 Task: Look for space in Berbérati, Central African Republic from 6th September, 2023 to 12th September, 2023 for 4 adults in price range Rs.10000 to Rs.14000. Place can be private room with 4 bedrooms having 4 beds and 4 bathrooms. Property type can be house, flat, guest house. Amenities needed are: wifi, TV, free parkinig on premises, gym, breakfast. Booking option can be shelf check-in. Required host language is English.
Action: Mouse moved to (471, 101)
Screenshot: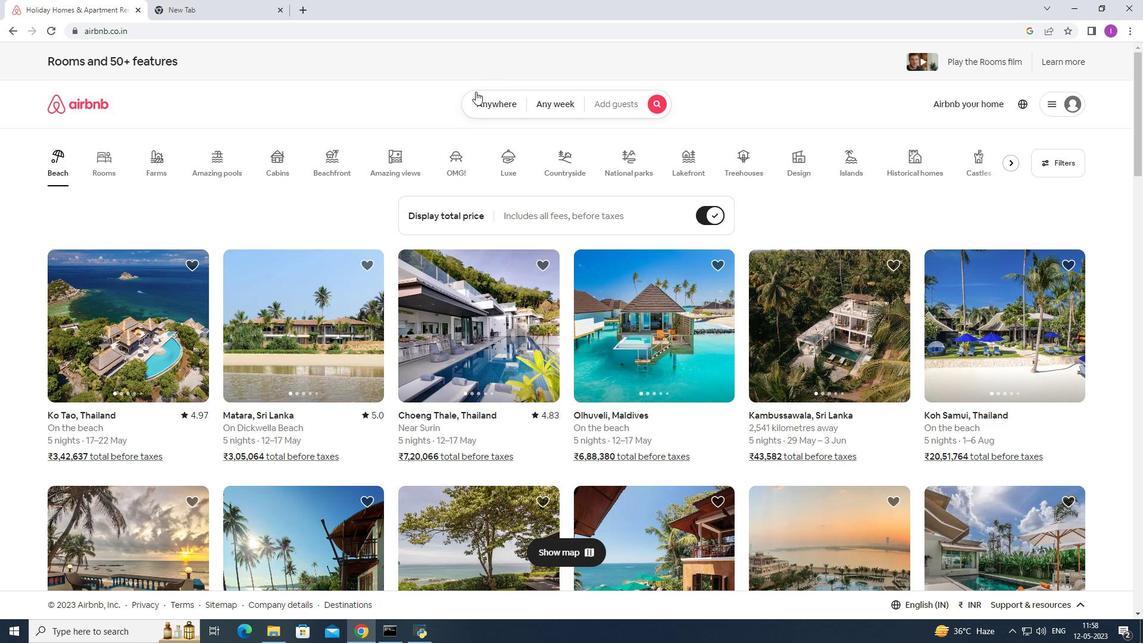 
Action: Mouse pressed left at (471, 101)
Screenshot: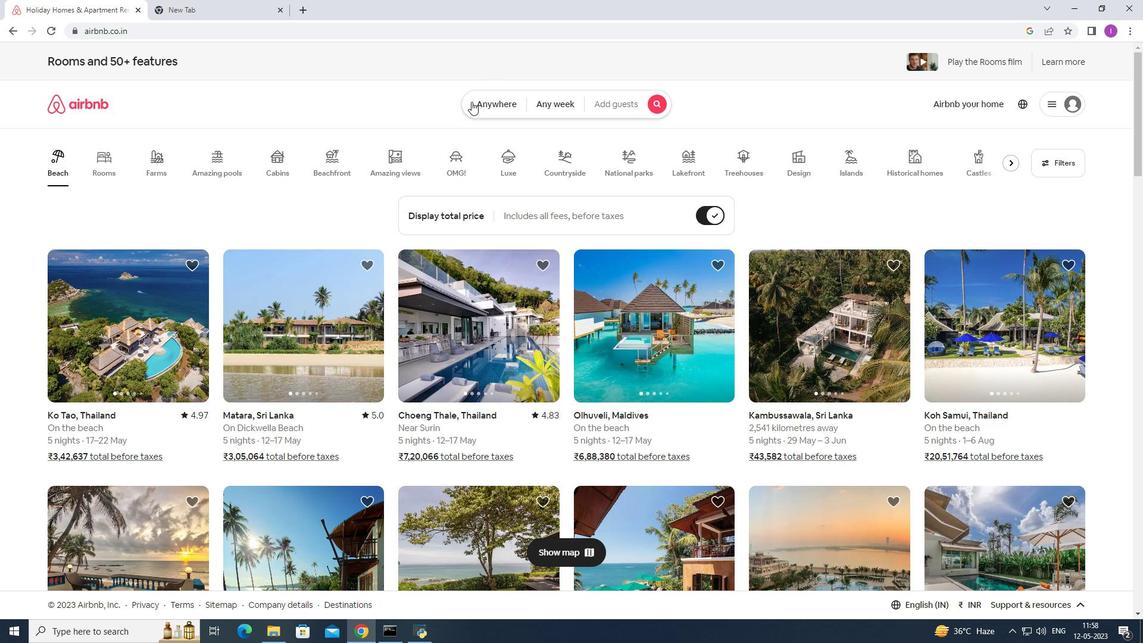 
Action: Mouse moved to (410, 141)
Screenshot: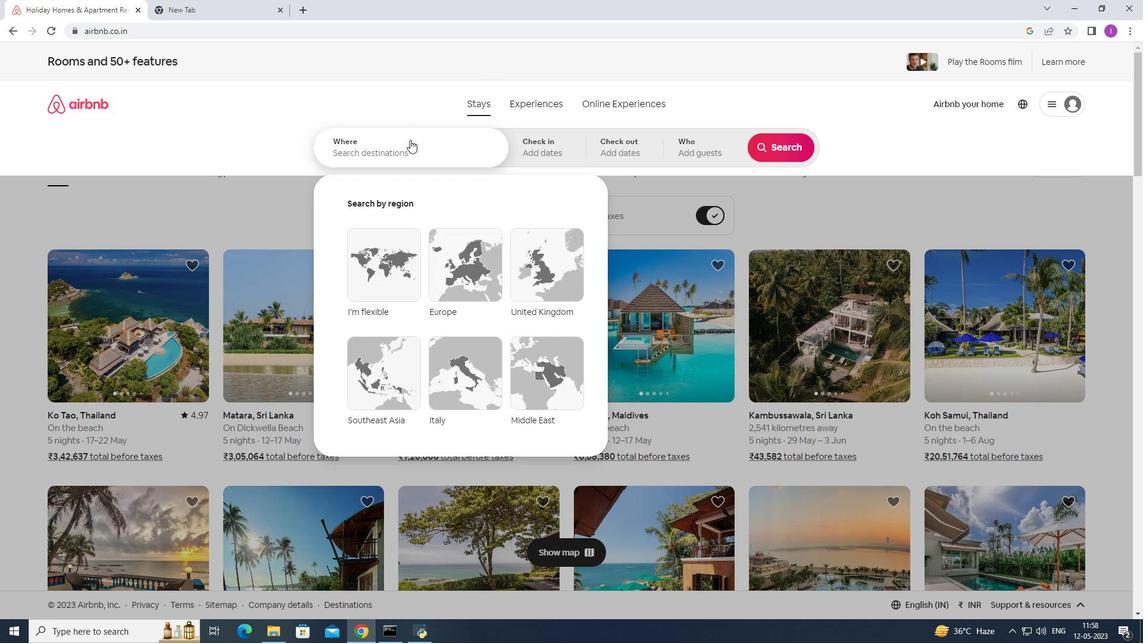 
Action: Mouse pressed left at (410, 141)
Screenshot: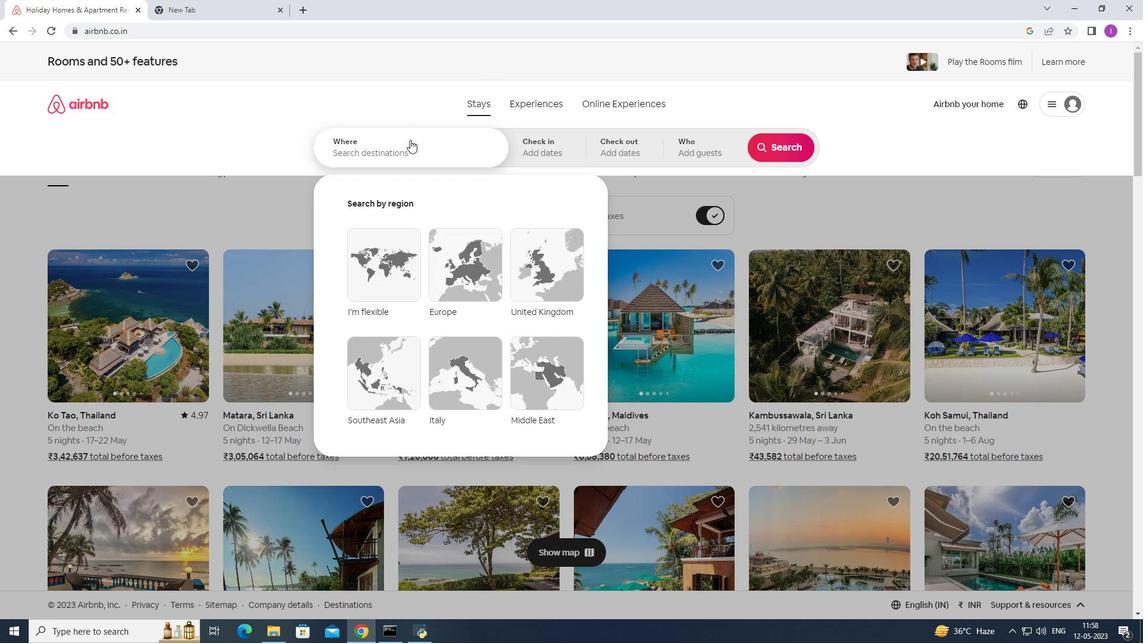 
Action: Mouse moved to (446, 133)
Screenshot: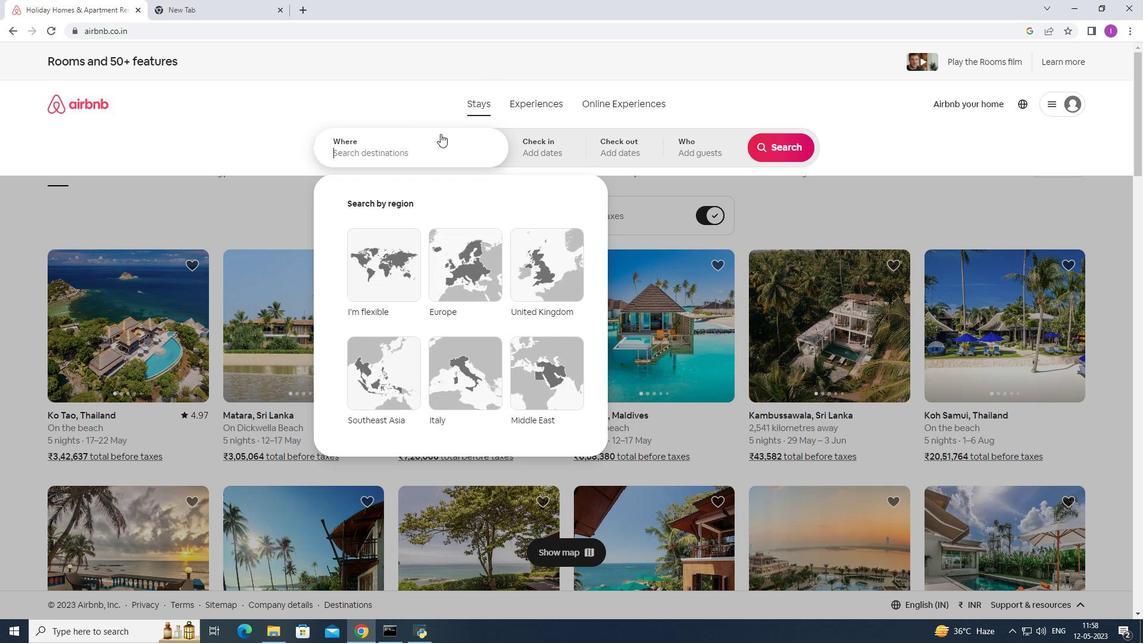 
Action: Key pressed <Key.shift>Bernber<Key.backspace><Key.backspace><Key.backspace><Key.backspace>berati
Screenshot: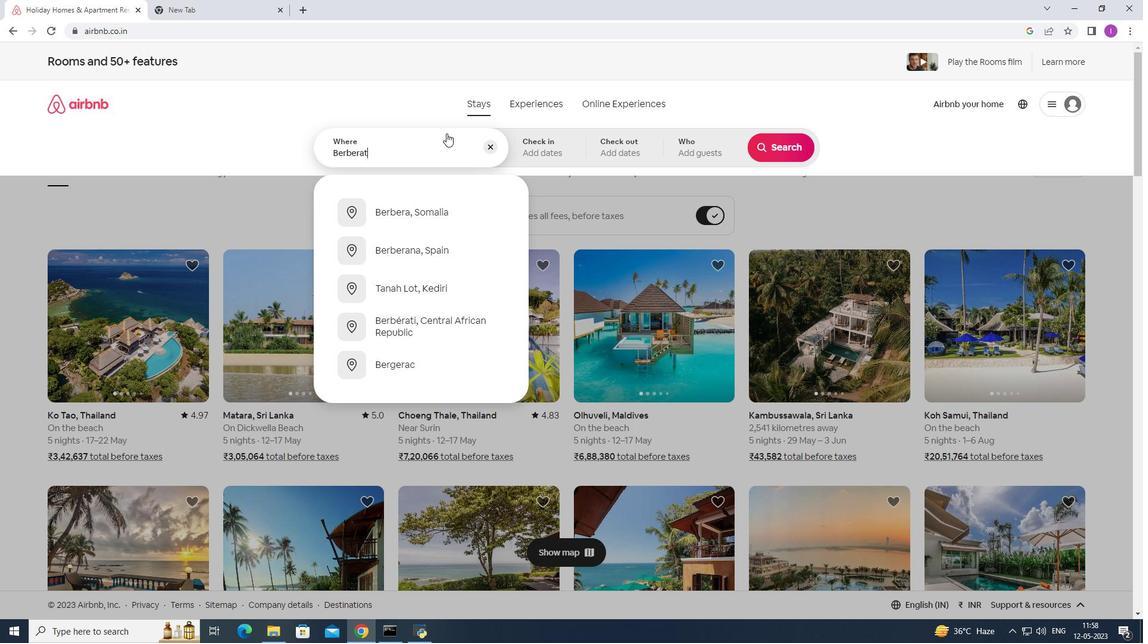 
Action: Mouse moved to (427, 204)
Screenshot: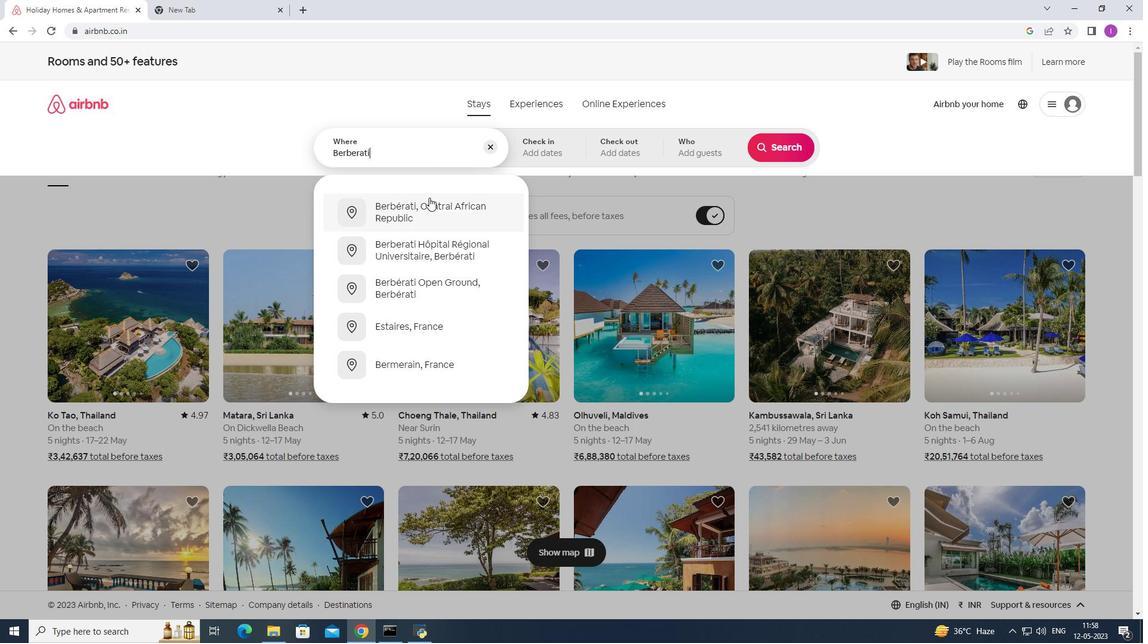 
Action: Mouse pressed left at (427, 204)
Screenshot: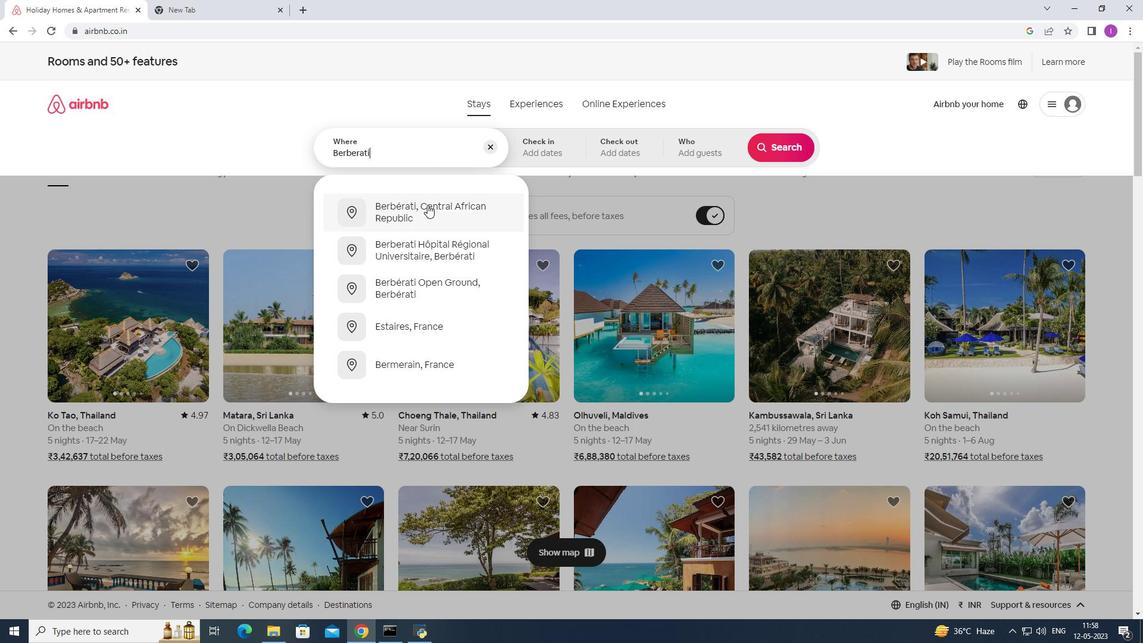 
Action: Mouse moved to (777, 238)
Screenshot: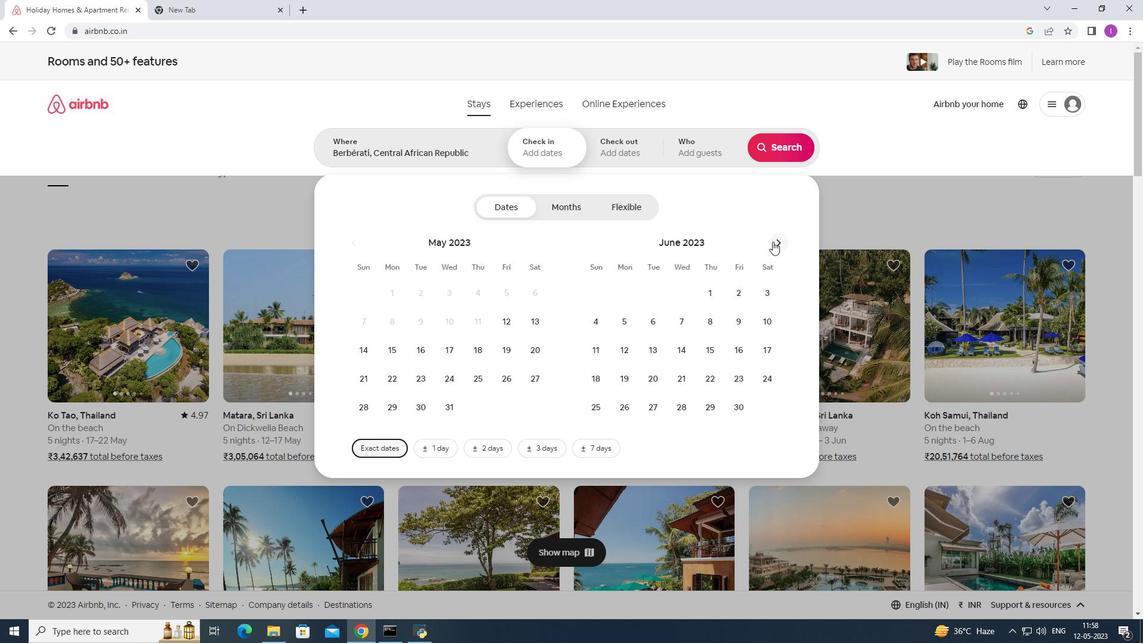 
Action: Mouse pressed left at (777, 238)
Screenshot: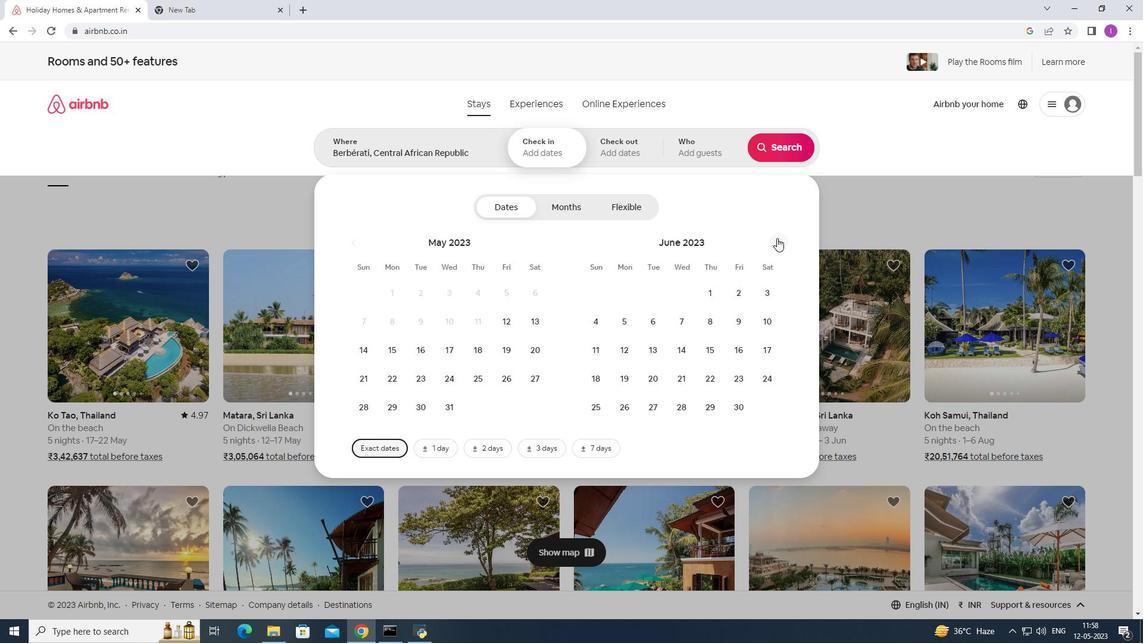 
Action: Mouse pressed left at (777, 238)
Screenshot: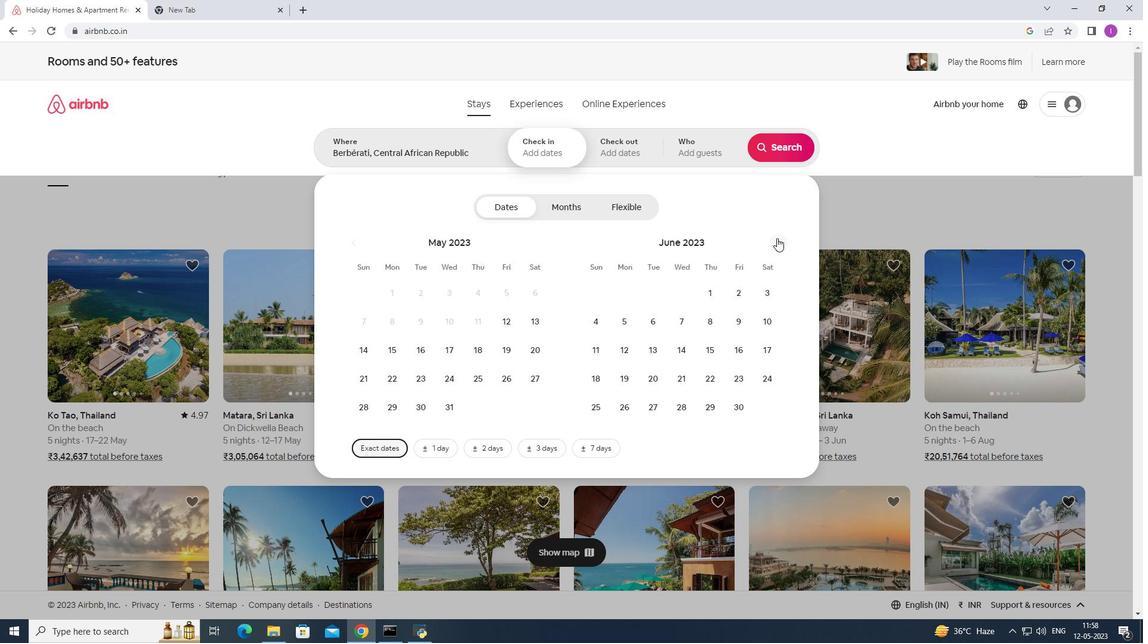 
Action: Mouse pressed left at (777, 238)
Screenshot: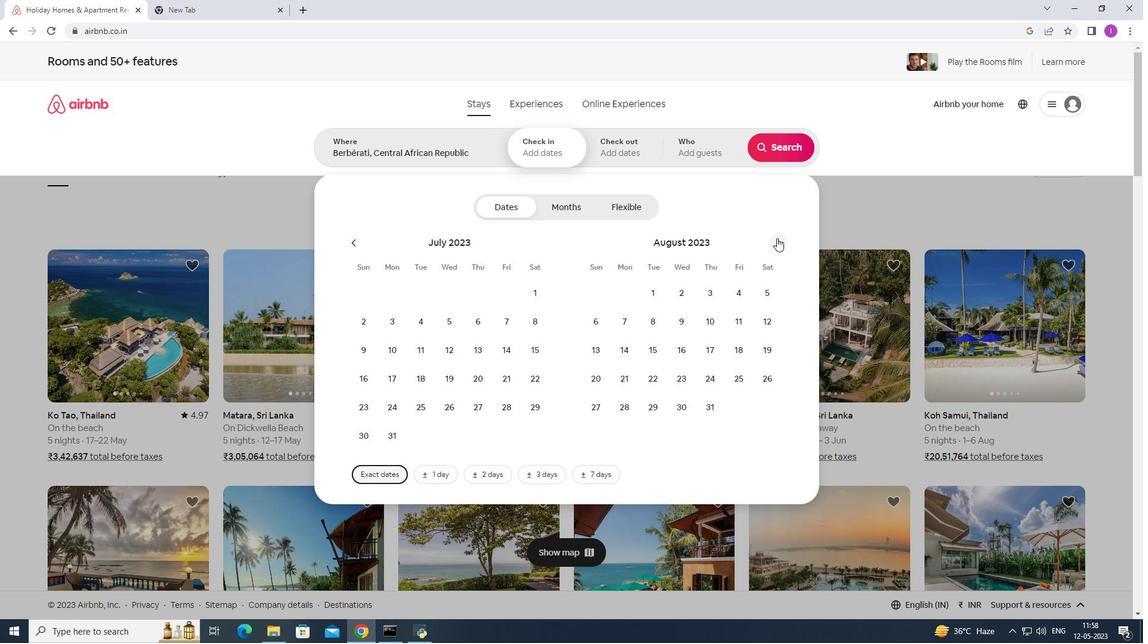 
Action: Mouse moved to (683, 320)
Screenshot: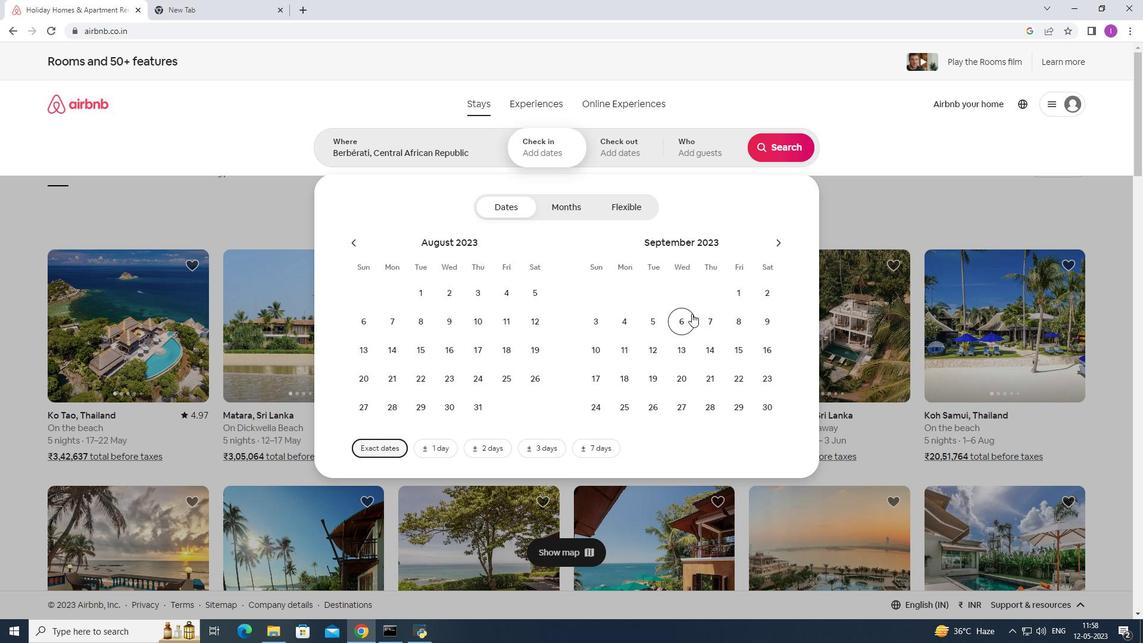 
Action: Mouse pressed left at (683, 320)
Screenshot: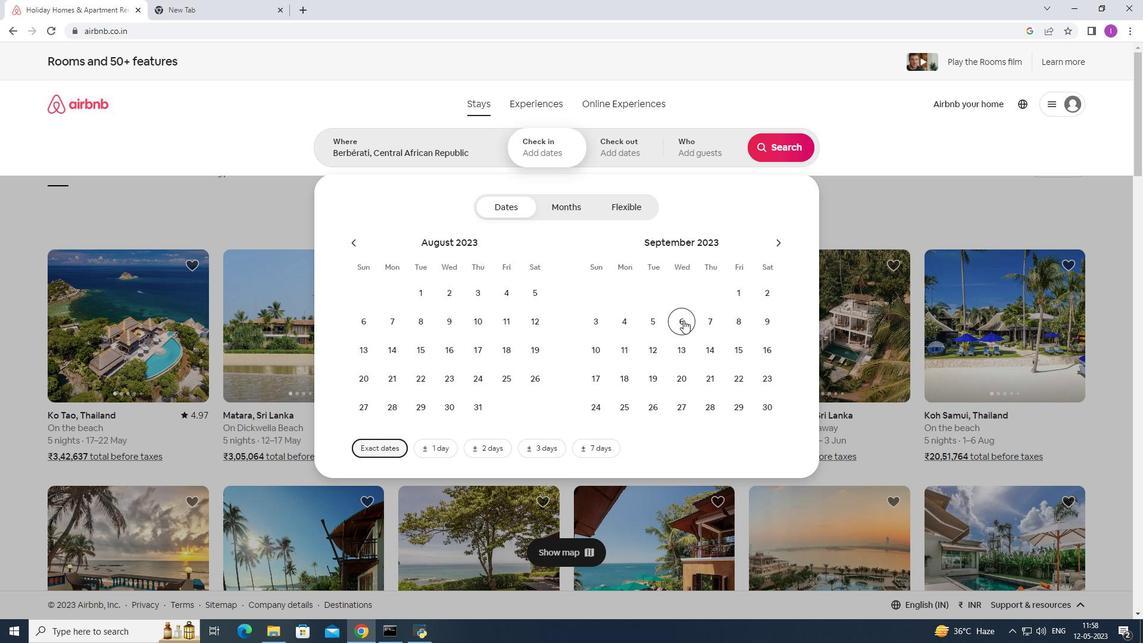 
Action: Mouse moved to (653, 351)
Screenshot: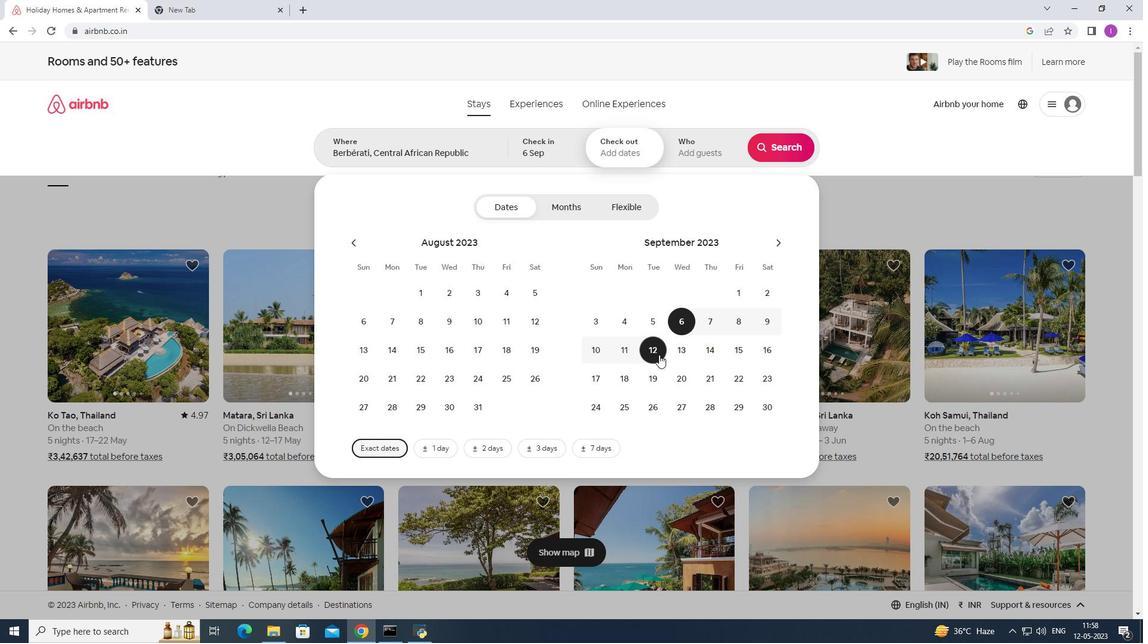 
Action: Mouse pressed left at (653, 351)
Screenshot: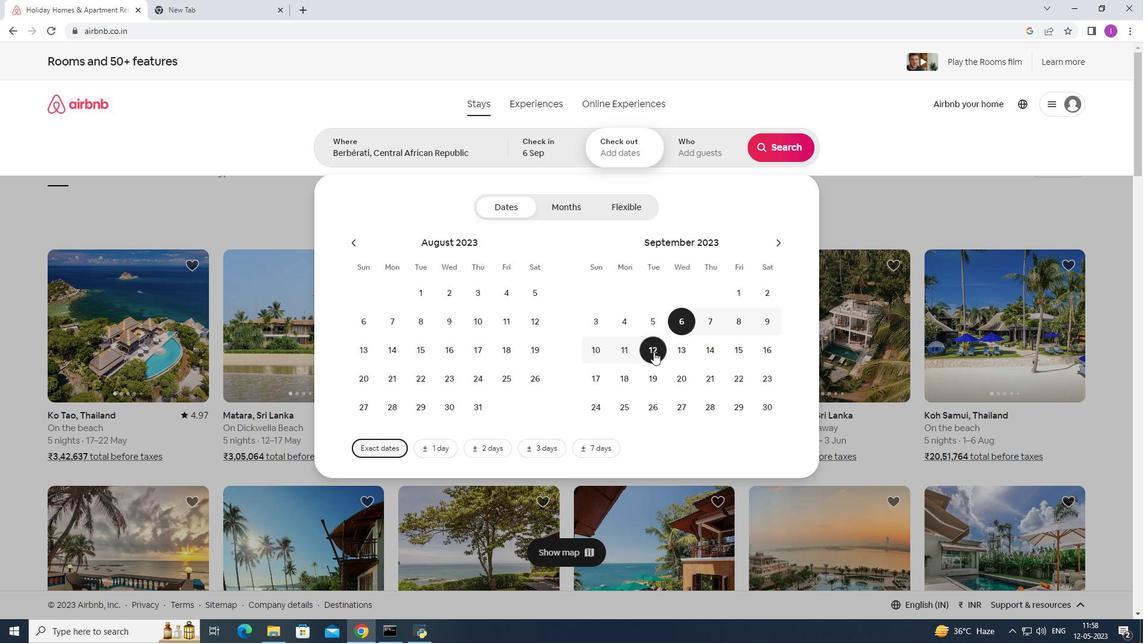 
Action: Mouse moved to (683, 157)
Screenshot: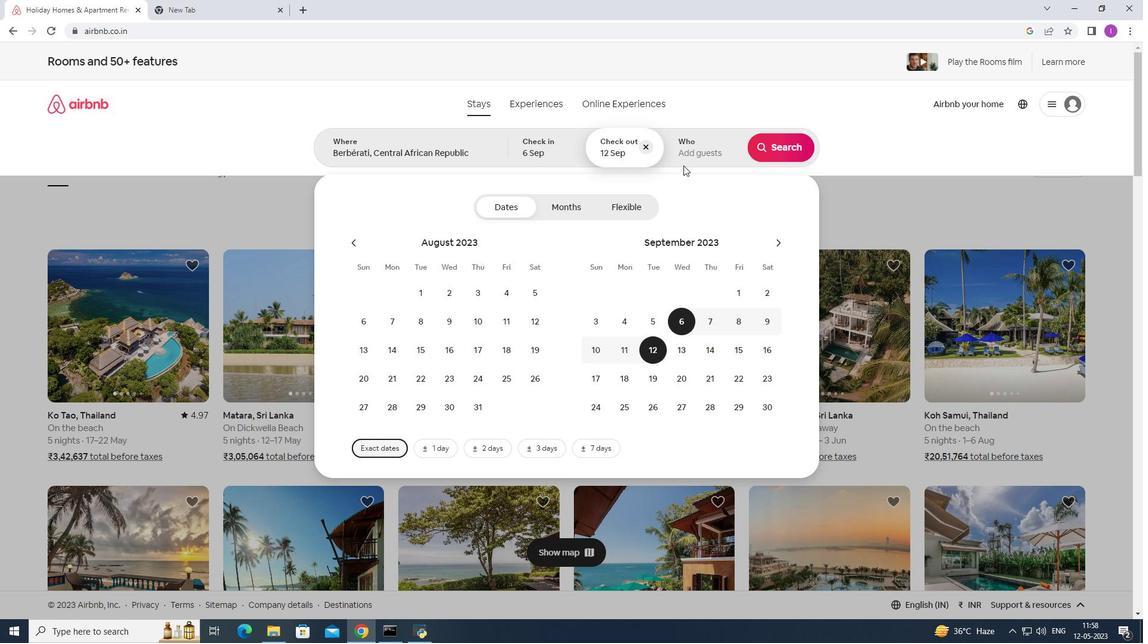 
Action: Mouse pressed left at (683, 157)
Screenshot: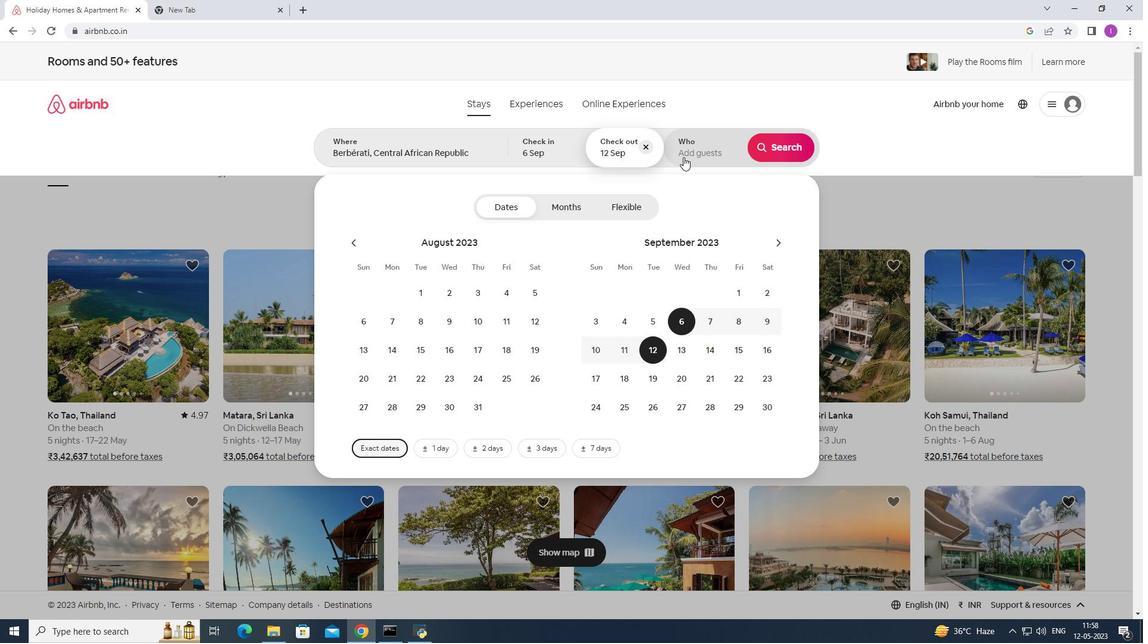 
Action: Mouse moved to (790, 213)
Screenshot: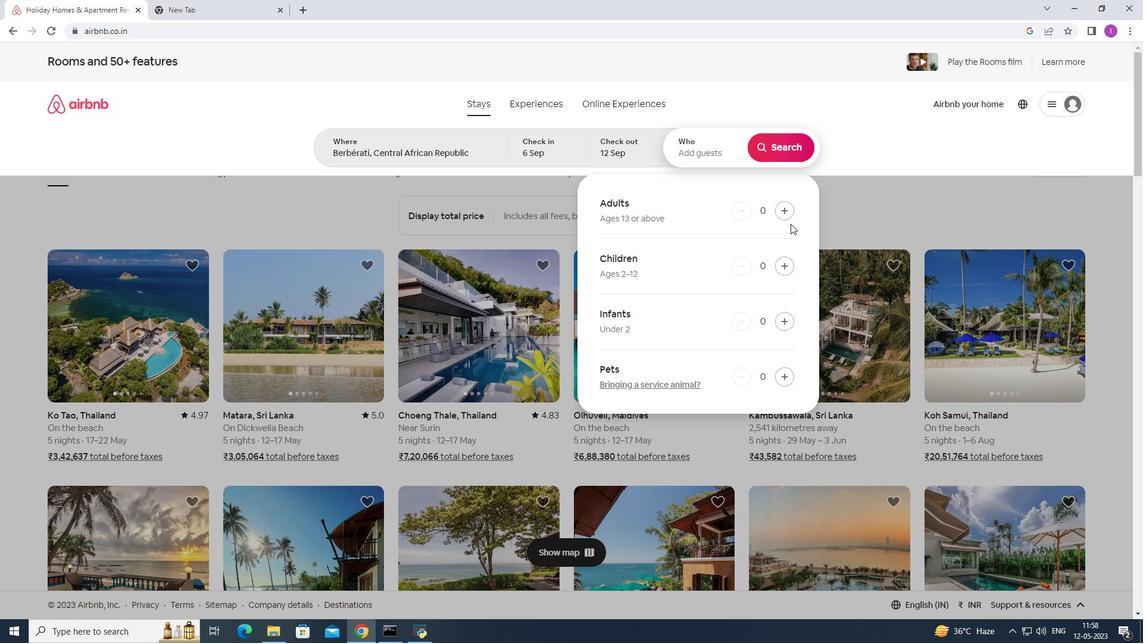 
Action: Mouse pressed left at (790, 213)
Screenshot: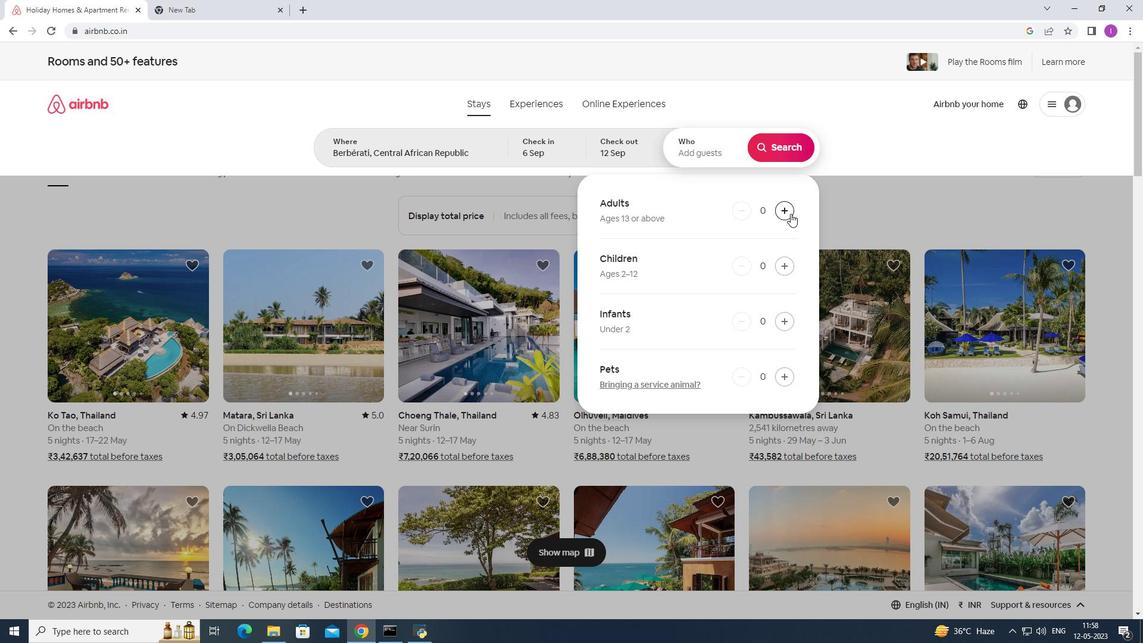 
Action: Mouse pressed left at (790, 213)
Screenshot: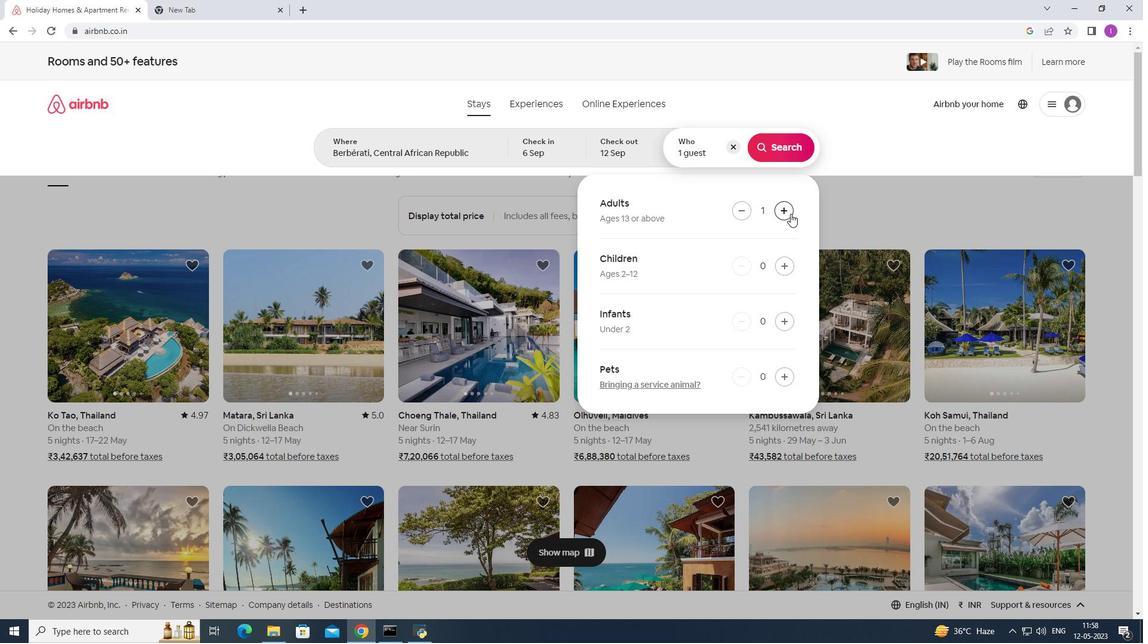 
Action: Mouse moved to (790, 213)
Screenshot: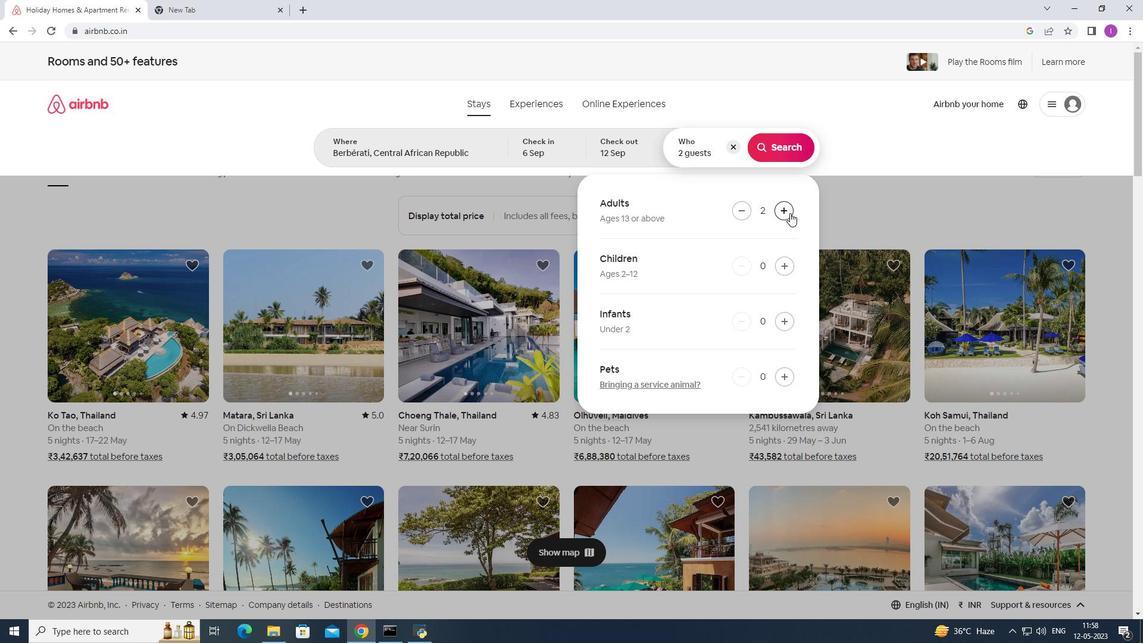 
Action: Mouse pressed left at (790, 213)
Screenshot: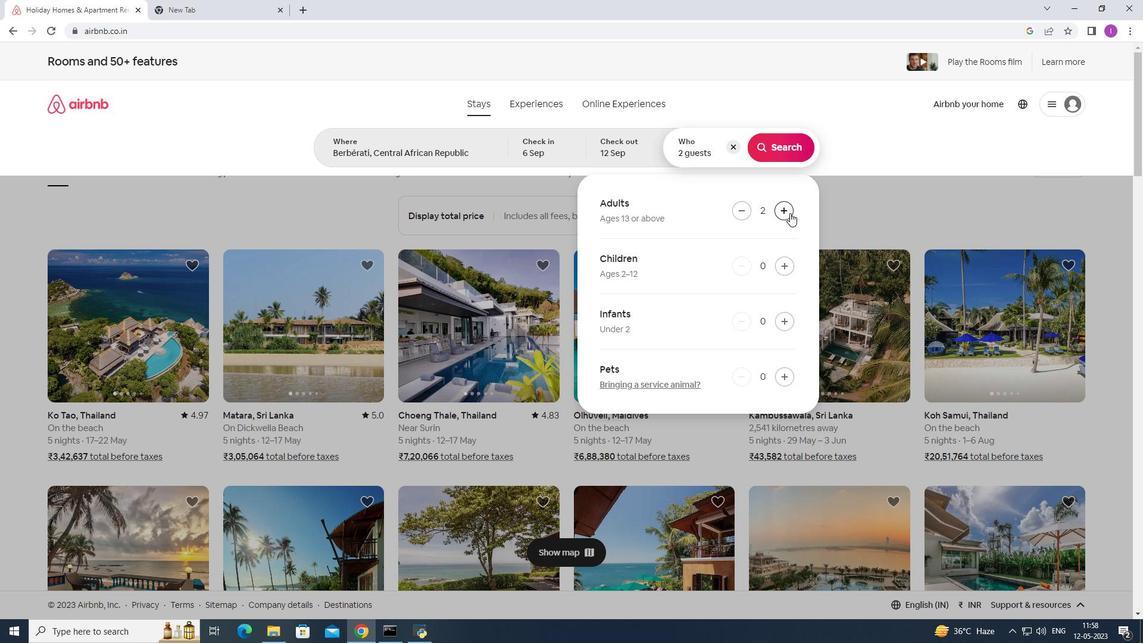 
Action: Mouse pressed left at (790, 213)
Screenshot: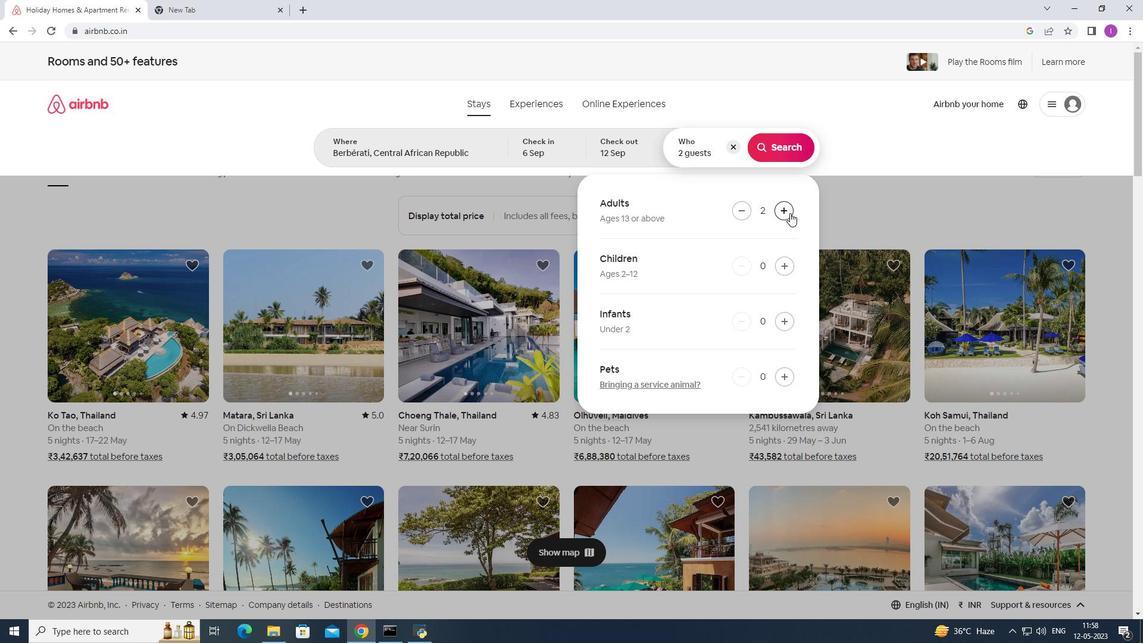 
Action: Mouse moved to (761, 148)
Screenshot: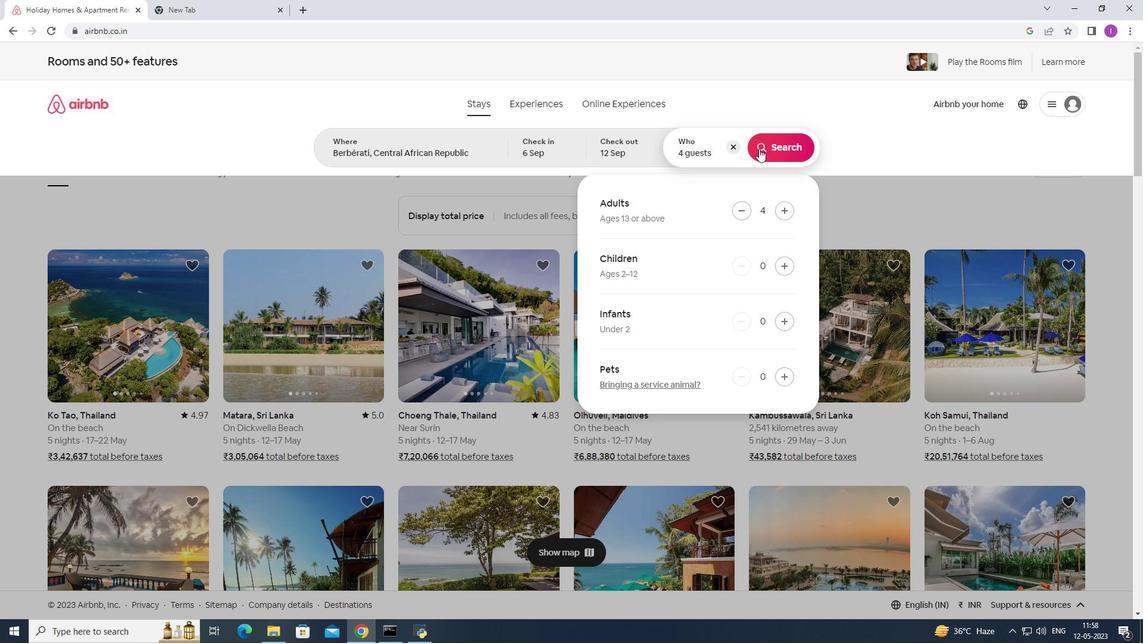 
Action: Mouse pressed left at (761, 148)
Screenshot: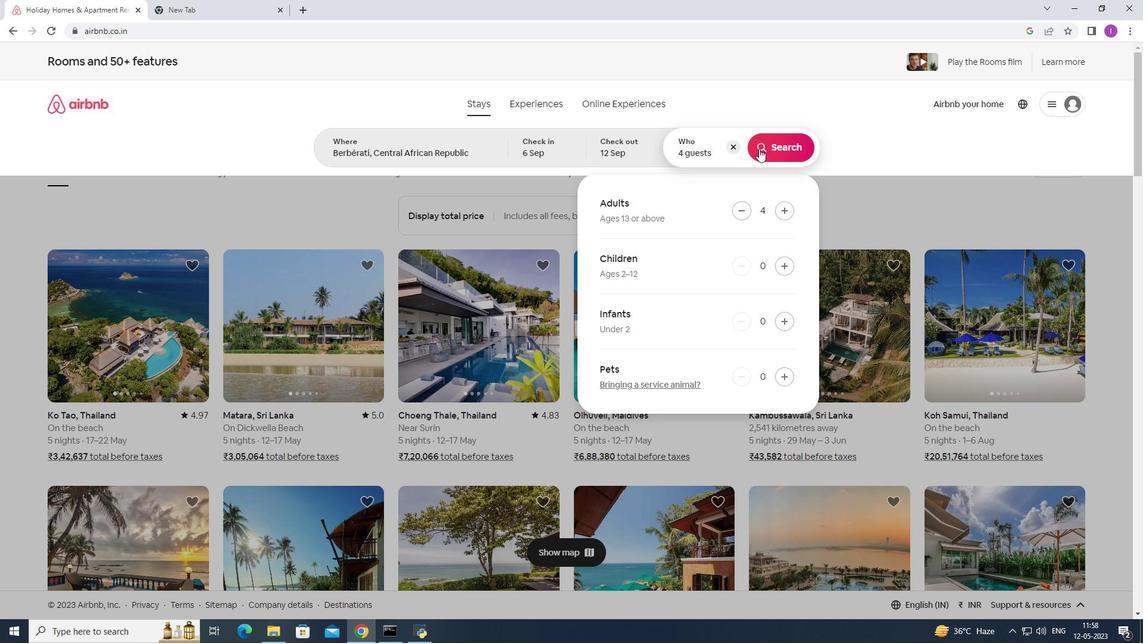 
Action: Mouse moved to (1104, 108)
Screenshot: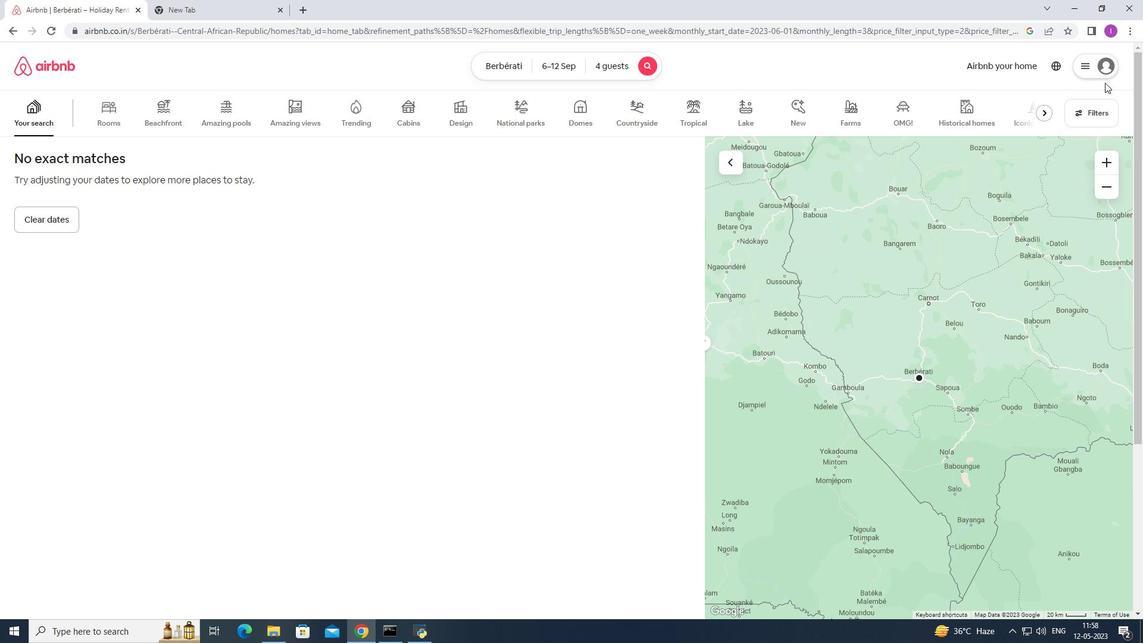 
Action: Mouse pressed left at (1104, 108)
Screenshot: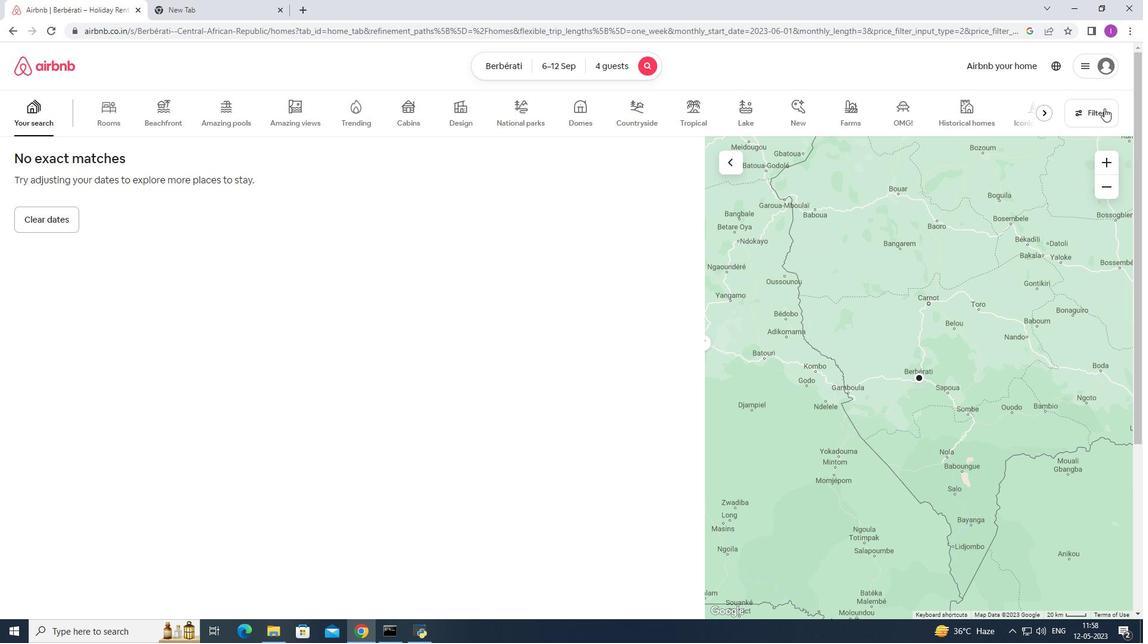 
Action: Mouse moved to (644, 407)
Screenshot: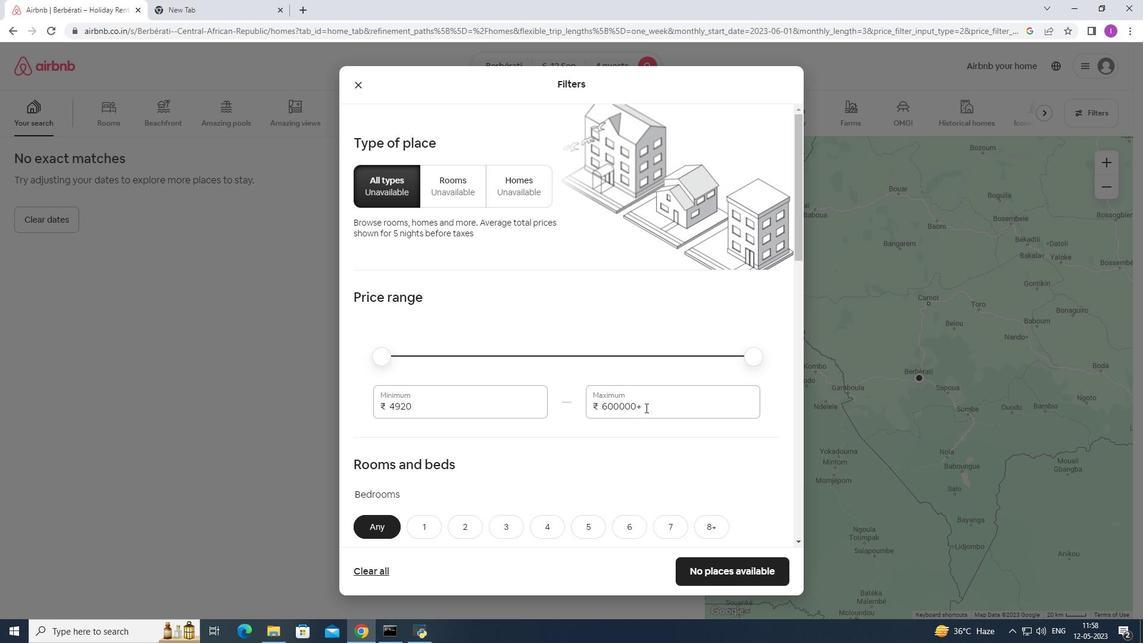 
Action: Mouse pressed left at (644, 407)
Screenshot: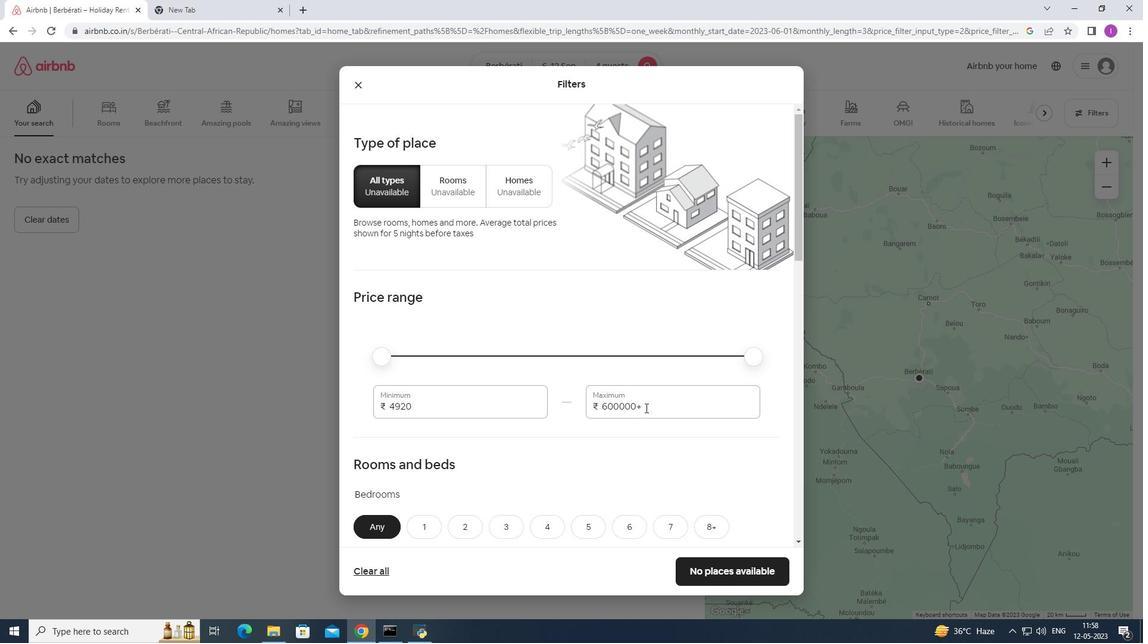 
Action: Mouse moved to (584, 419)
Screenshot: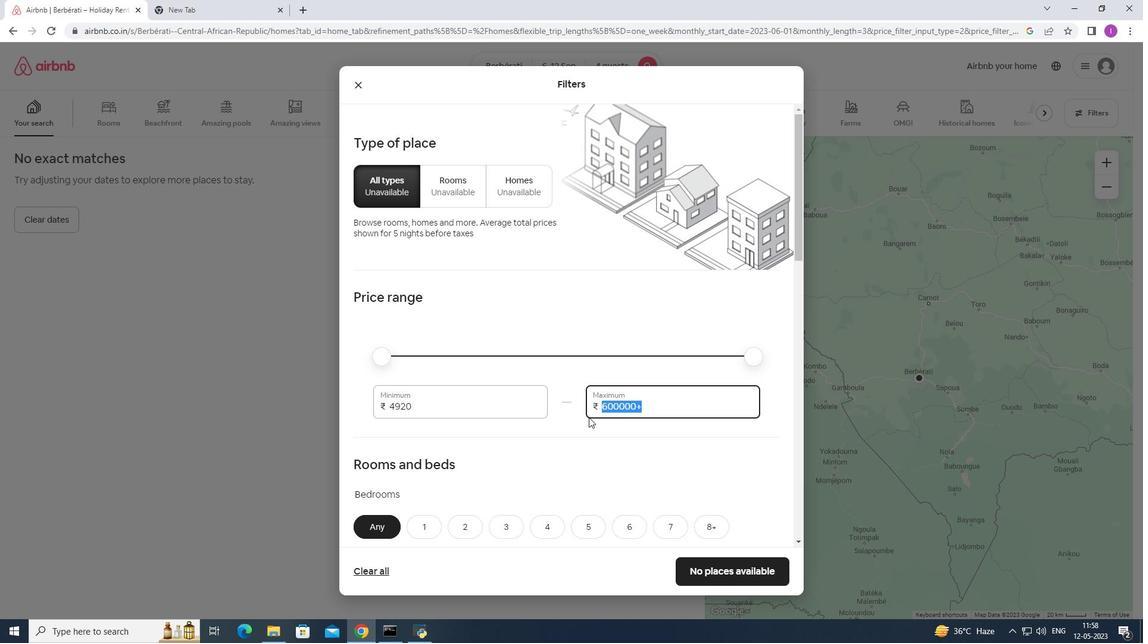 
Action: Mouse pressed left at (584, 419)
Screenshot: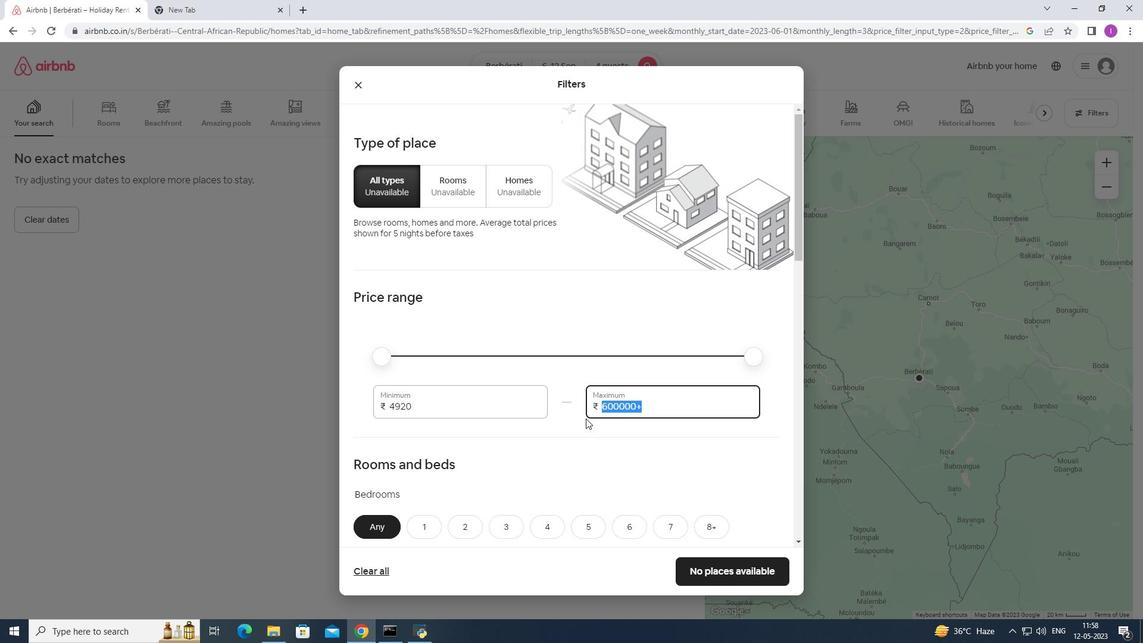 
Action: Mouse moved to (582, 419)
Screenshot: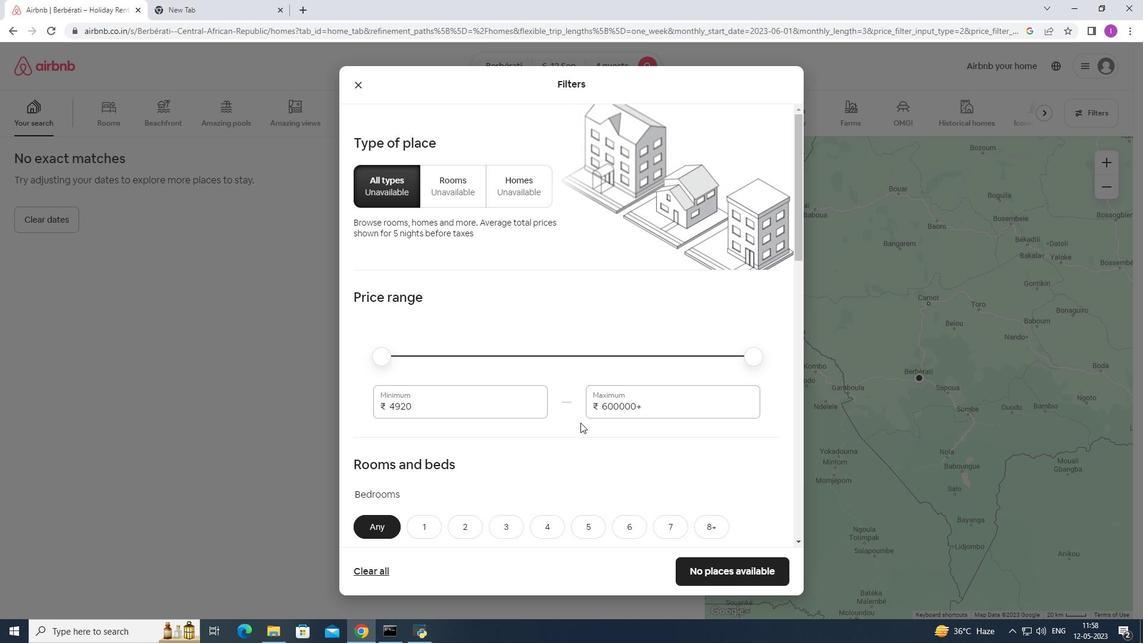 
Action: Key pressed 1
Screenshot: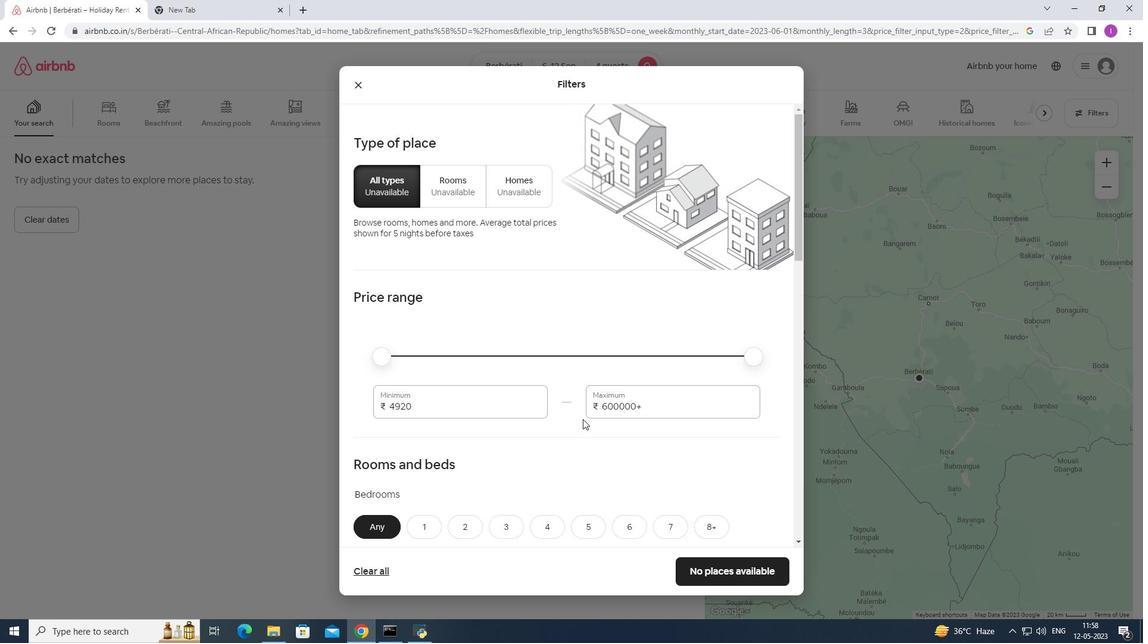 
Action: Mouse moved to (583, 416)
Screenshot: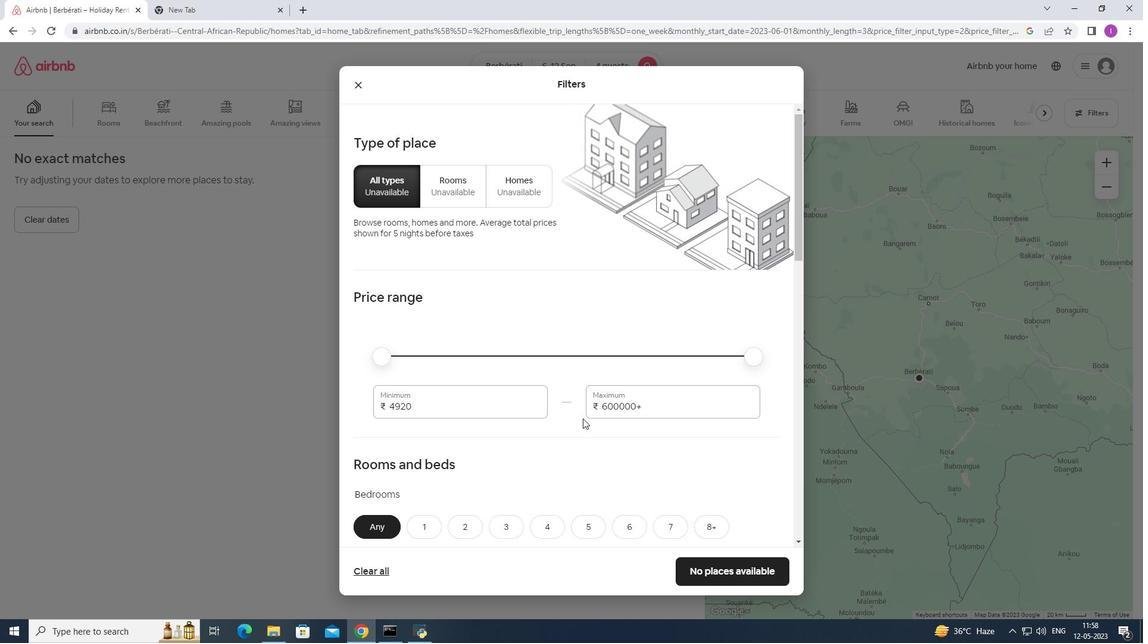 
Action: Key pressed 4
Screenshot: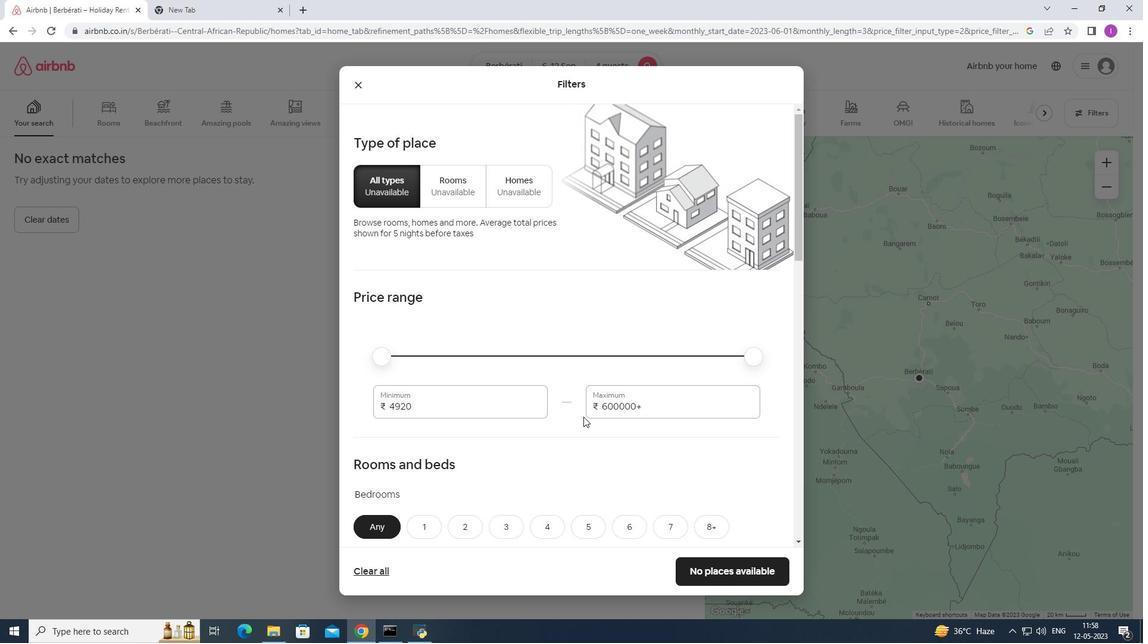 
Action: Mouse moved to (585, 415)
Screenshot: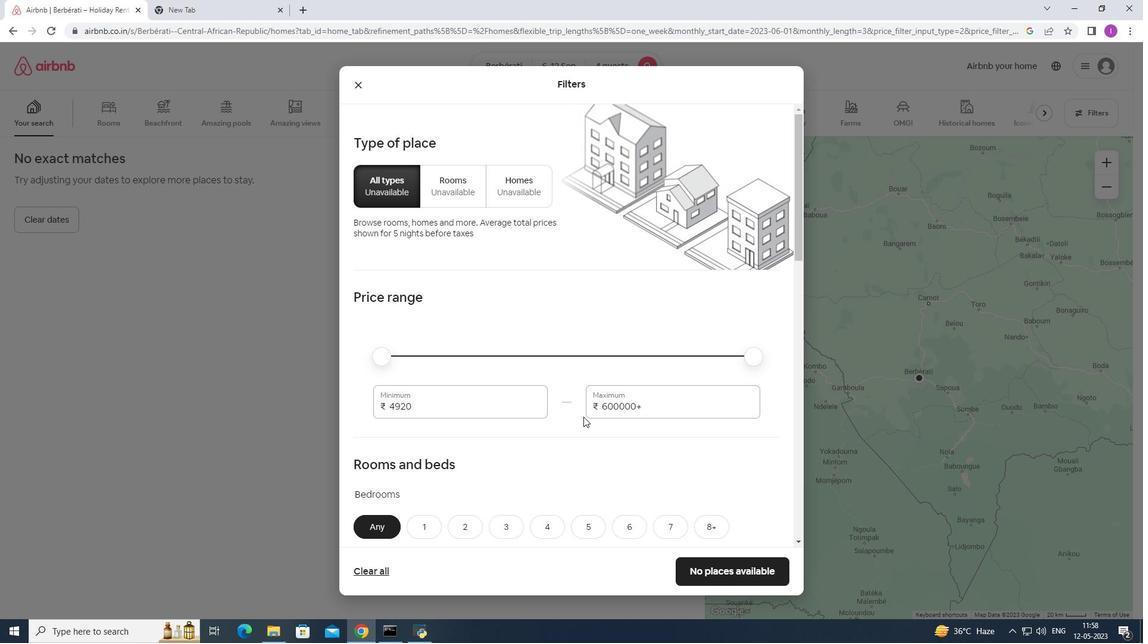 
Action: Key pressed 000
Screenshot: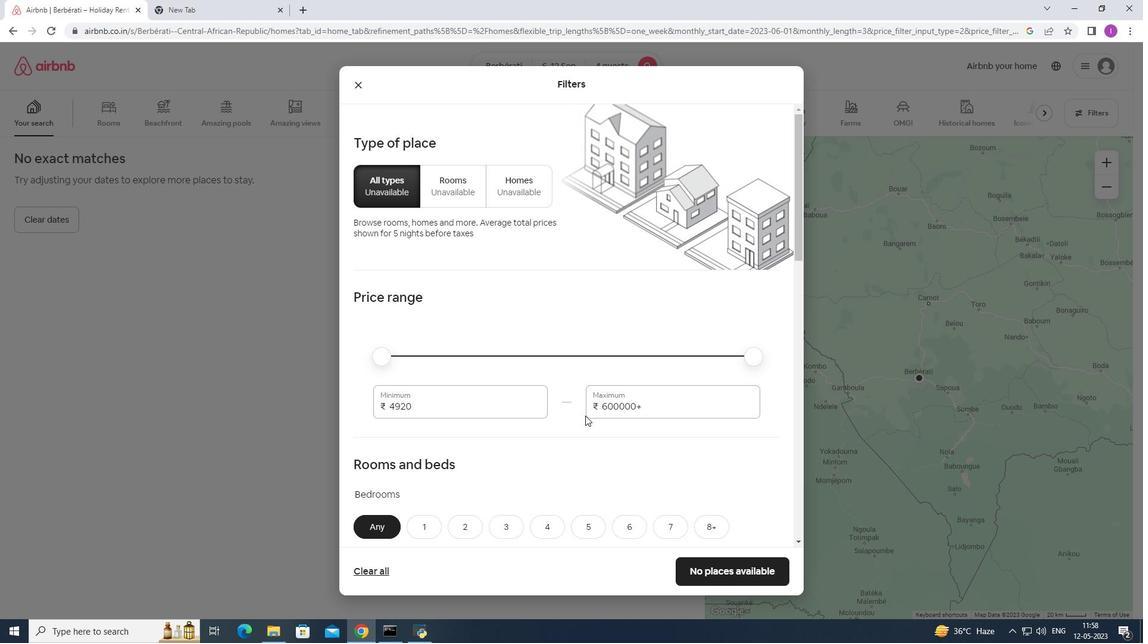 
Action: Mouse moved to (639, 407)
Screenshot: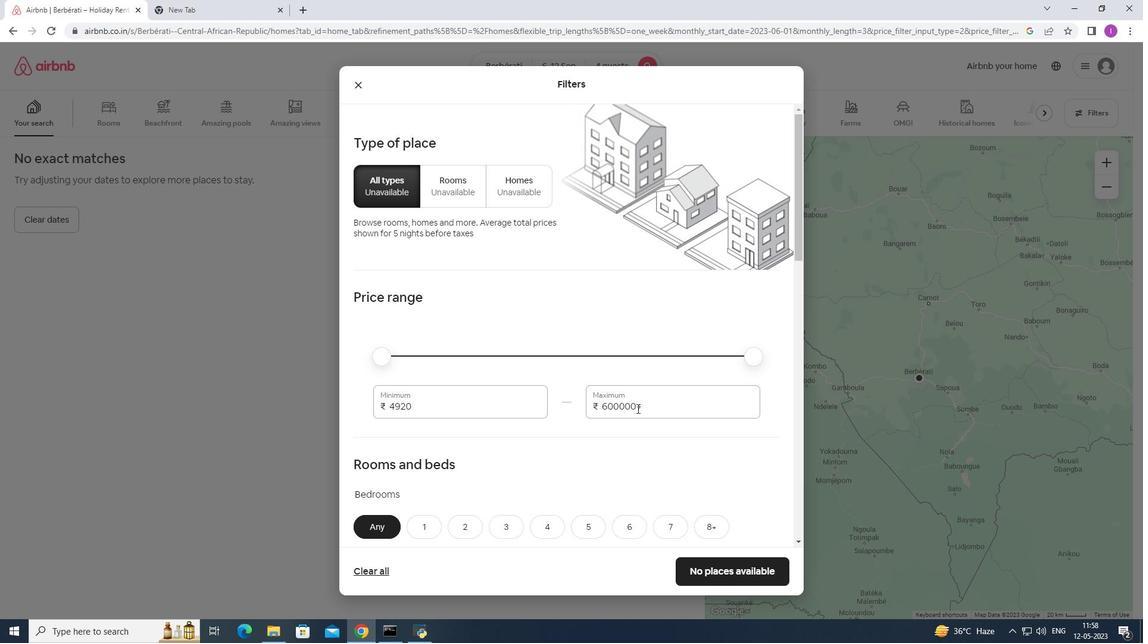 
Action: Mouse pressed left at (639, 407)
Screenshot: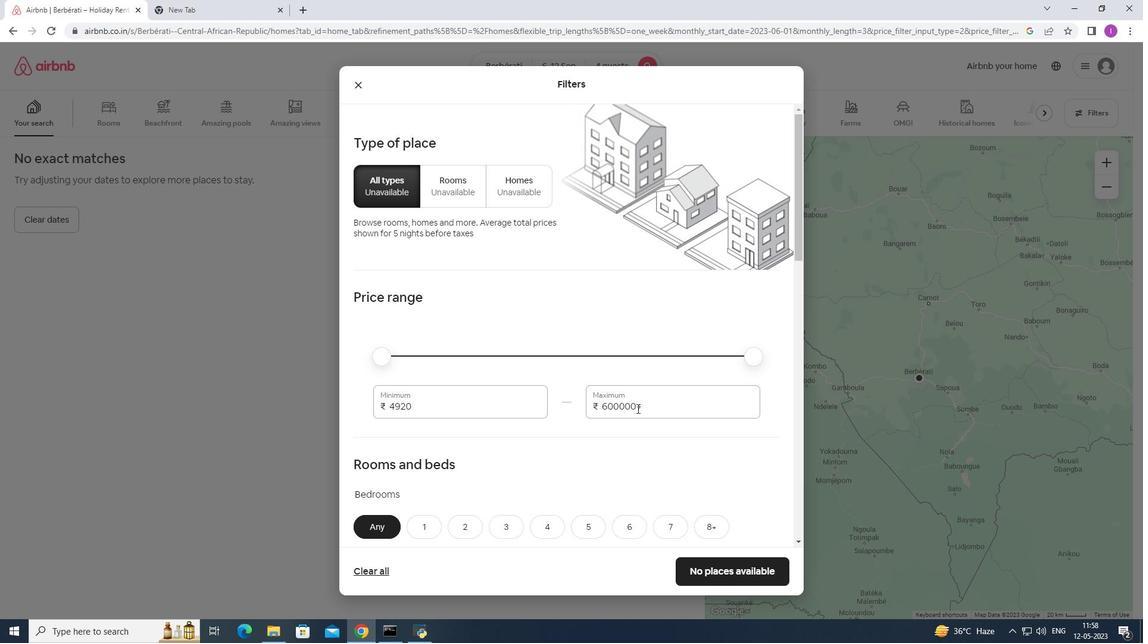 
Action: Mouse moved to (642, 404)
Screenshot: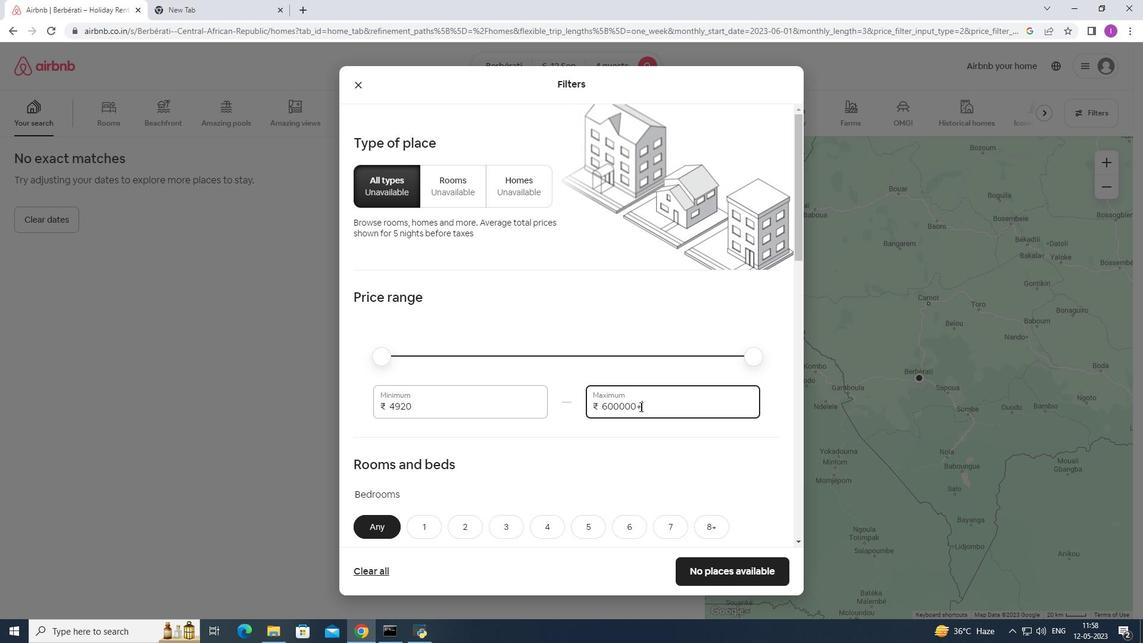 
Action: Mouse pressed left at (642, 404)
Screenshot: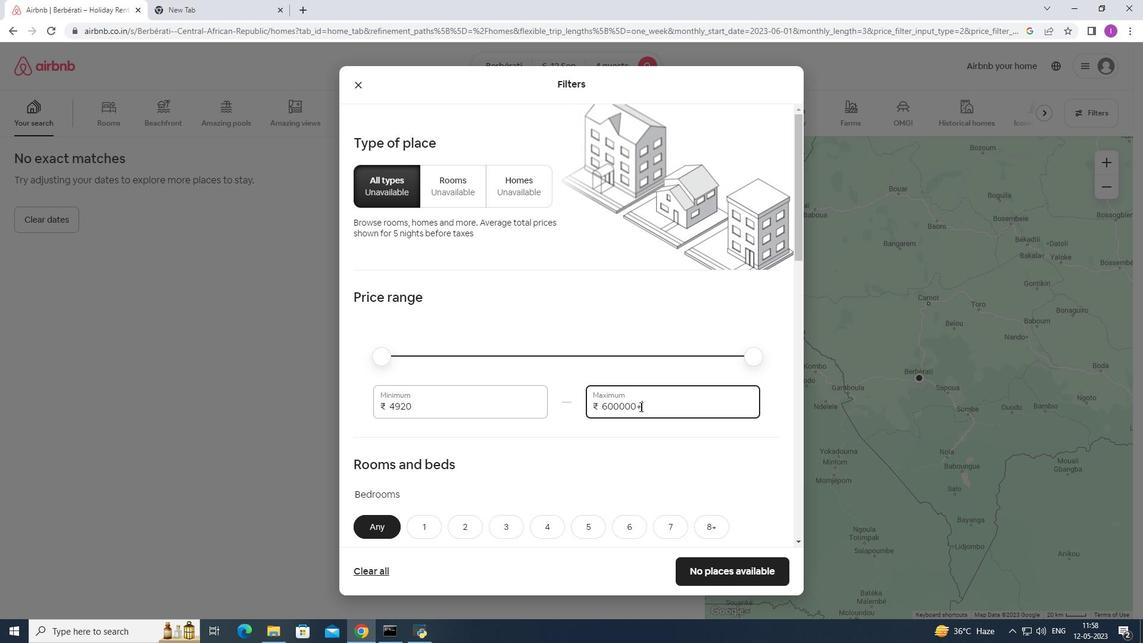 
Action: Mouse moved to (578, 422)
Screenshot: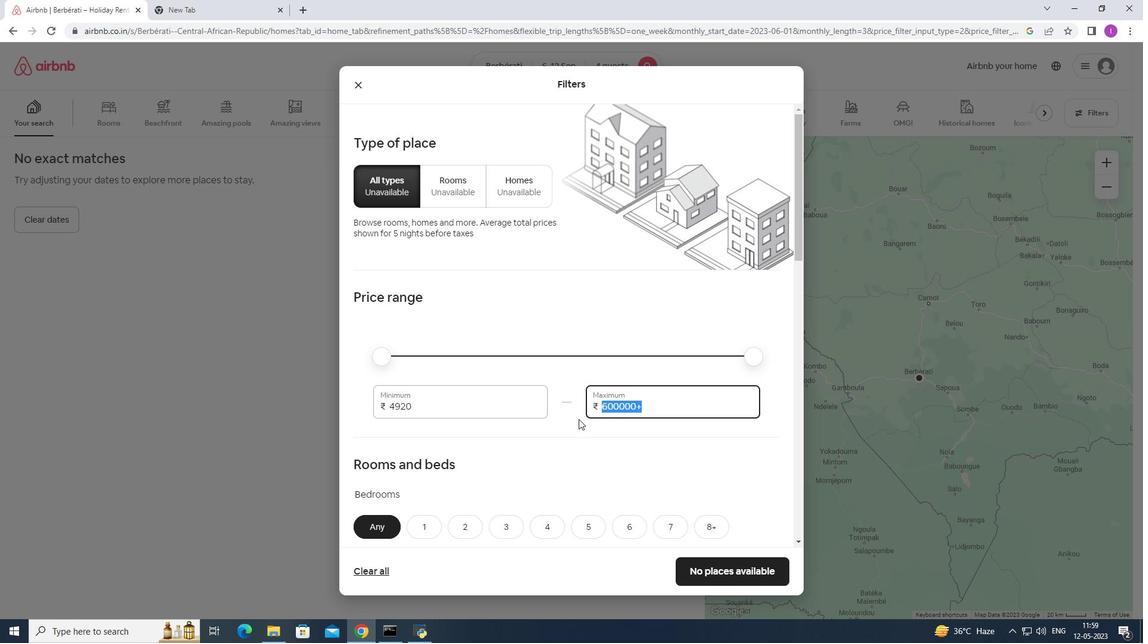 
Action: Key pressed 140
Screenshot: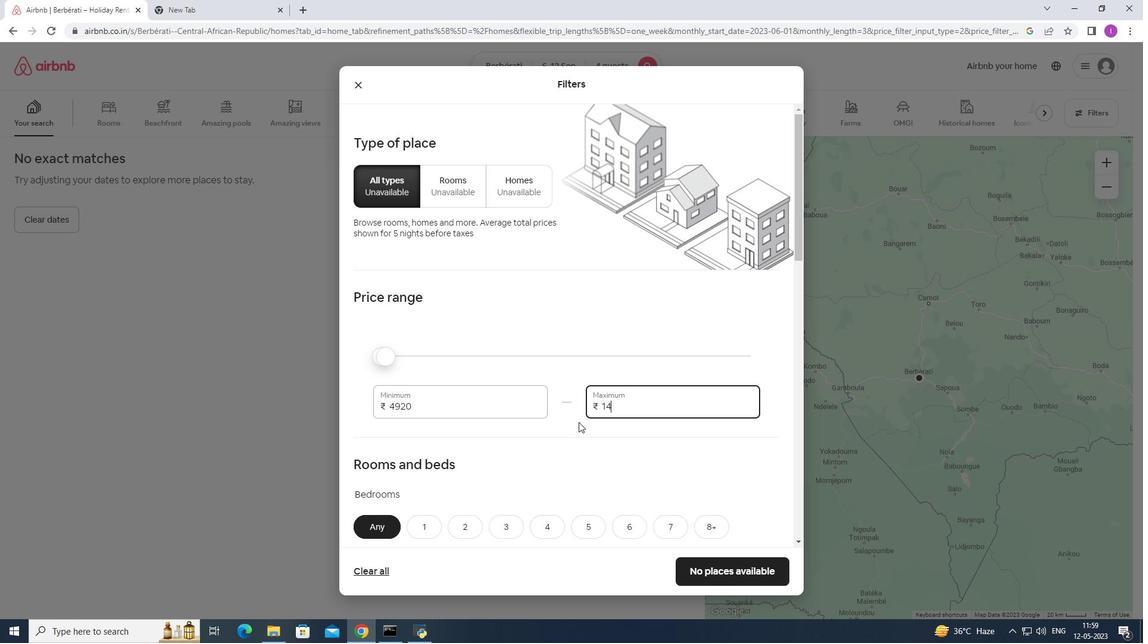
Action: Mouse moved to (578, 421)
Screenshot: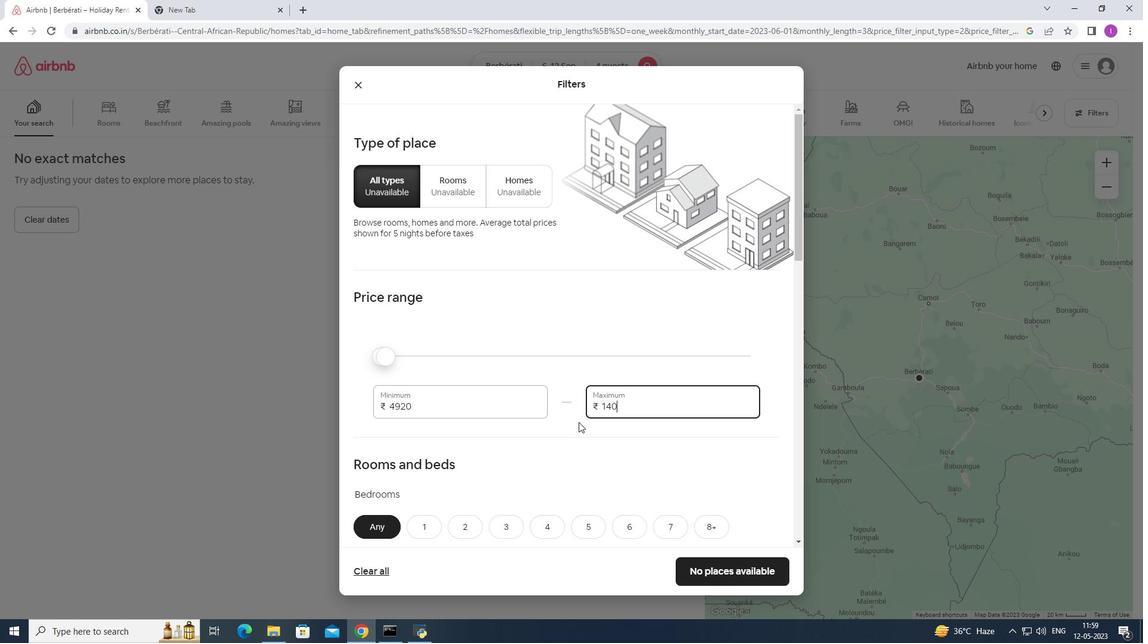 
Action: Key pressed 0
Screenshot: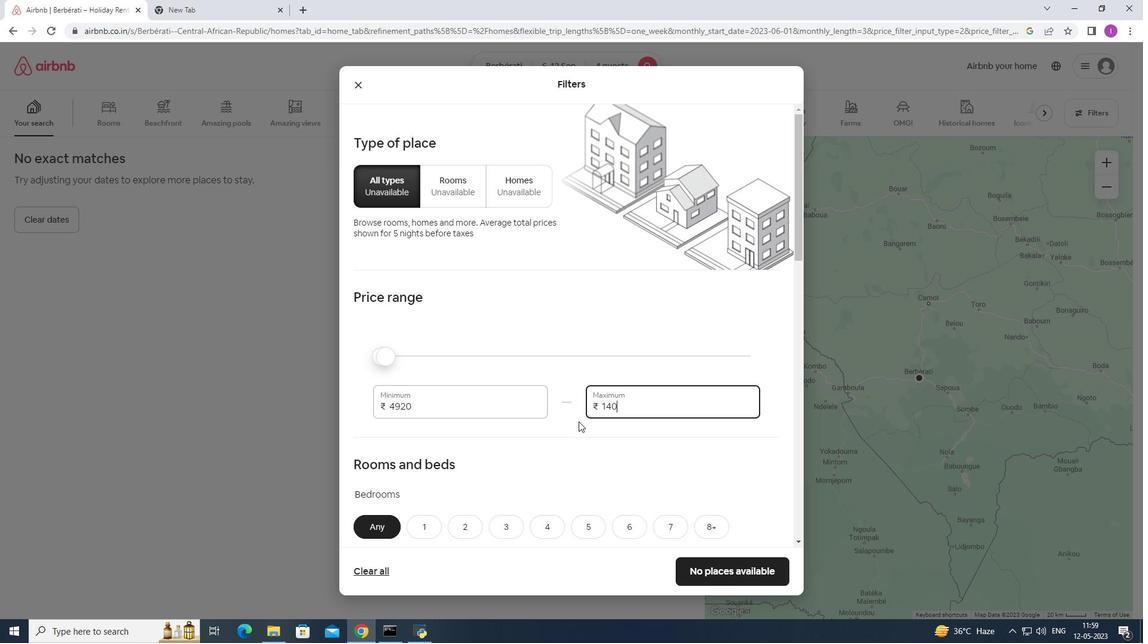 
Action: Mouse moved to (578, 421)
Screenshot: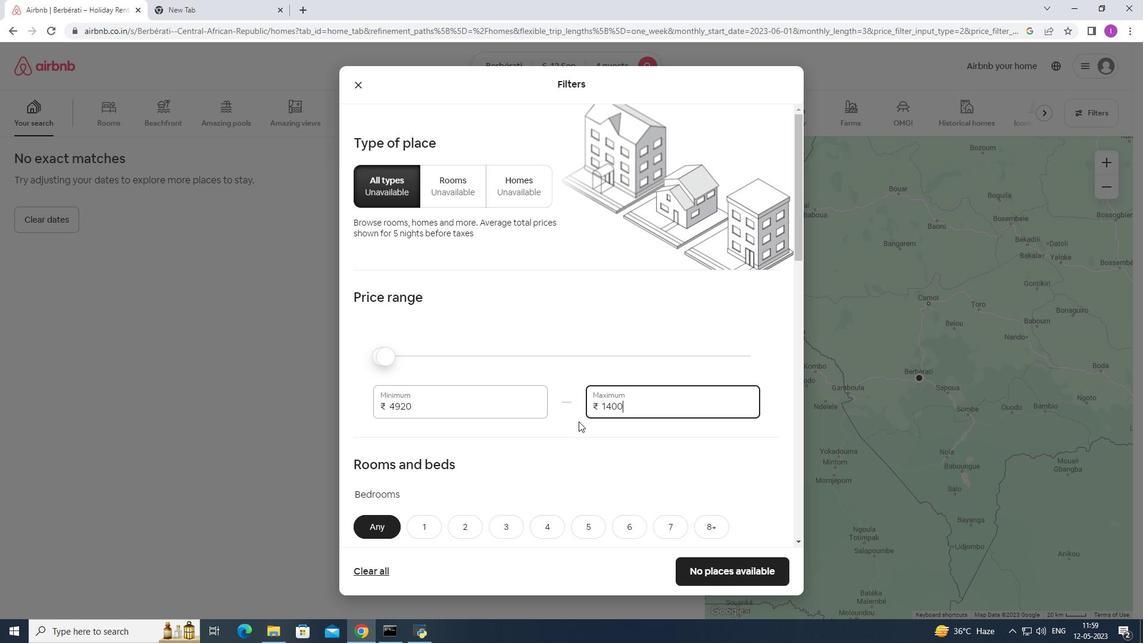 
Action: Key pressed 0
Screenshot: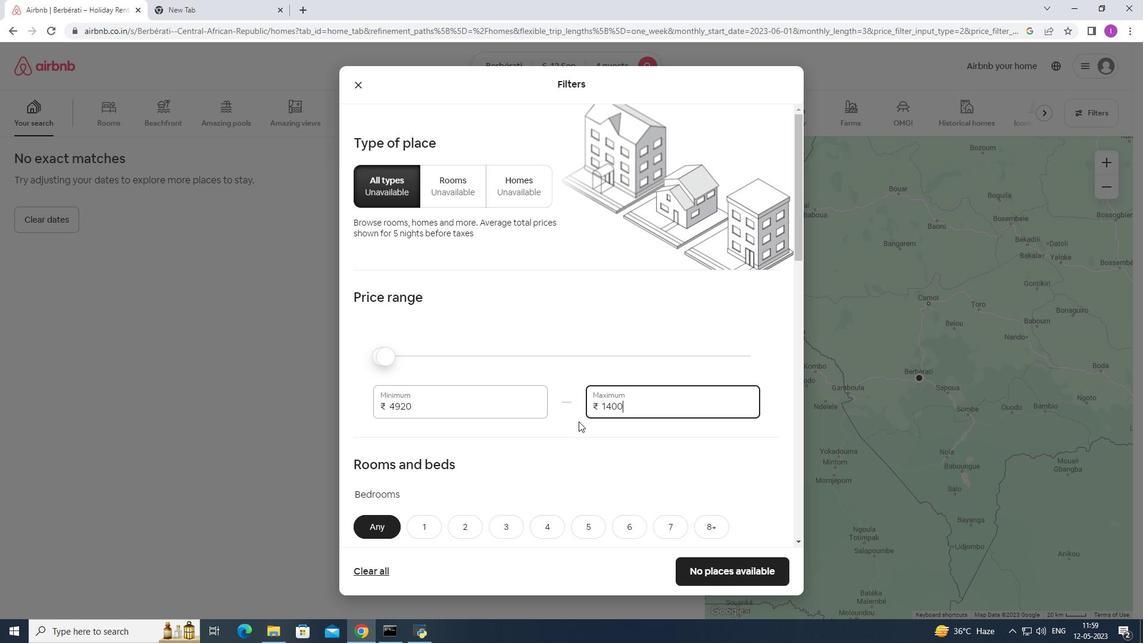 
Action: Mouse moved to (426, 403)
Screenshot: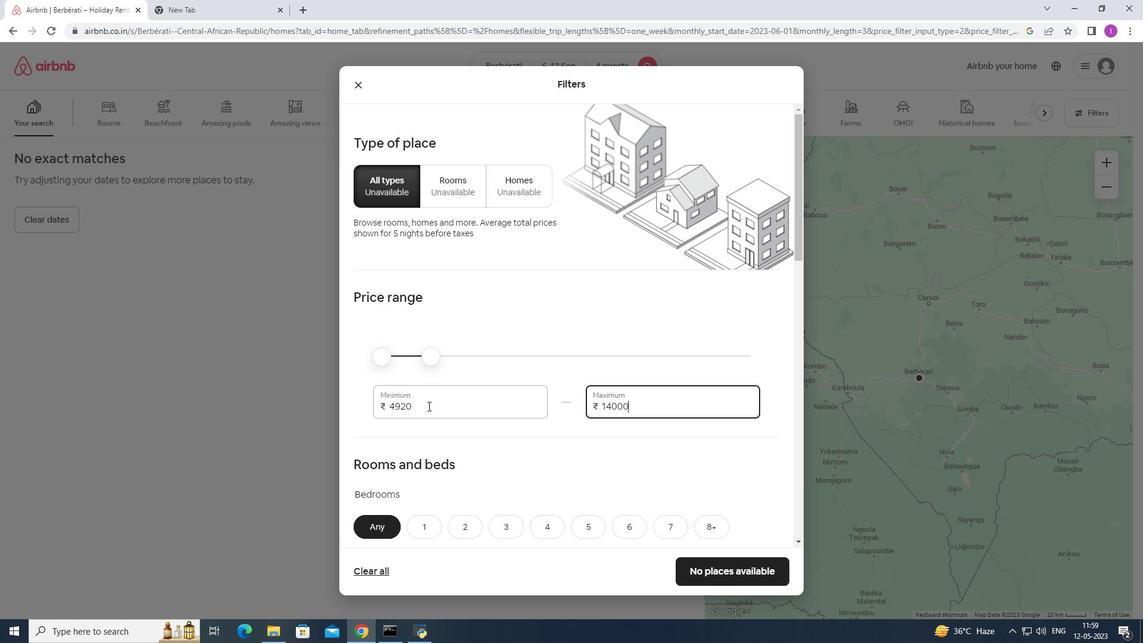 
Action: Mouse pressed left at (426, 403)
Screenshot: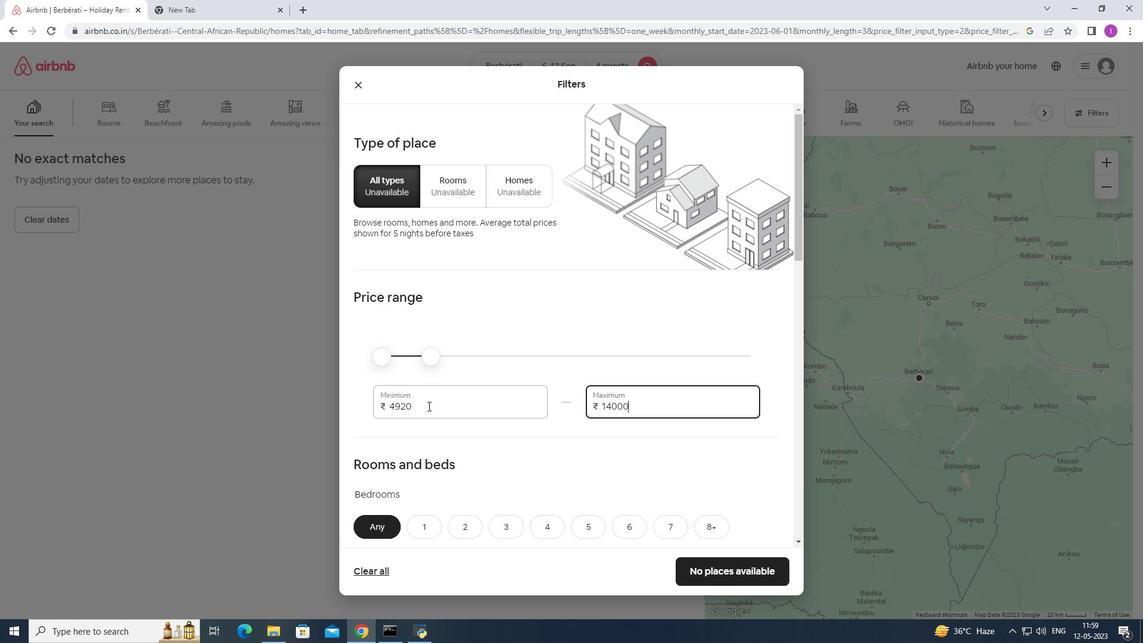 
Action: Mouse moved to (529, 415)
Screenshot: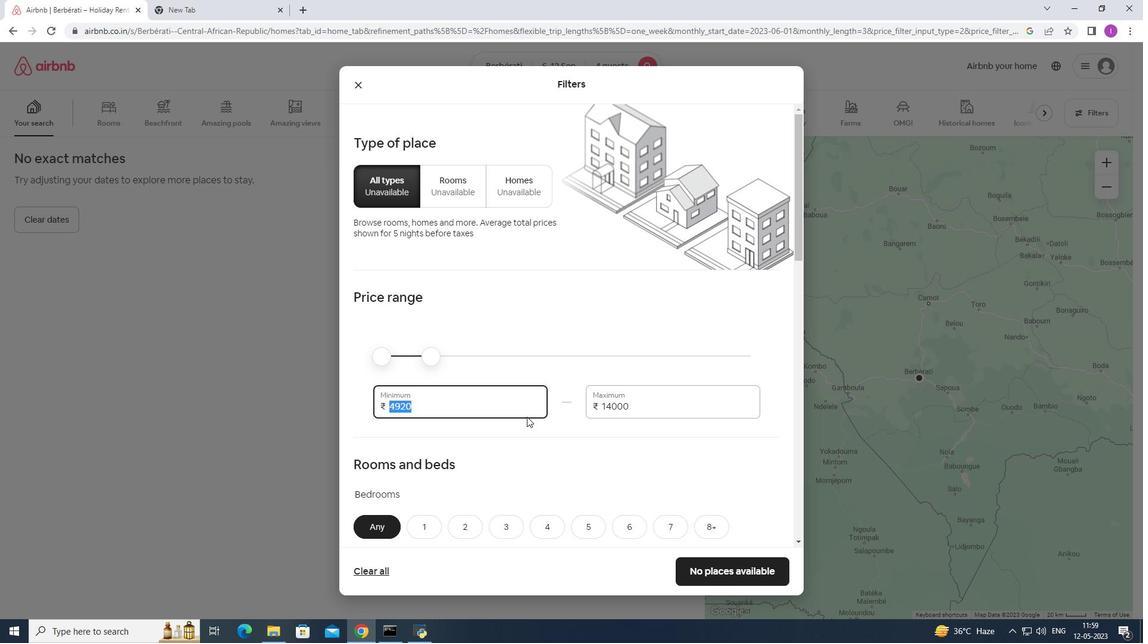 
Action: Key pressed 1
Screenshot: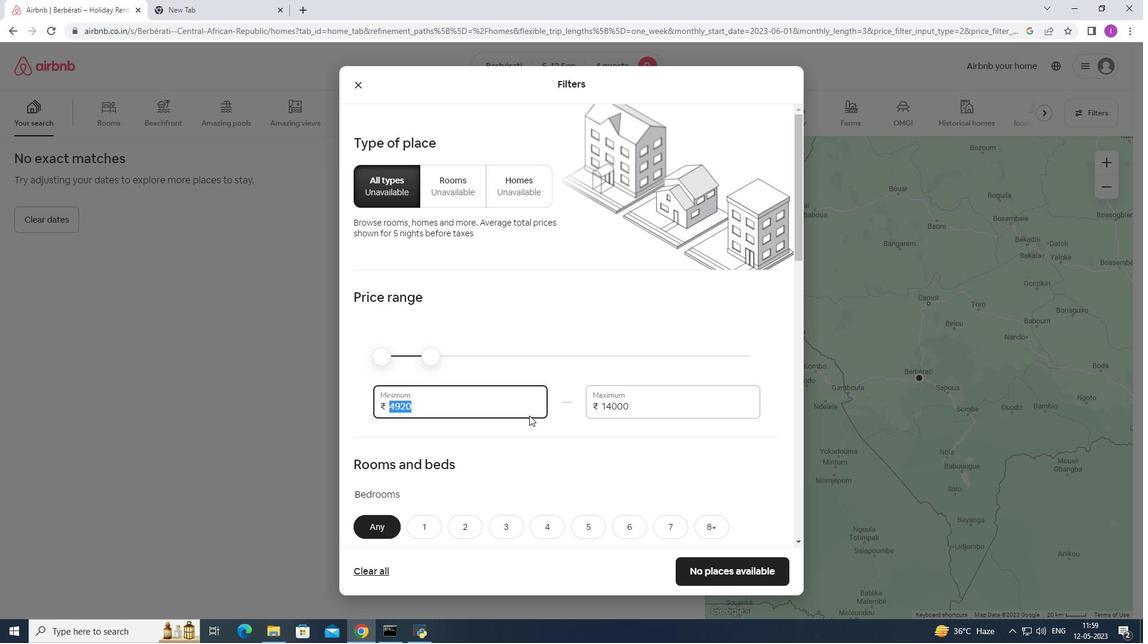 
Action: Mouse moved to (541, 419)
Screenshot: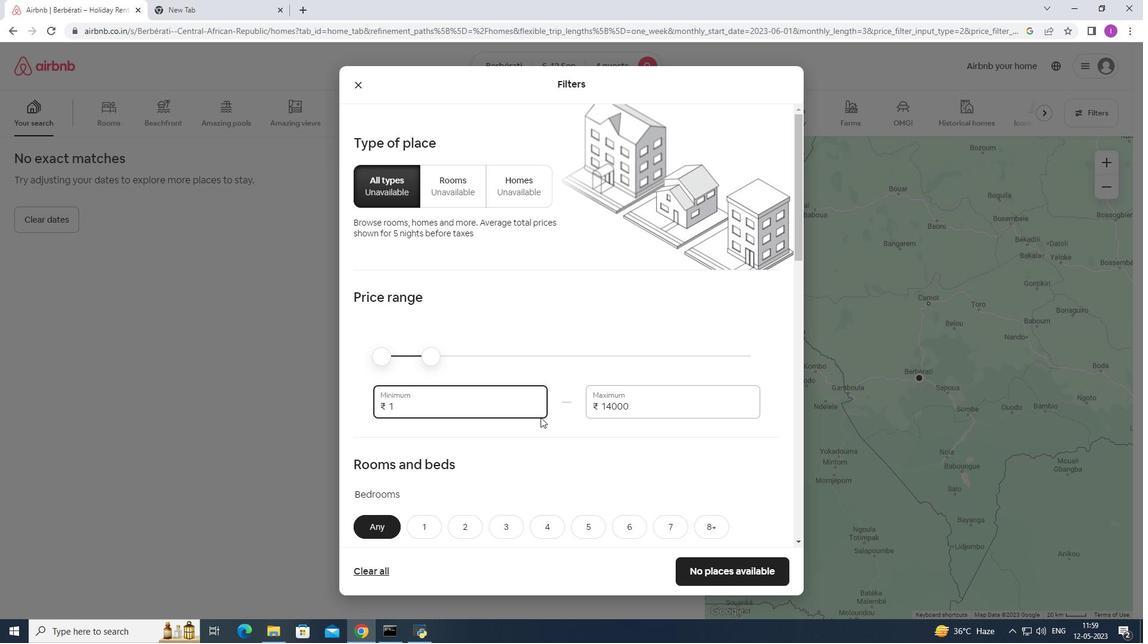 
Action: Key pressed 00
Screenshot: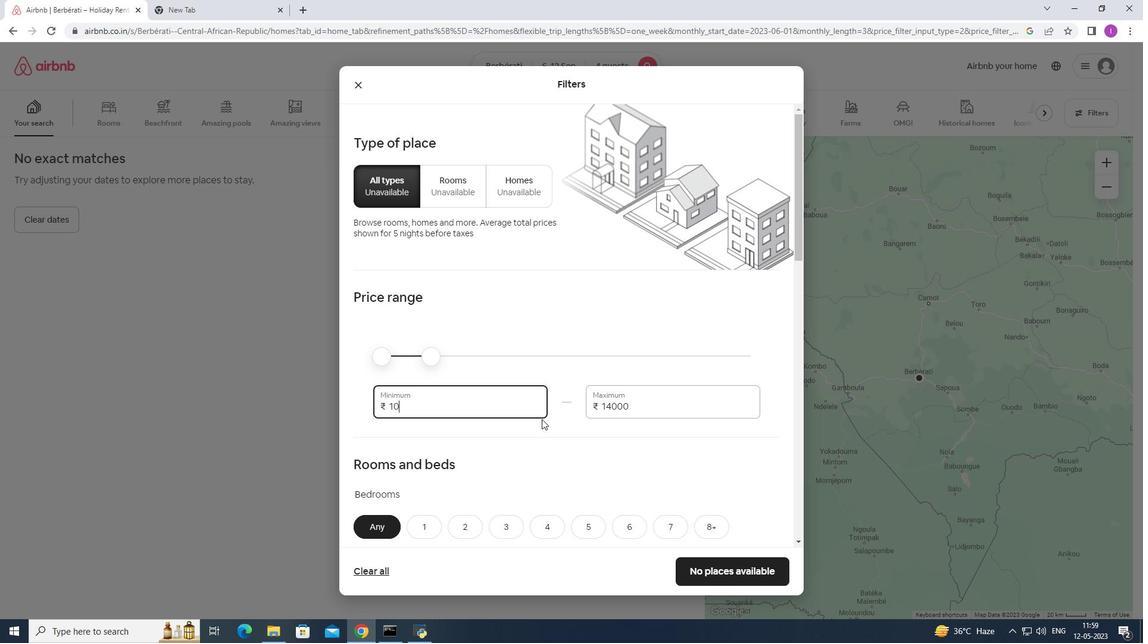 
Action: Mouse moved to (541, 419)
Screenshot: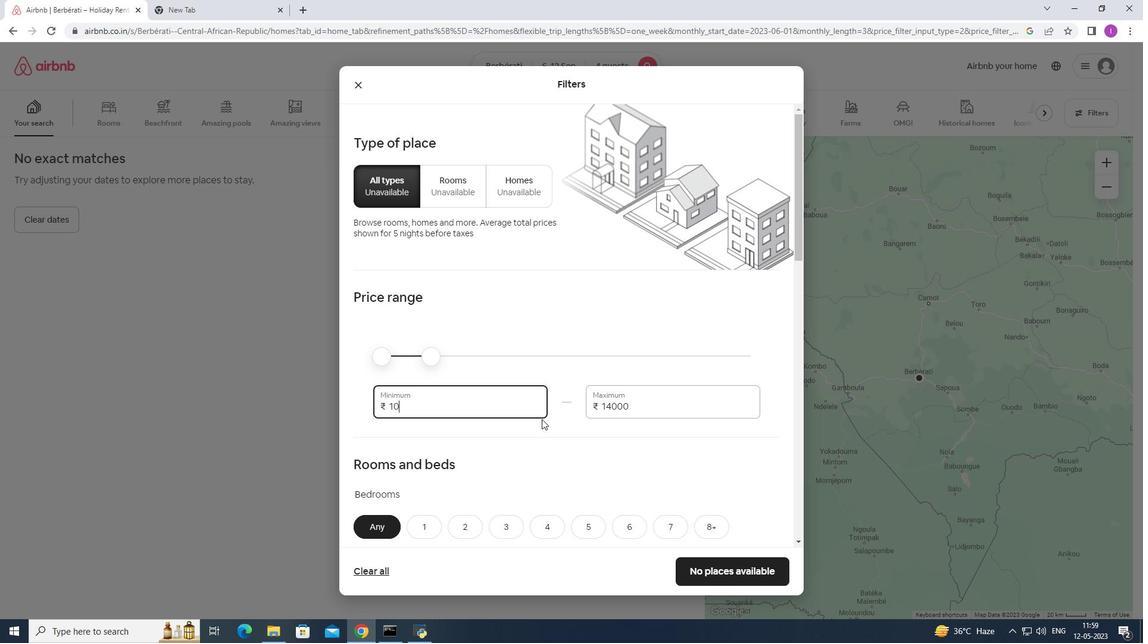 
Action: Key pressed 0
Screenshot: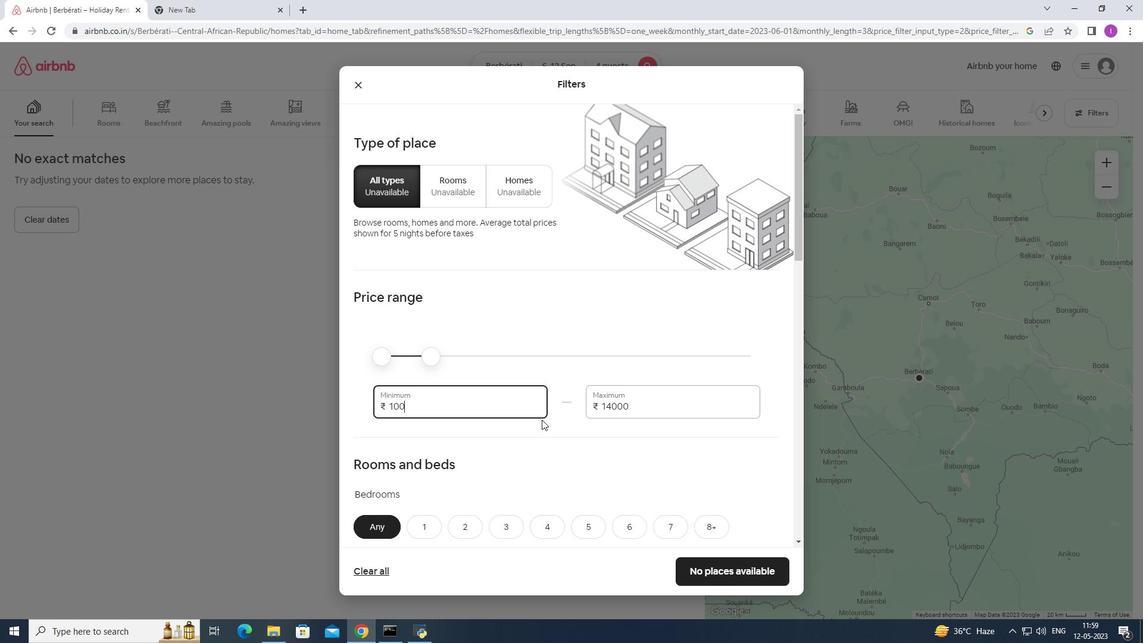 
Action: Mouse moved to (545, 418)
Screenshot: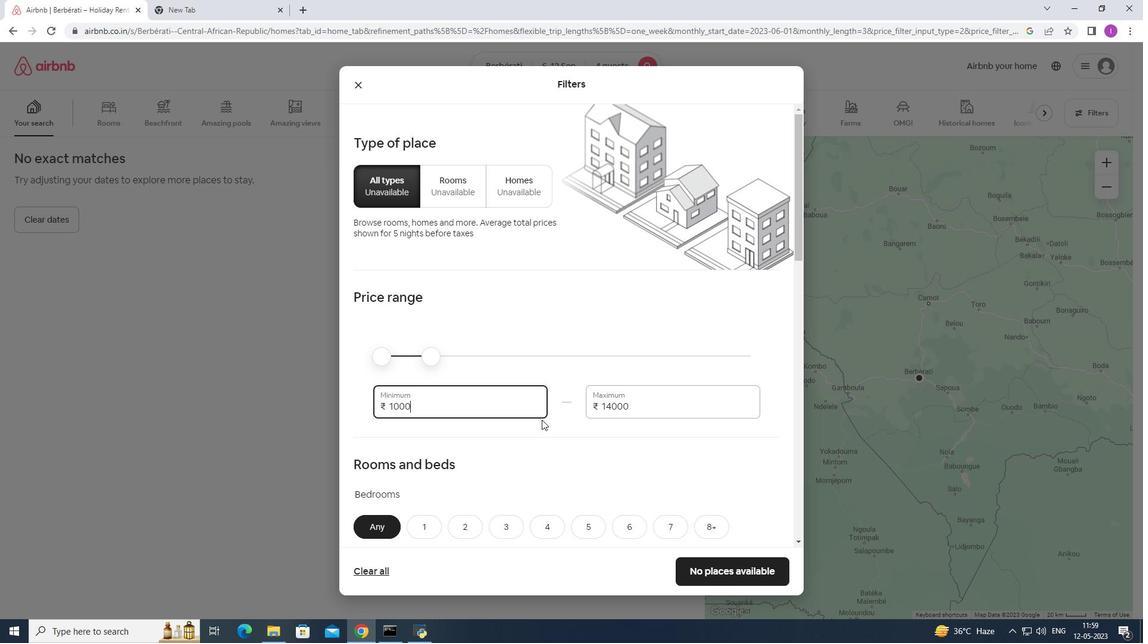 
Action: Key pressed 0
Screenshot: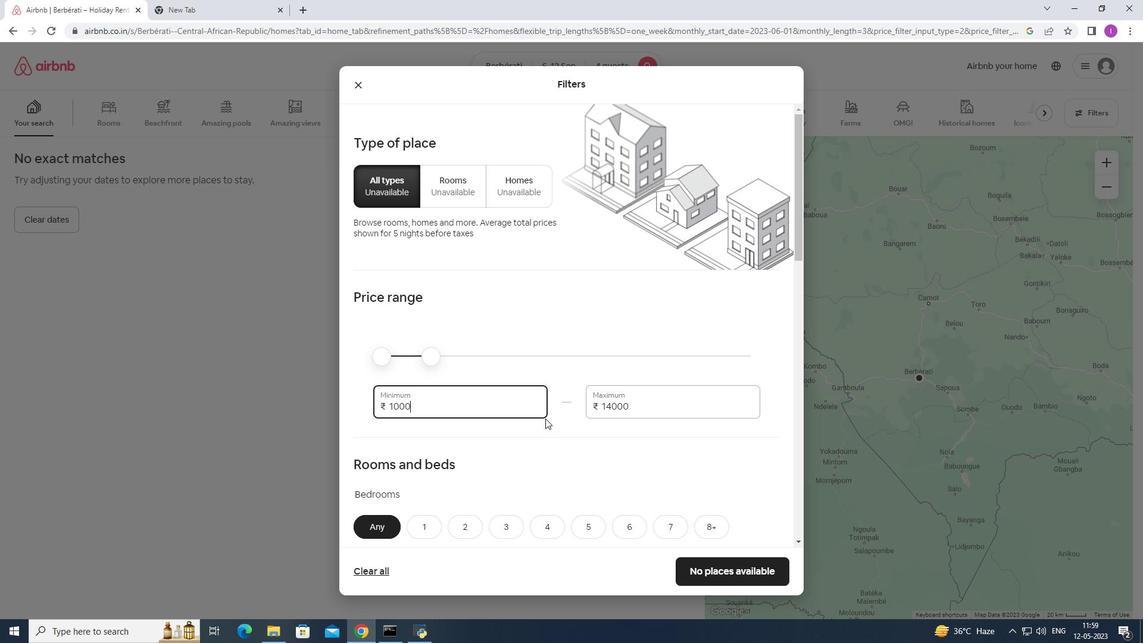 
Action: Mouse moved to (581, 442)
Screenshot: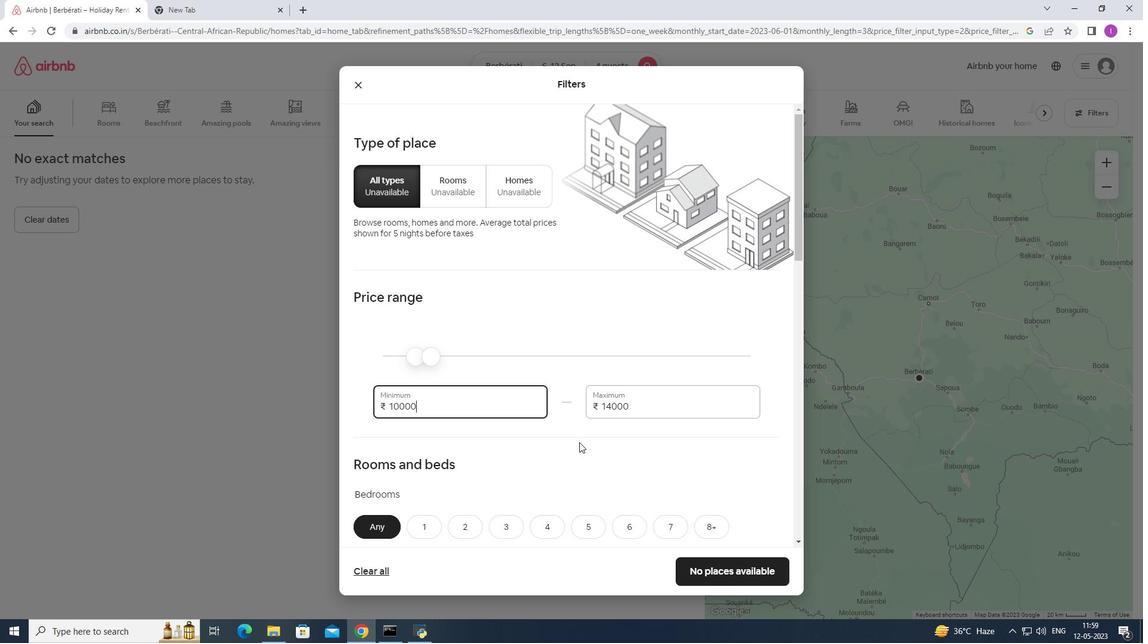 
Action: Mouse scrolled (581, 441) with delta (0, 0)
Screenshot: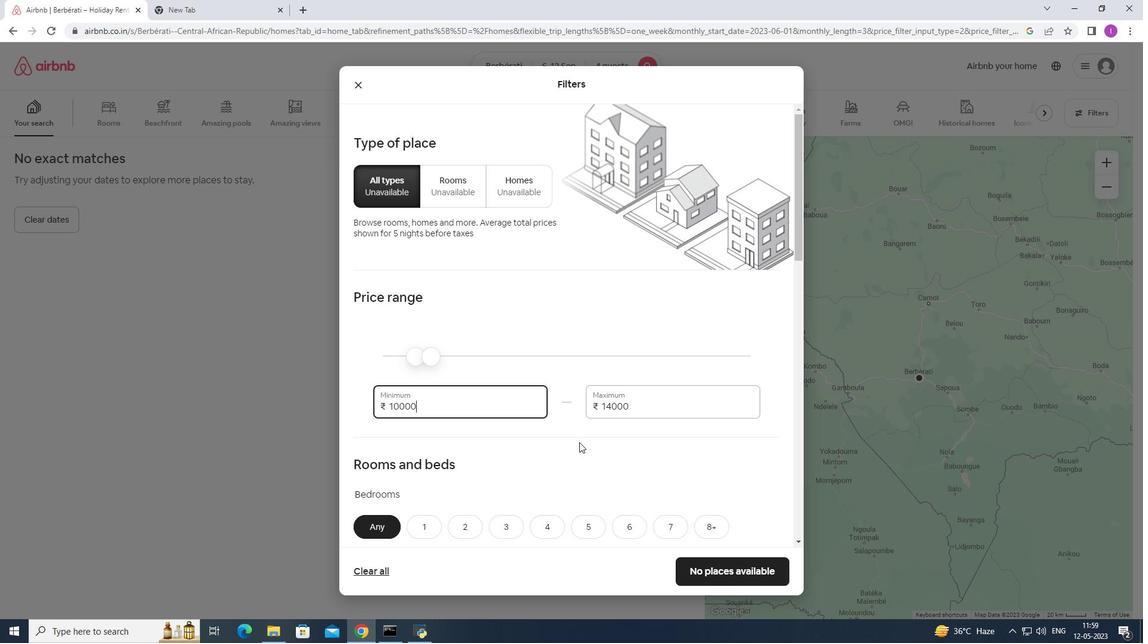 
Action: Mouse moved to (582, 443)
Screenshot: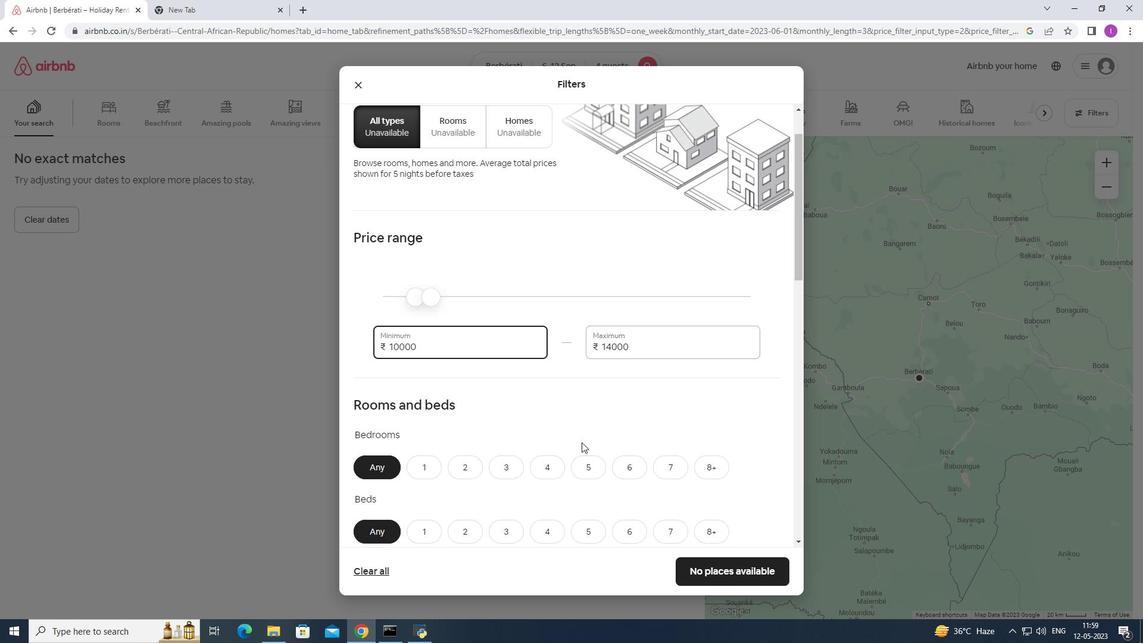 
Action: Mouse scrolled (582, 442) with delta (0, 0)
Screenshot: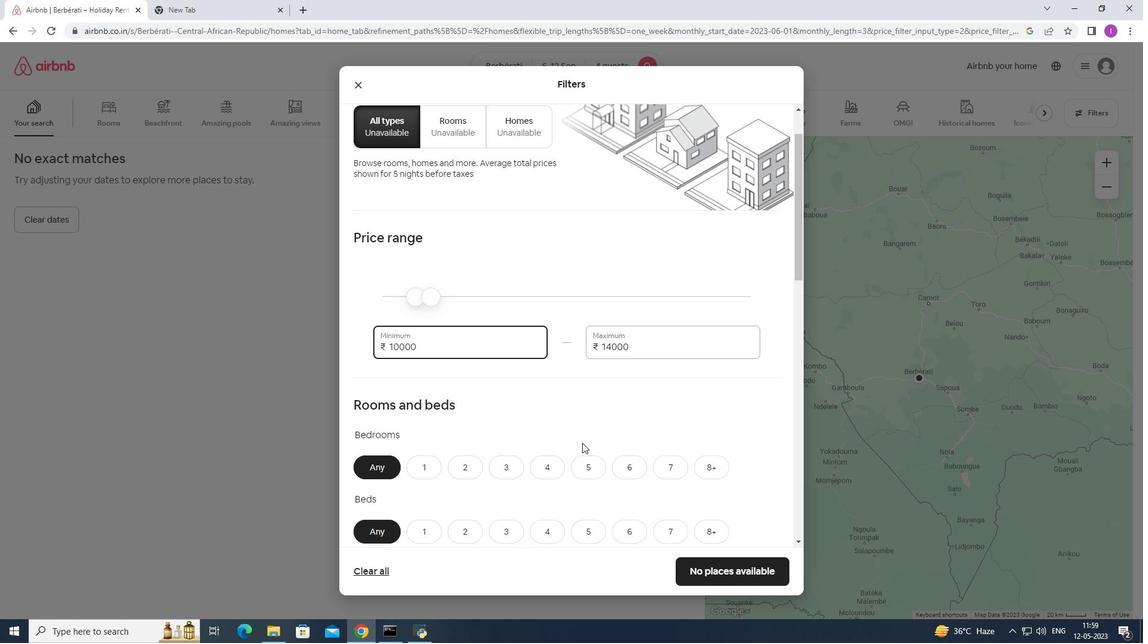 
Action: Mouse moved to (582, 443)
Screenshot: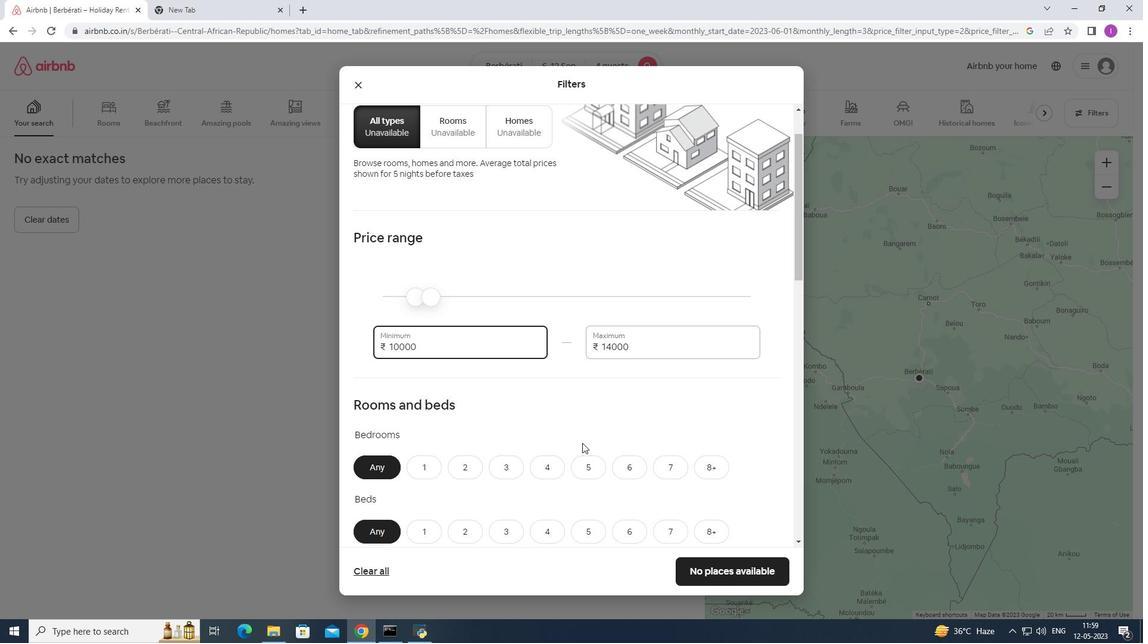 
Action: Mouse scrolled (582, 443) with delta (0, 0)
Screenshot: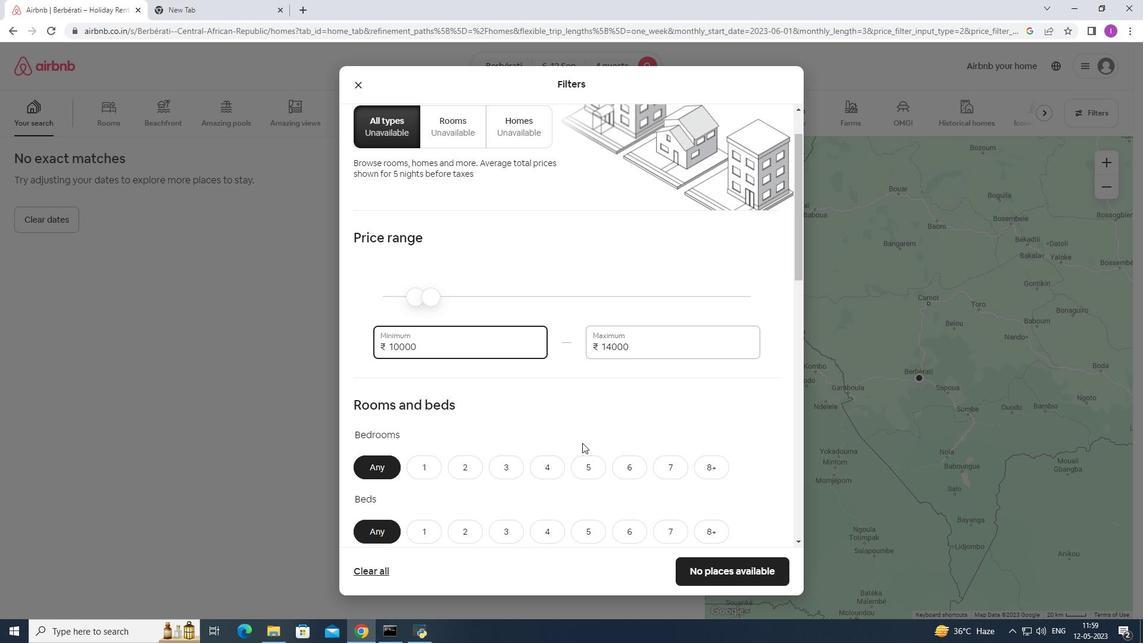 
Action: Mouse moved to (585, 441)
Screenshot: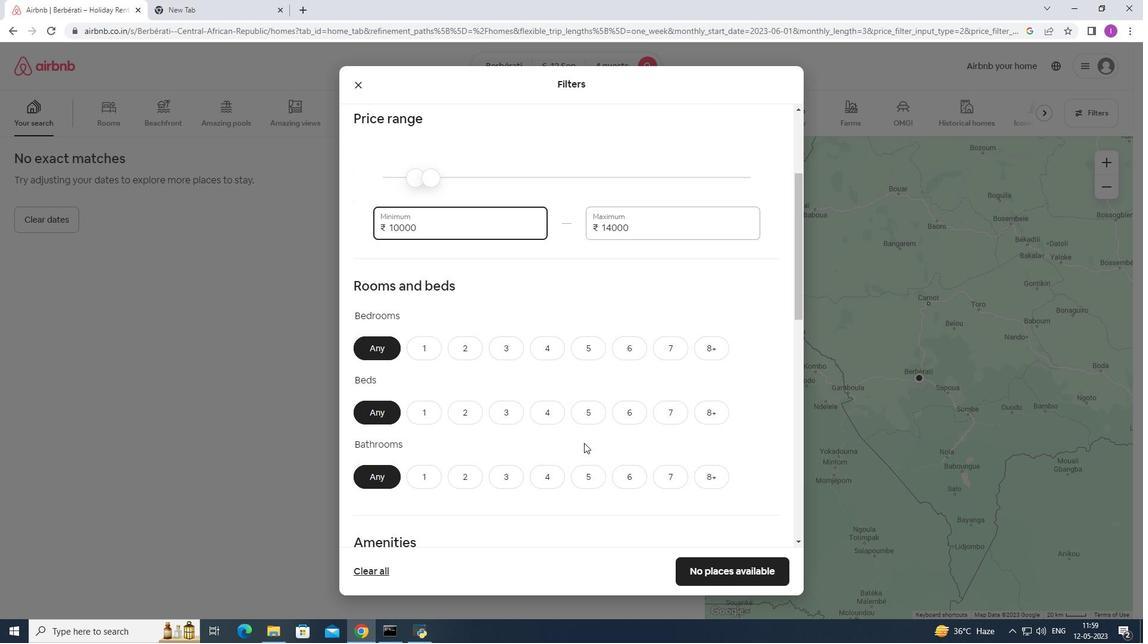 
Action: Mouse scrolled (585, 440) with delta (0, 0)
Screenshot: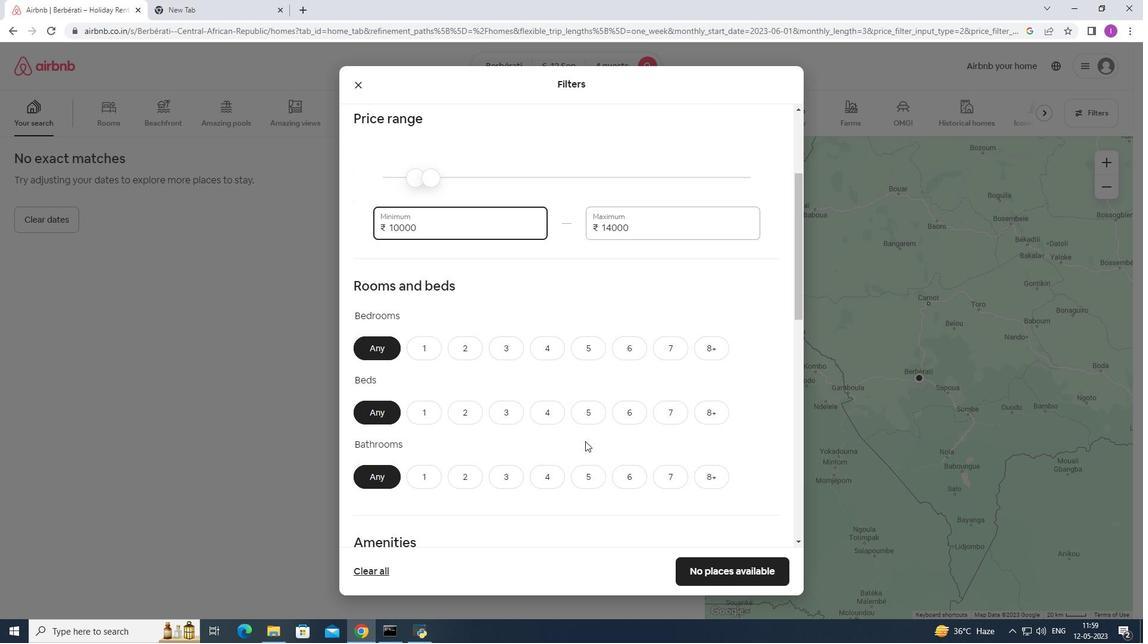 
Action: Mouse moved to (543, 289)
Screenshot: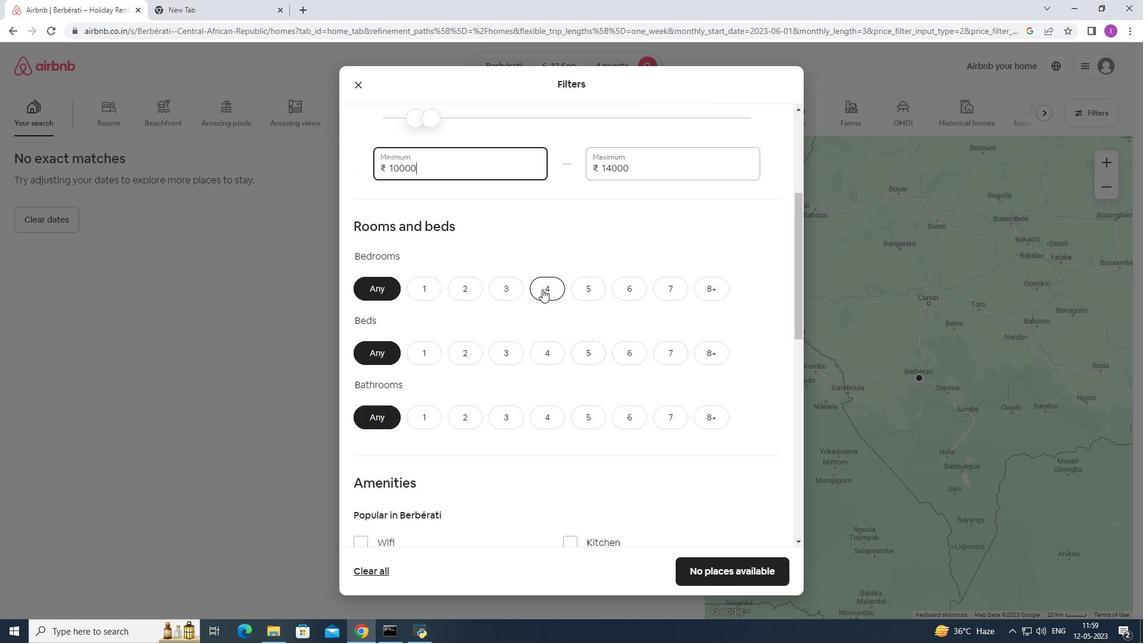 
Action: Mouse pressed left at (543, 289)
Screenshot: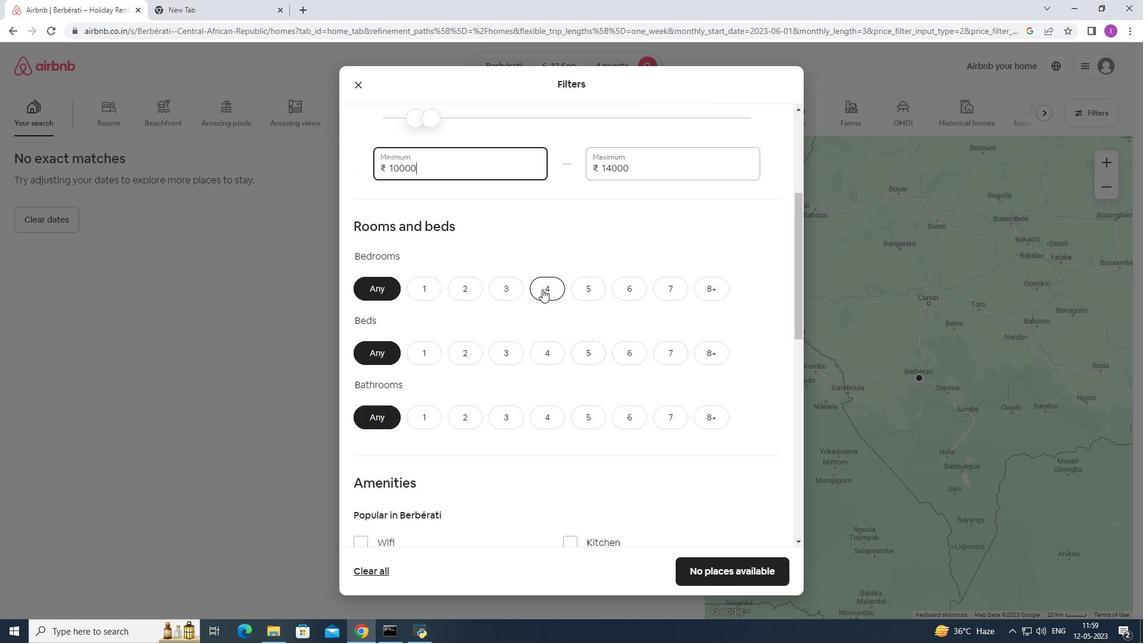 
Action: Mouse moved to (545, 347)
Screenshot: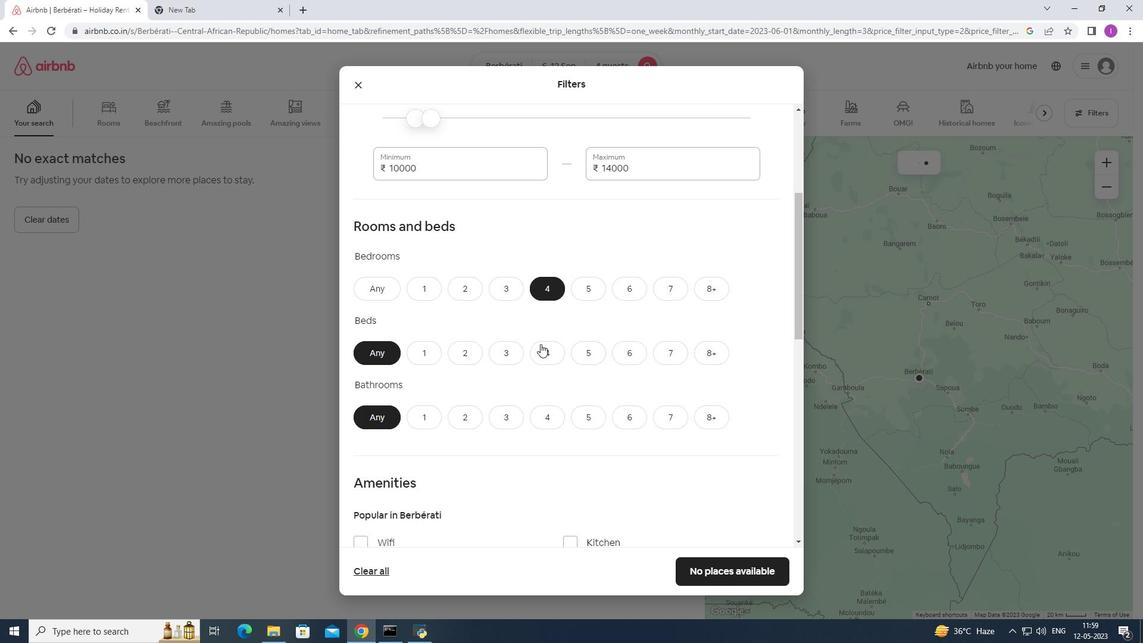 
Action: Mouse pressed left at (545, 347)
Screenshot: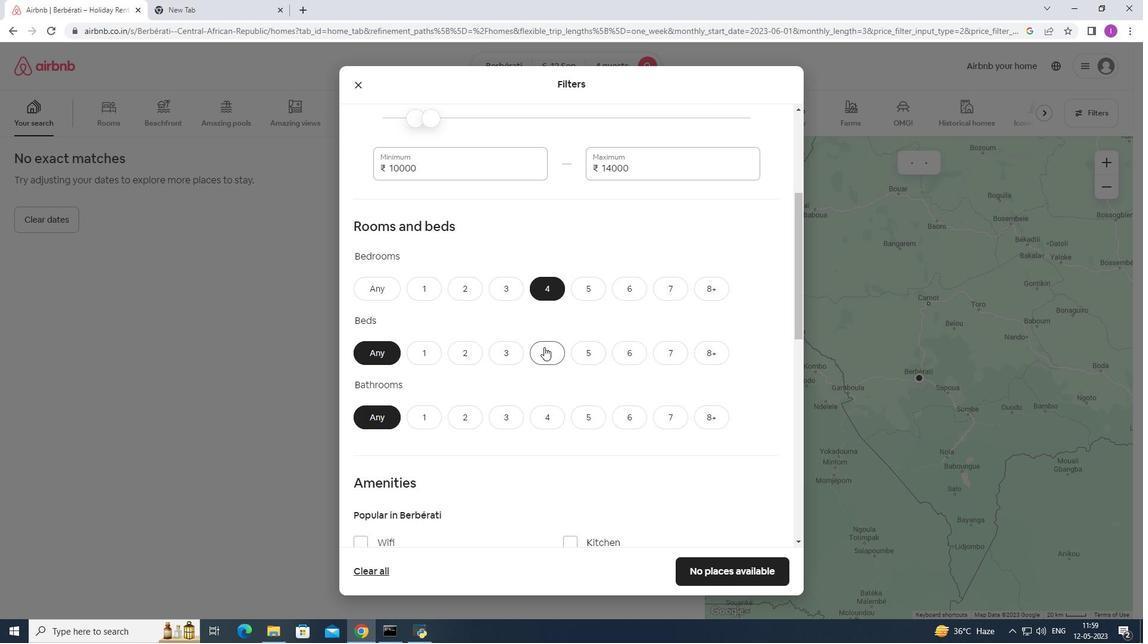 
Action: Mouse moved to (536, 412)
Screenshot: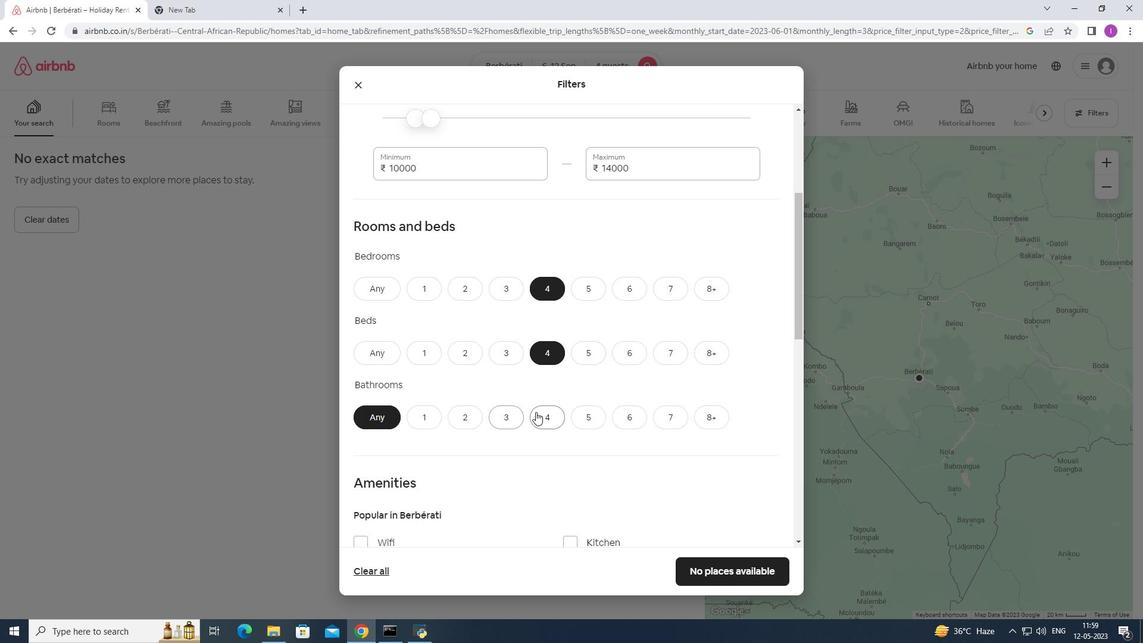 
Action: Mouse pressed left at (536, 412)
Screenshot: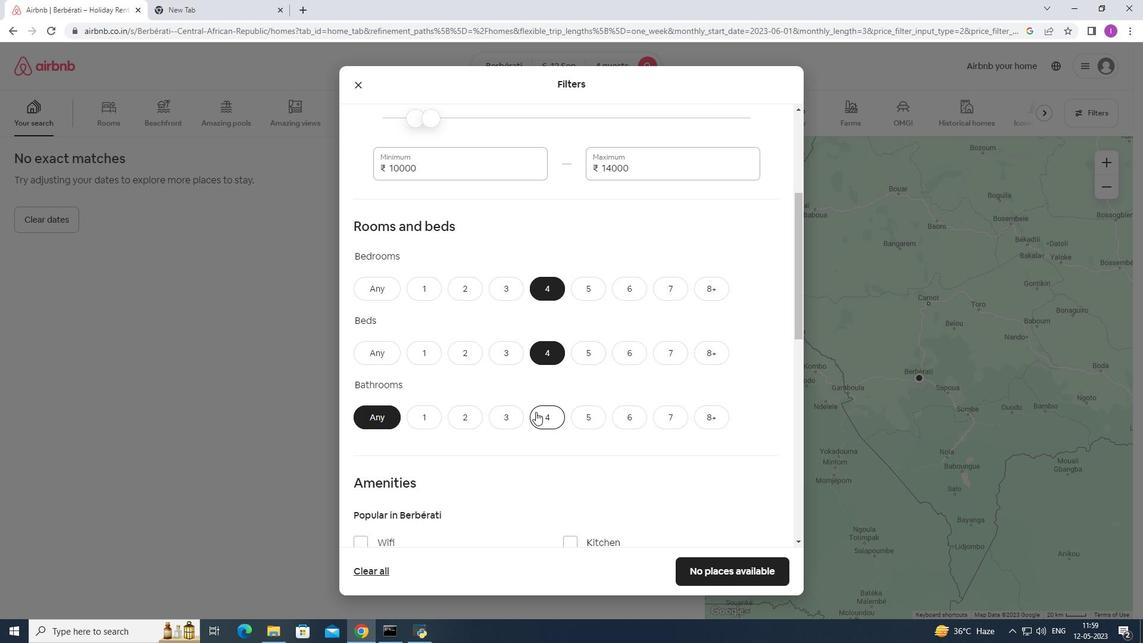 
Action: Mouse moved to (431, 411)
Screenshot: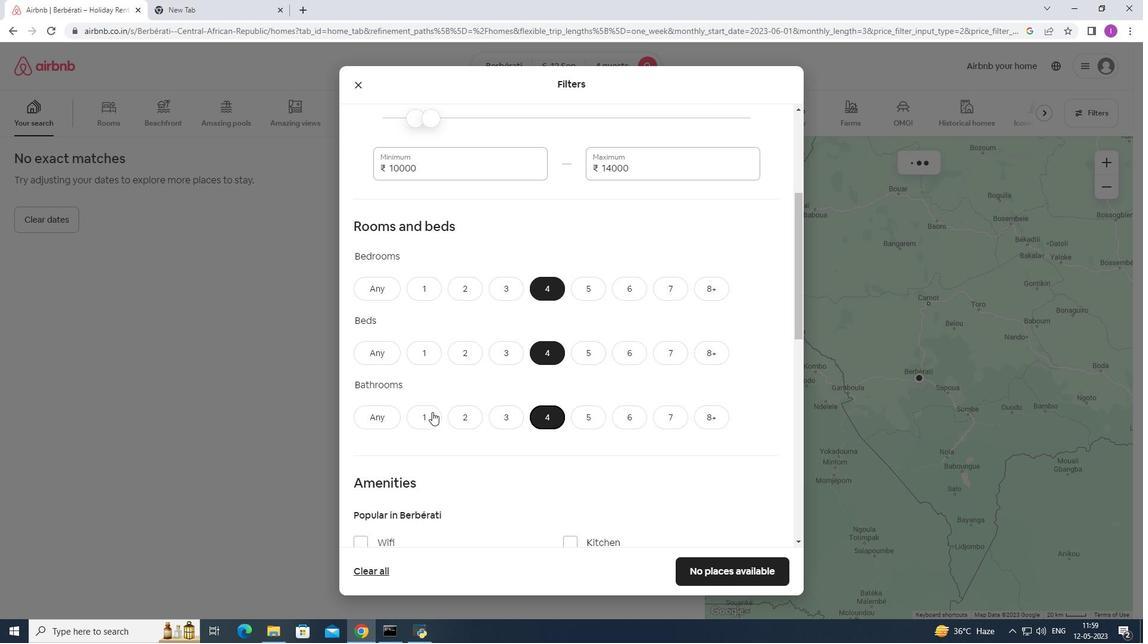
Action: Mouse scrolled (431, 410) with delta (0, 0)
Screenshot: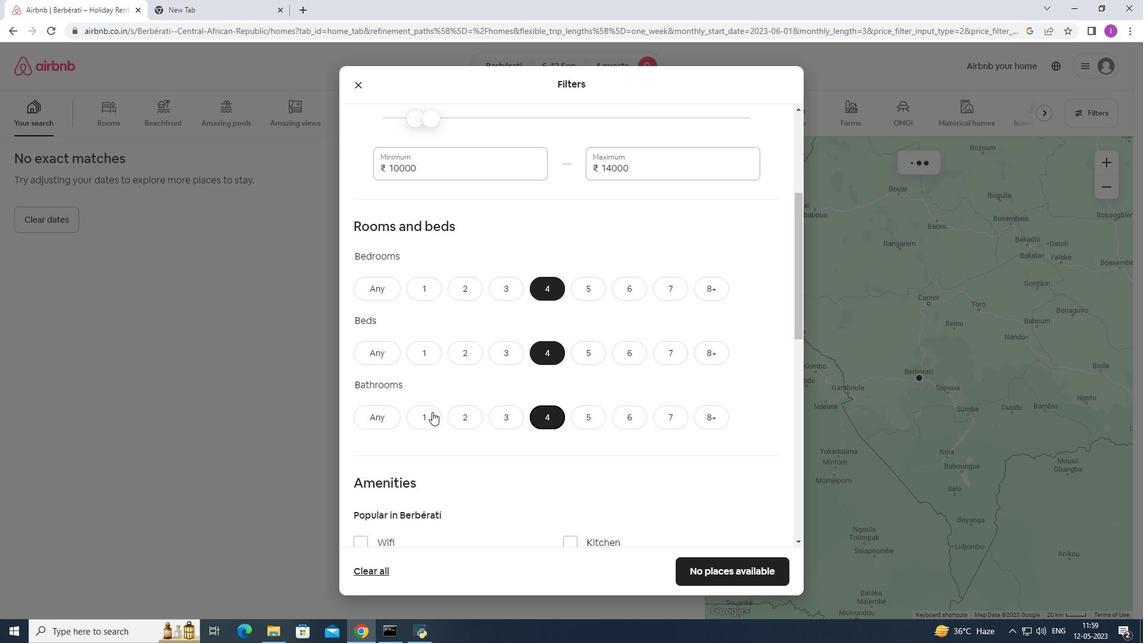
Action: Mouse scrolled (431, 410) with delta (0, 0)
Screenshot: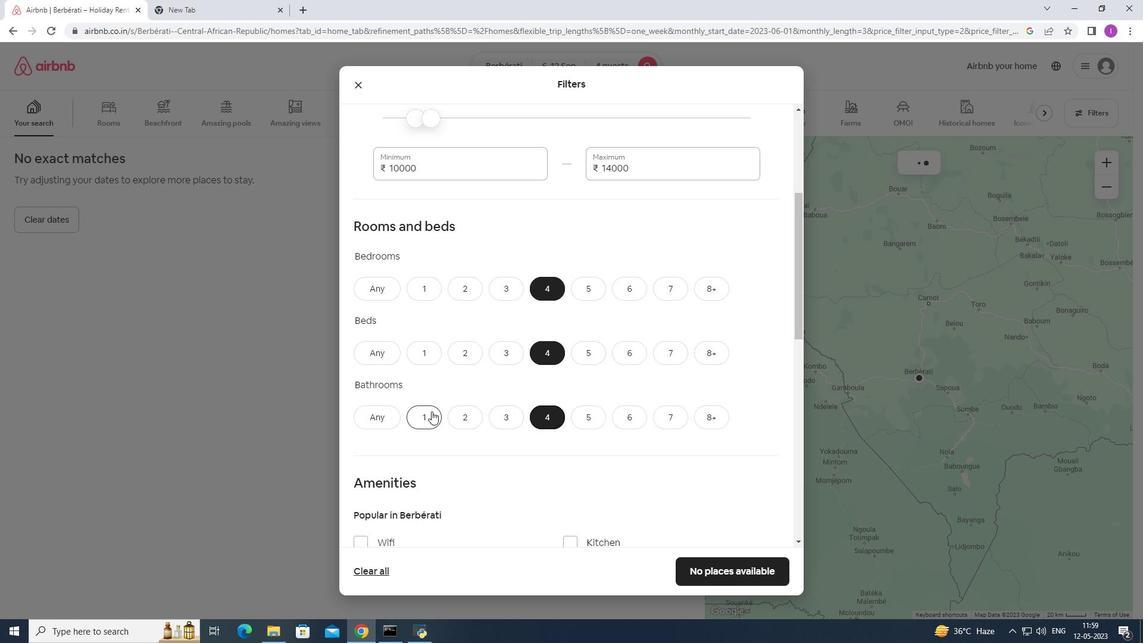 
Action: Mouse scrolled (431, 410) with delta (0, 0)
Screenshot: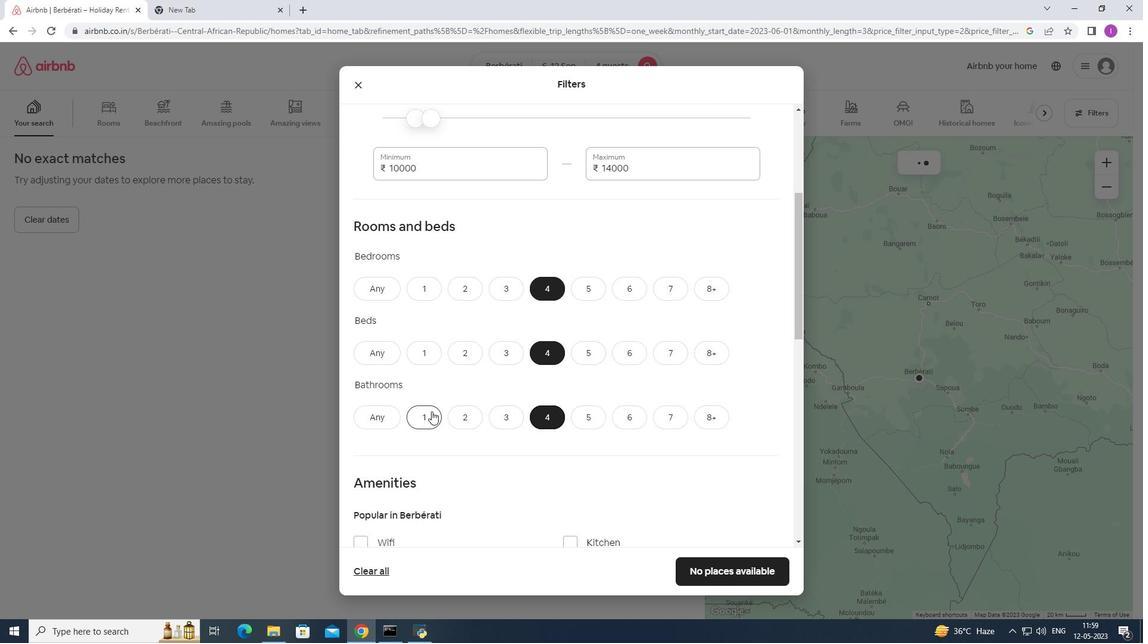 
Action: Mouse moved to (370, 363)
Screenshot: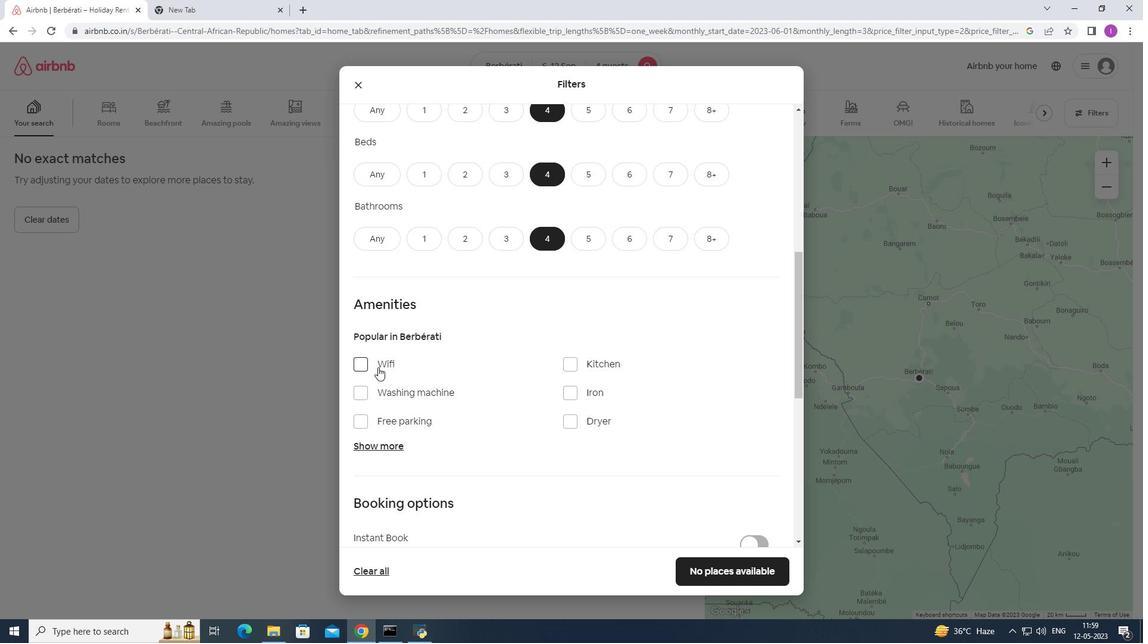 
Action: Mouse pressed left at (370, 363)
Screenshot: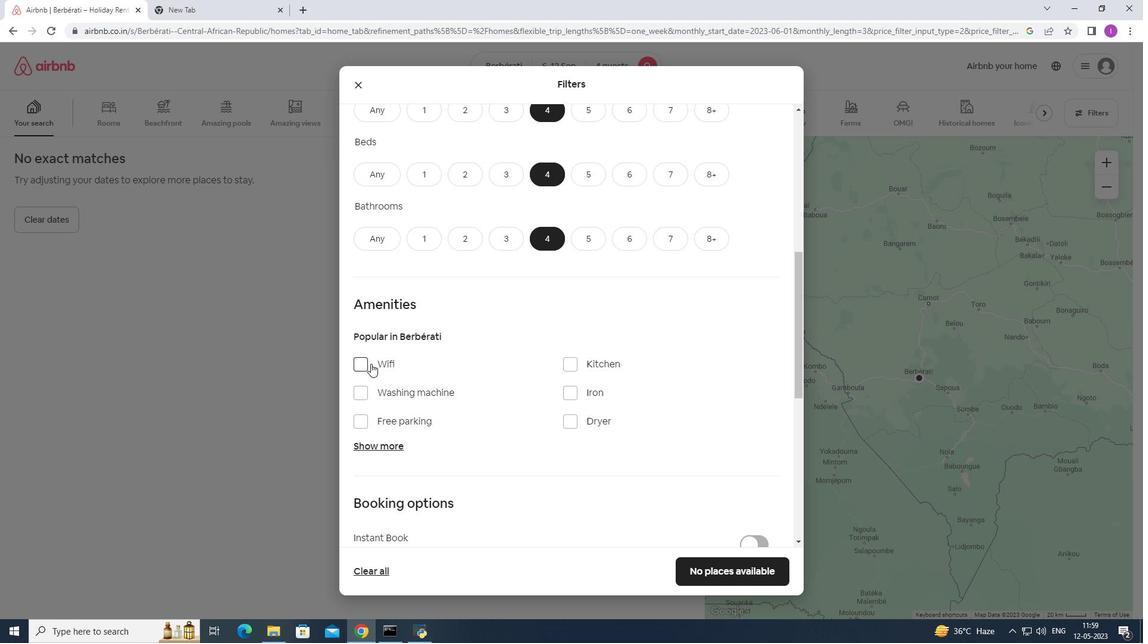 
Action: Mouse moved to (381, 440)
Screenshot: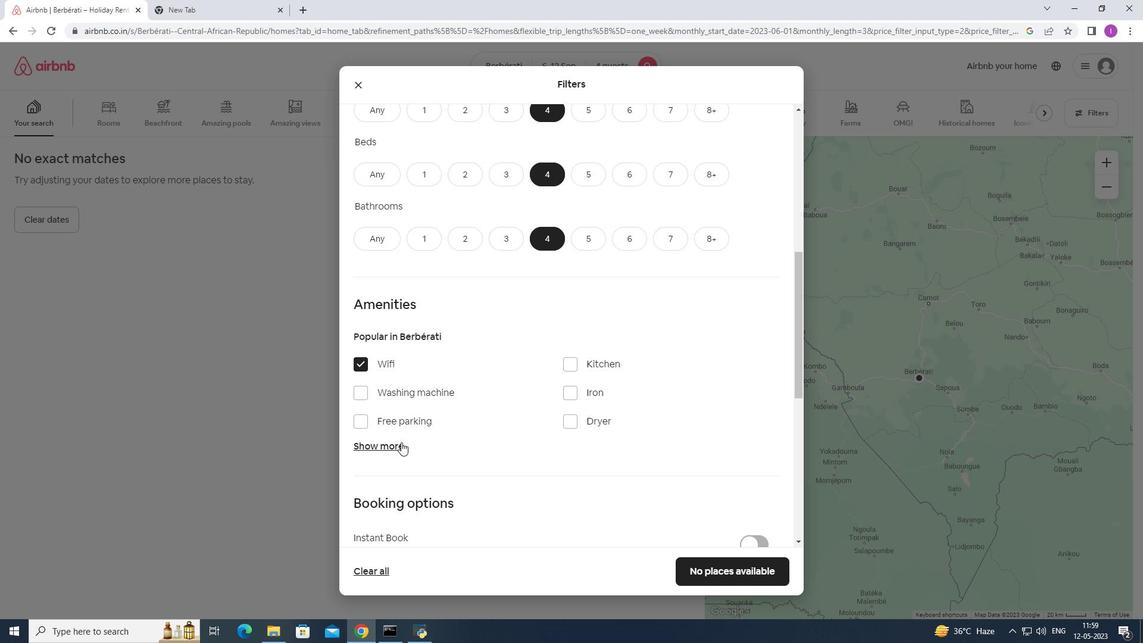 
Action: Mouse pressed left at (381, 440)
Screenshot: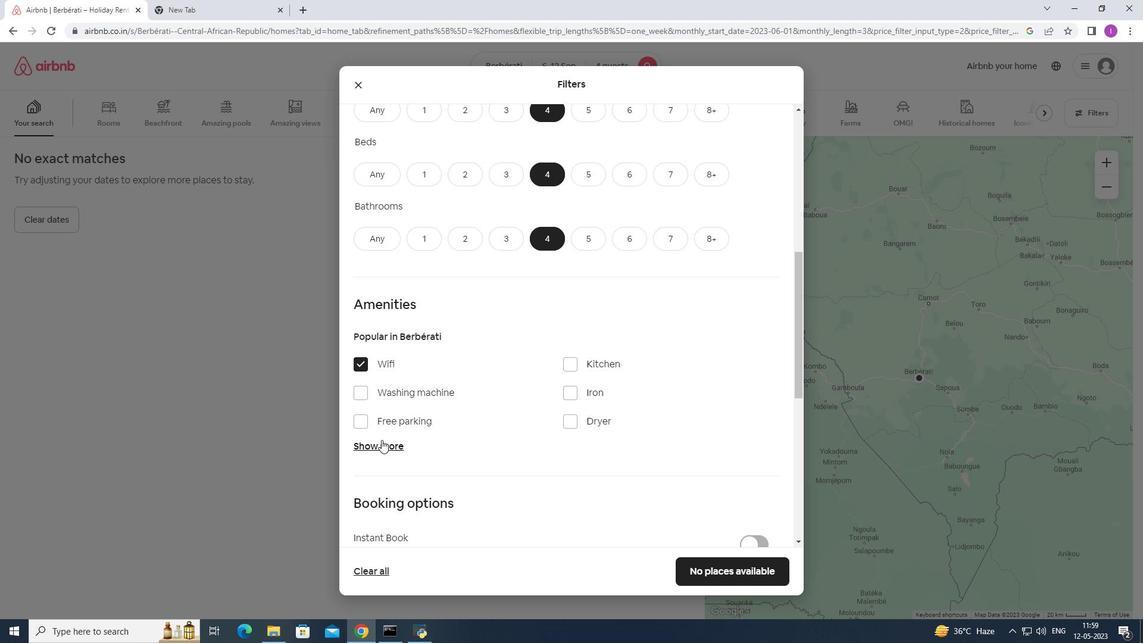 
Action: Mouse moved to (365, 421)
Screenshot: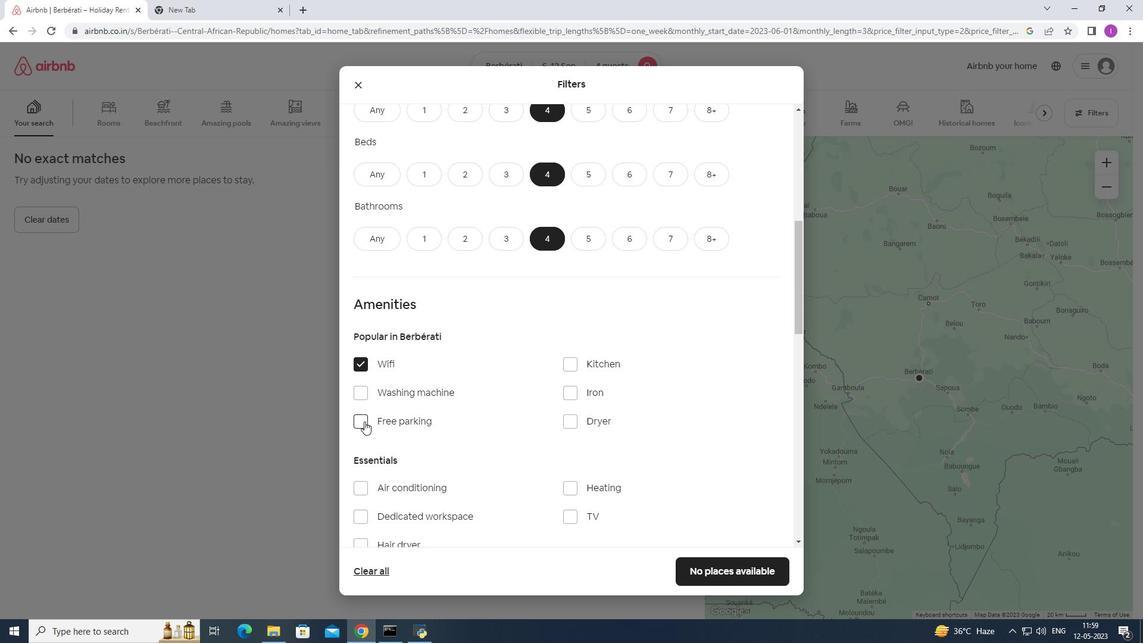 
Action: Mouse pressed left at (365, 421)
Screenshot: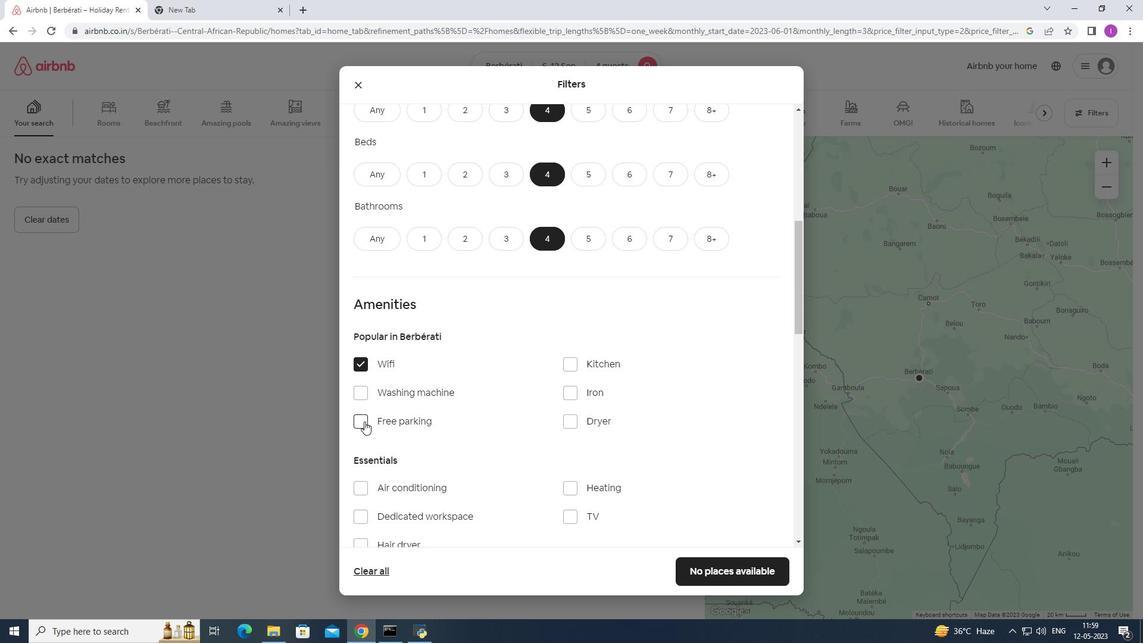 
Action: Mouse moved to (575, 447)
Screenshot: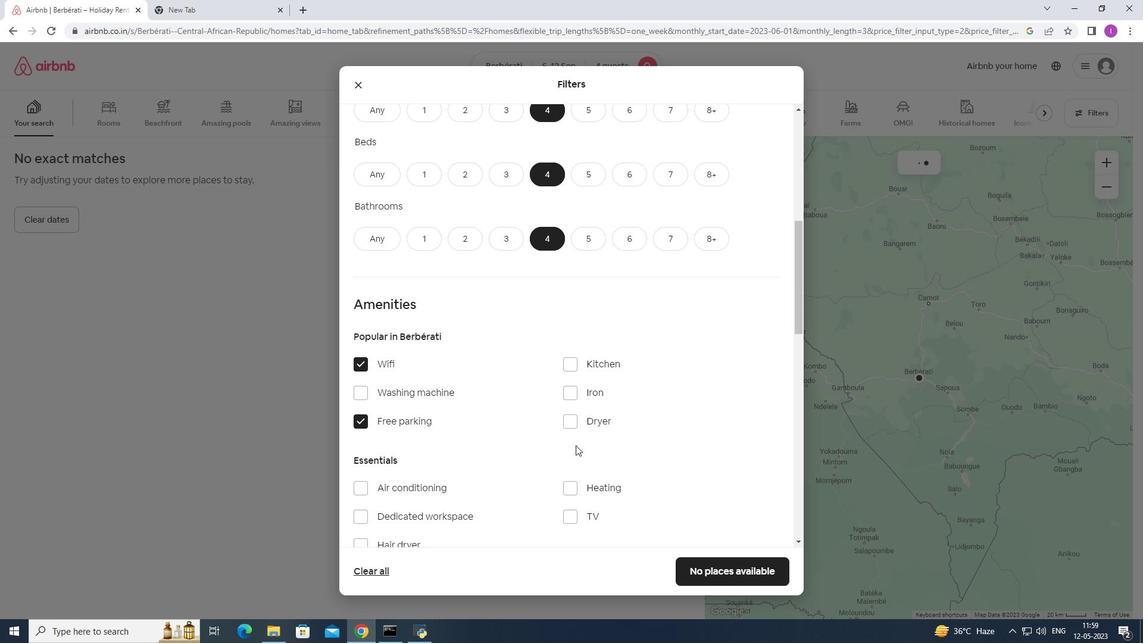 
Action: Mouse scrolled (575, 447) with delta (0, 0)
Screenshot: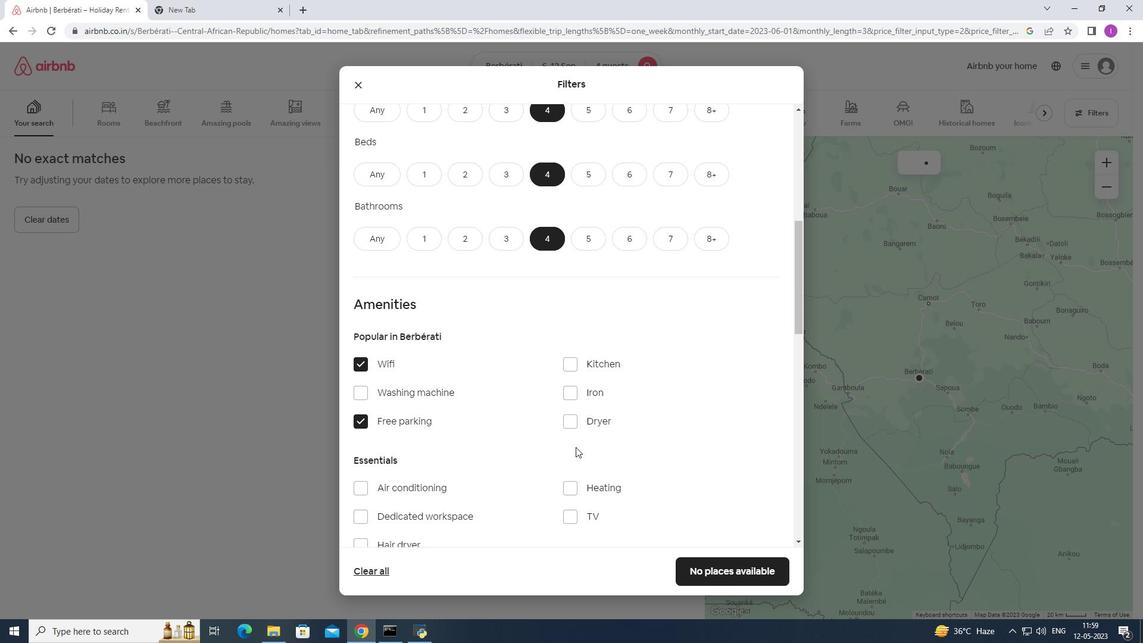 
Action: Mouse moved to (574, 451)
Screenshot: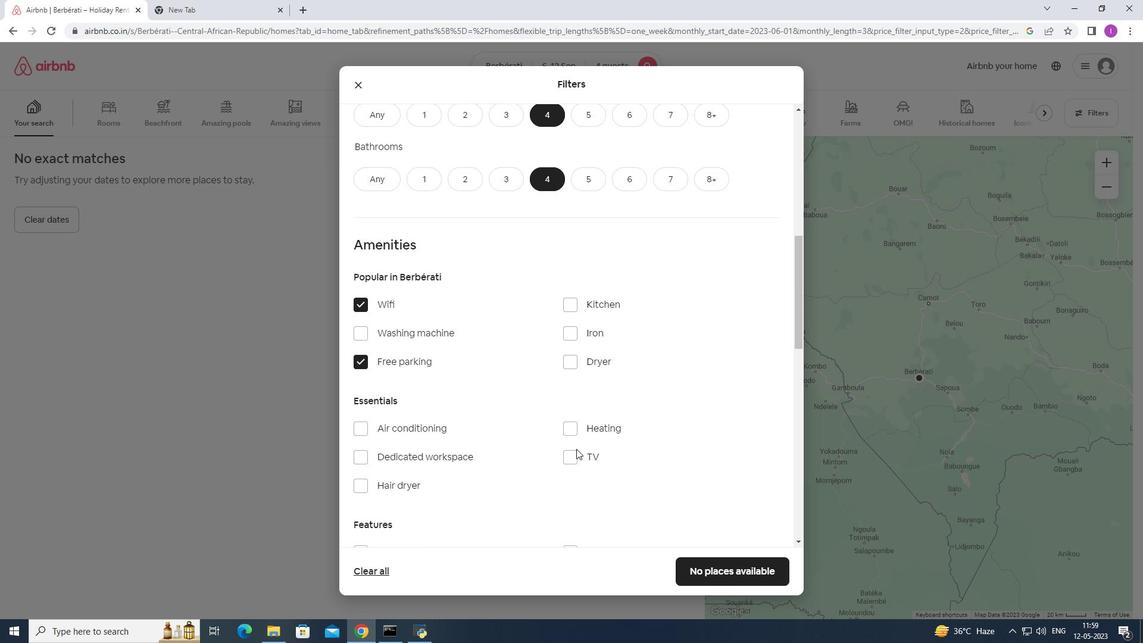 
Action: Mouse pressed left at (574, 451)
Screenshot: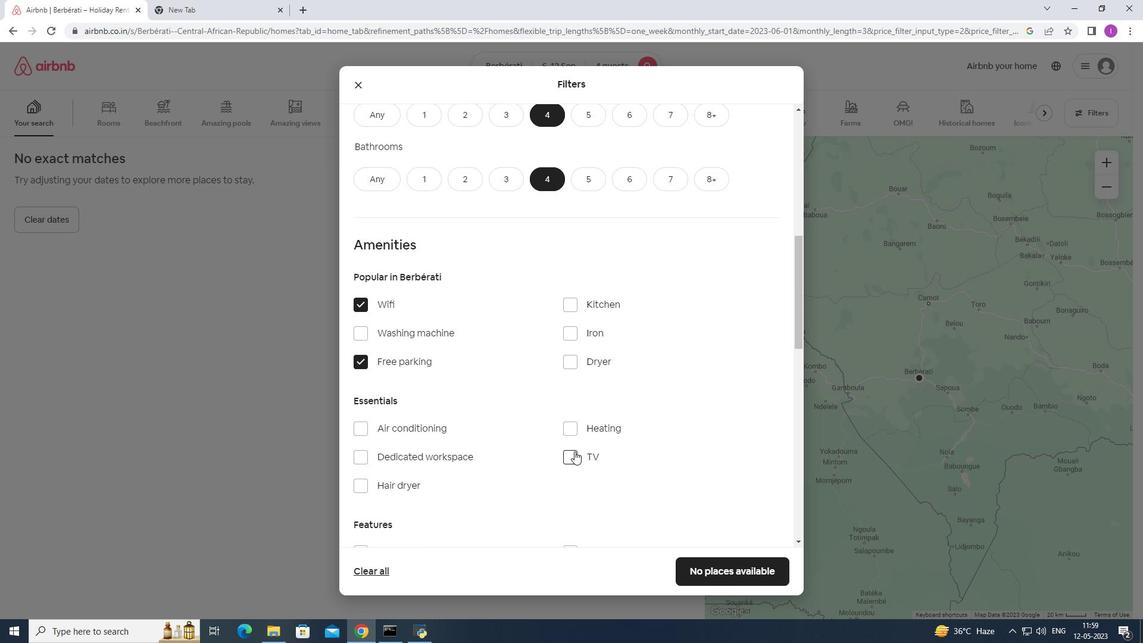 
Action: Mouse moved to (482, 450)
Screenshot: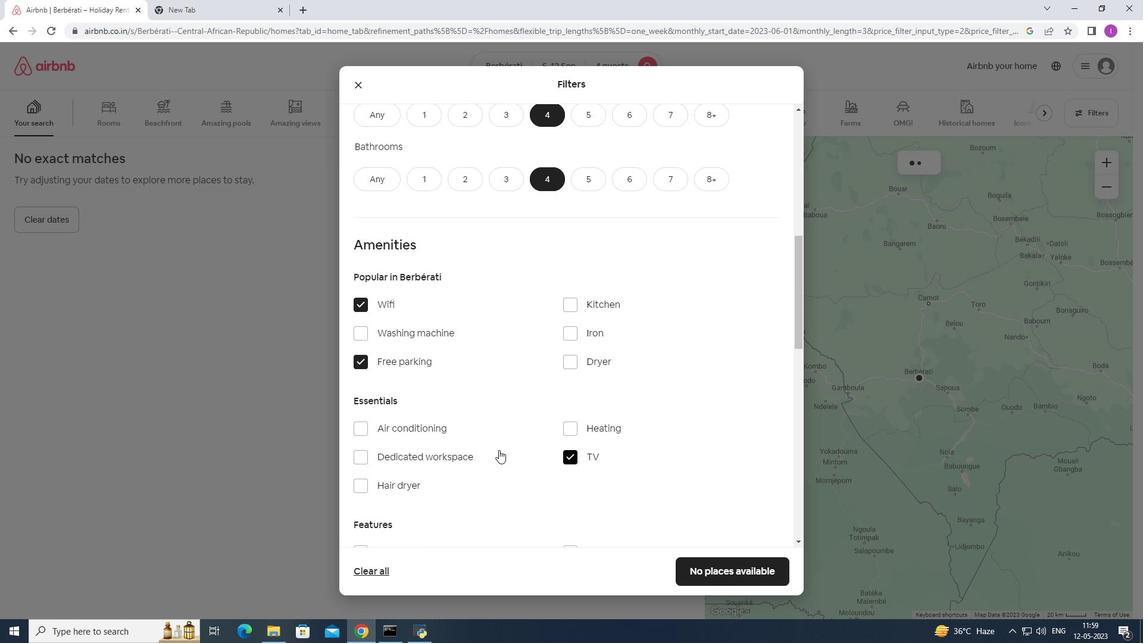 
Action: Mouse scrolled (482, 449) with delta (0, 0)
Screenshot: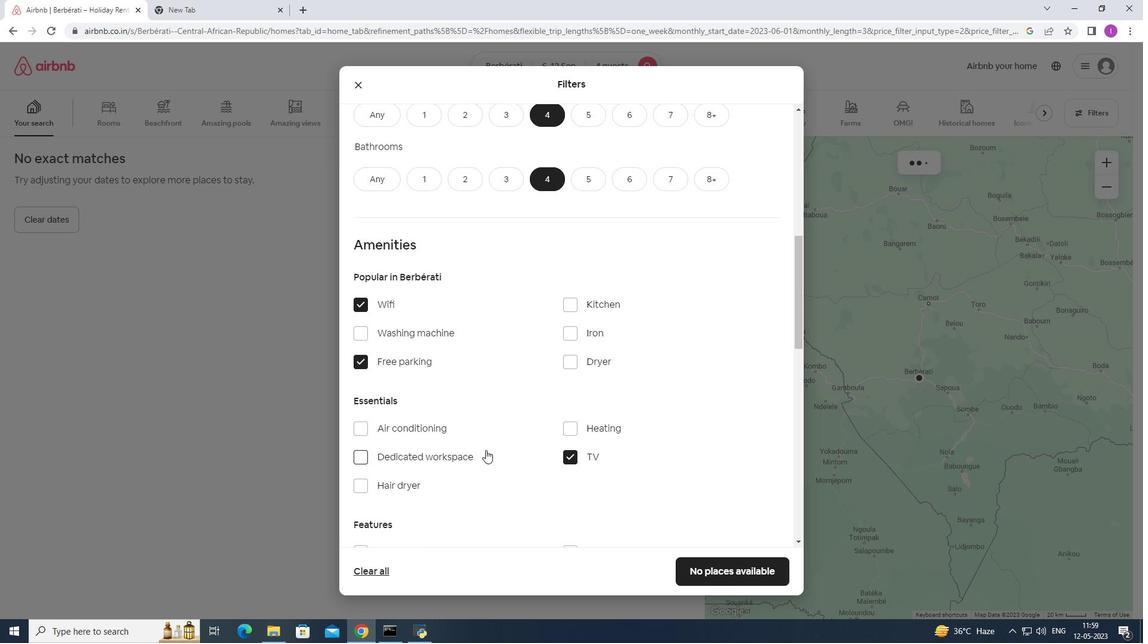
Action: Mouse scrolled (482, 449) with delta (0, 0)
Screenshot: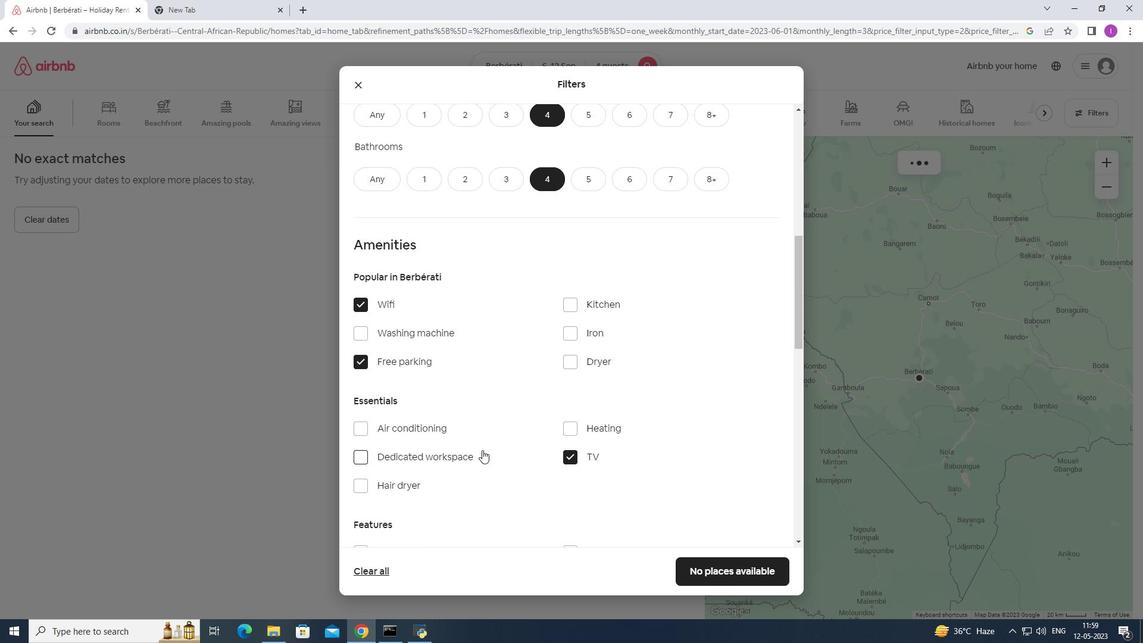 
Action: Mouse moved to (481, 448)
Screenshot: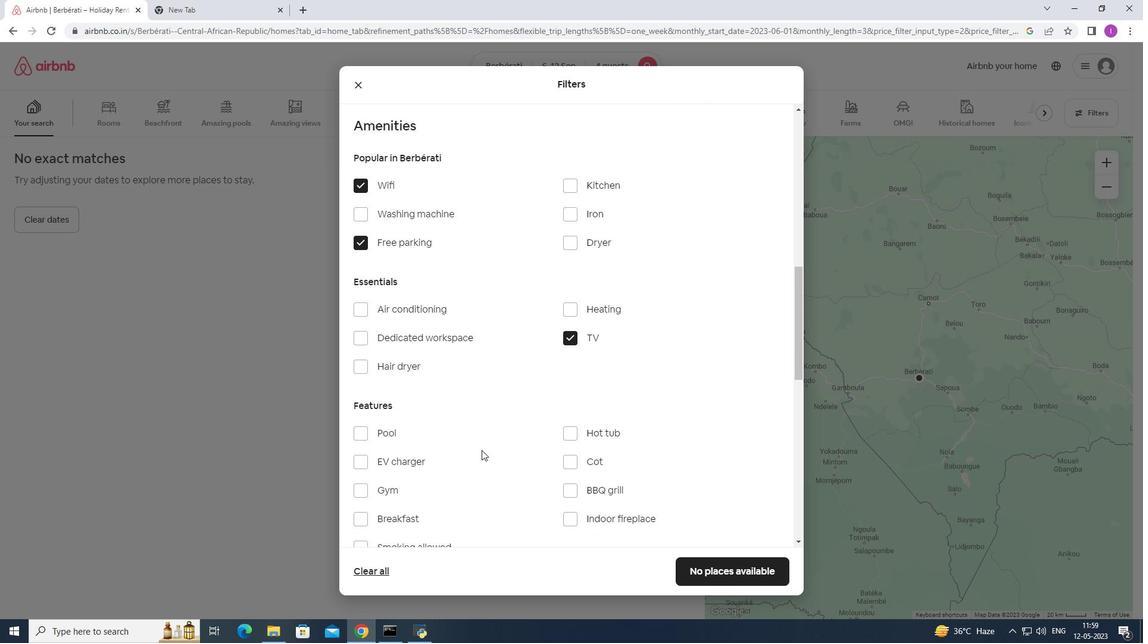 
Action: Mouse scrolled (481, 447) with delta (0, 0)
Screenshot: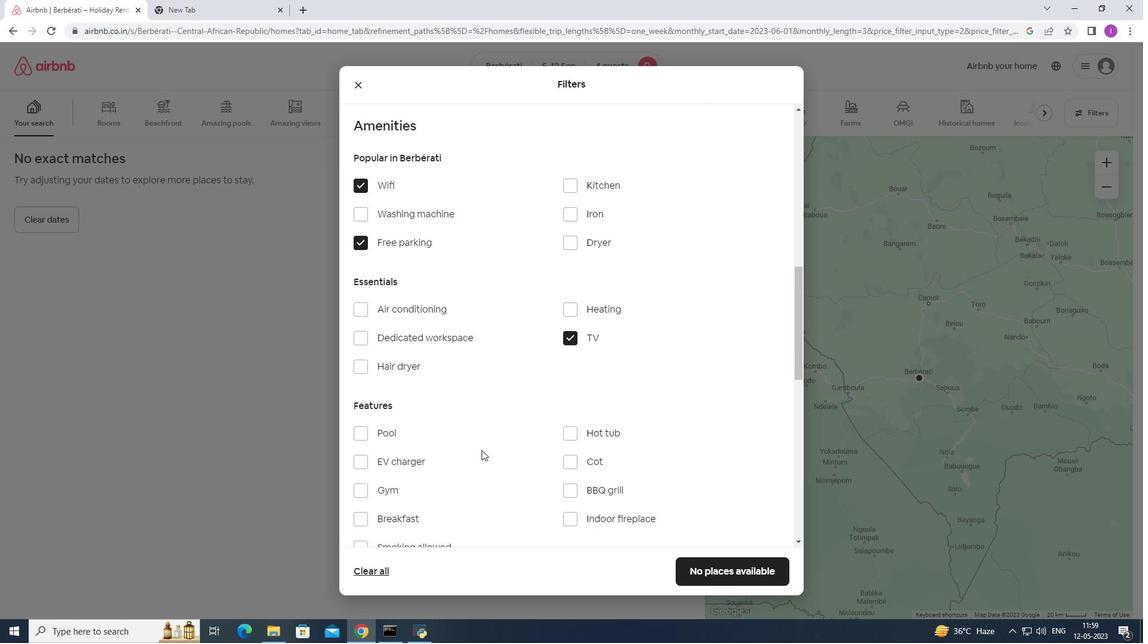 
Action: Mouse scrolled (481, 447) with delta (0, 0)
Screenshot: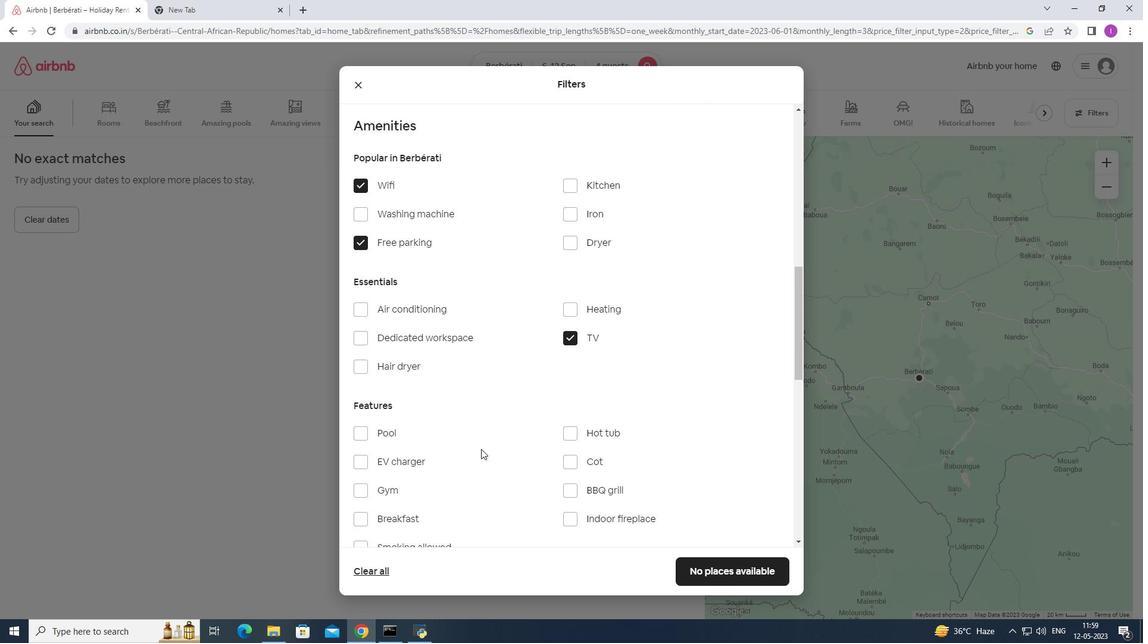 
Action: Mouse moved to (360, 368)
Screenshot: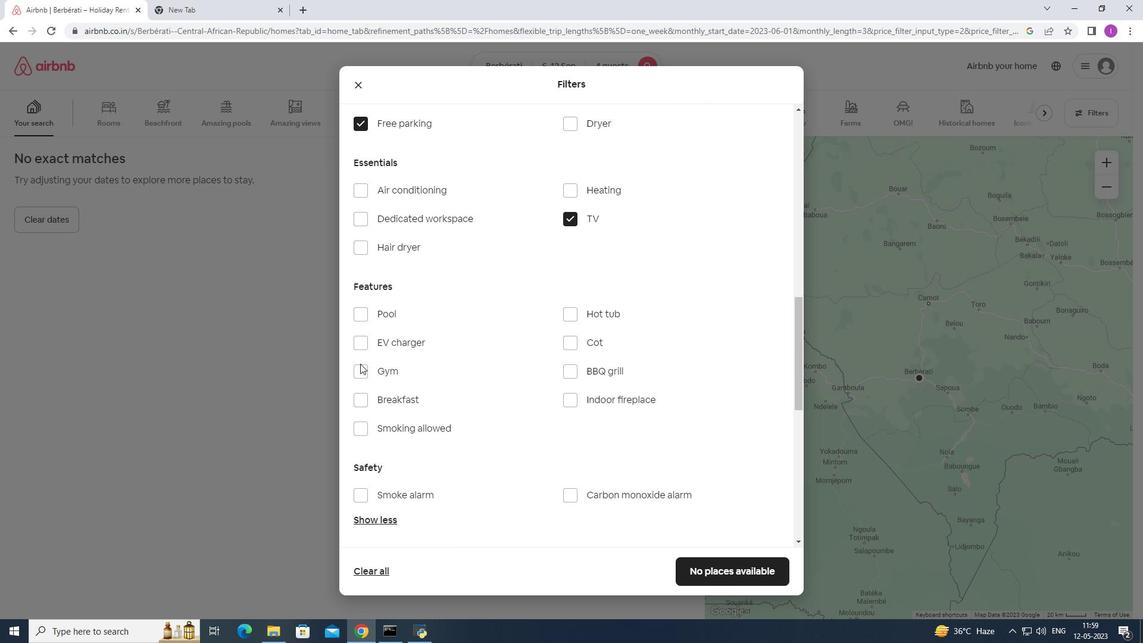 
Action: Mouse pressed left at (360, 368)
Screenshot: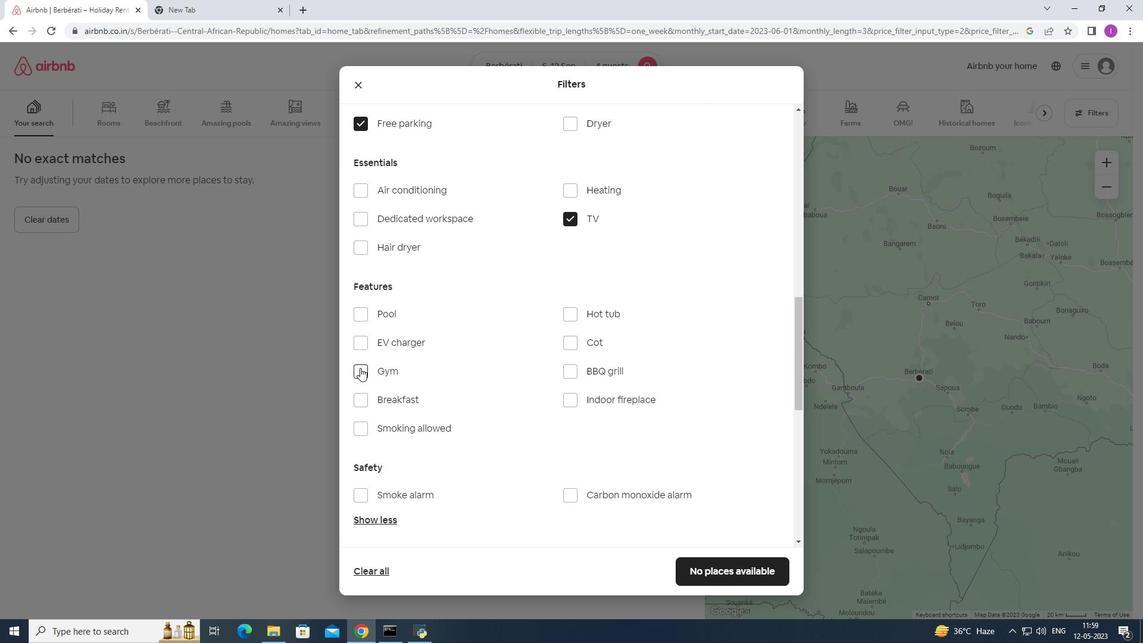 
Action: Mouse moved to (362, 408)
Screenshot: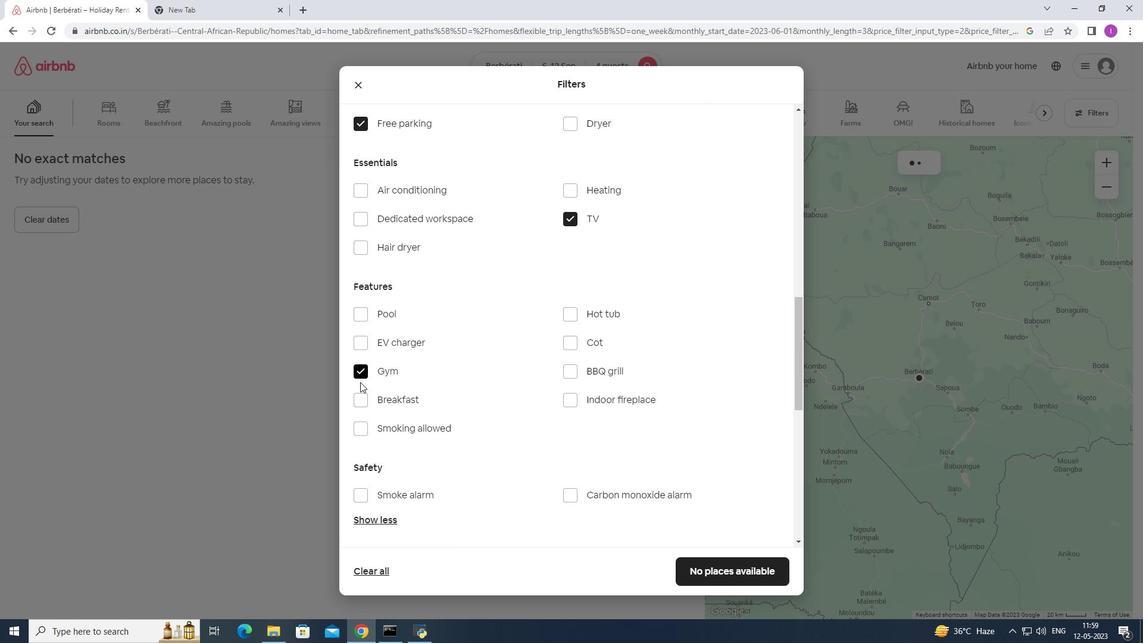 
Action: Mouse pressed left at (362, 408)
Screenshot: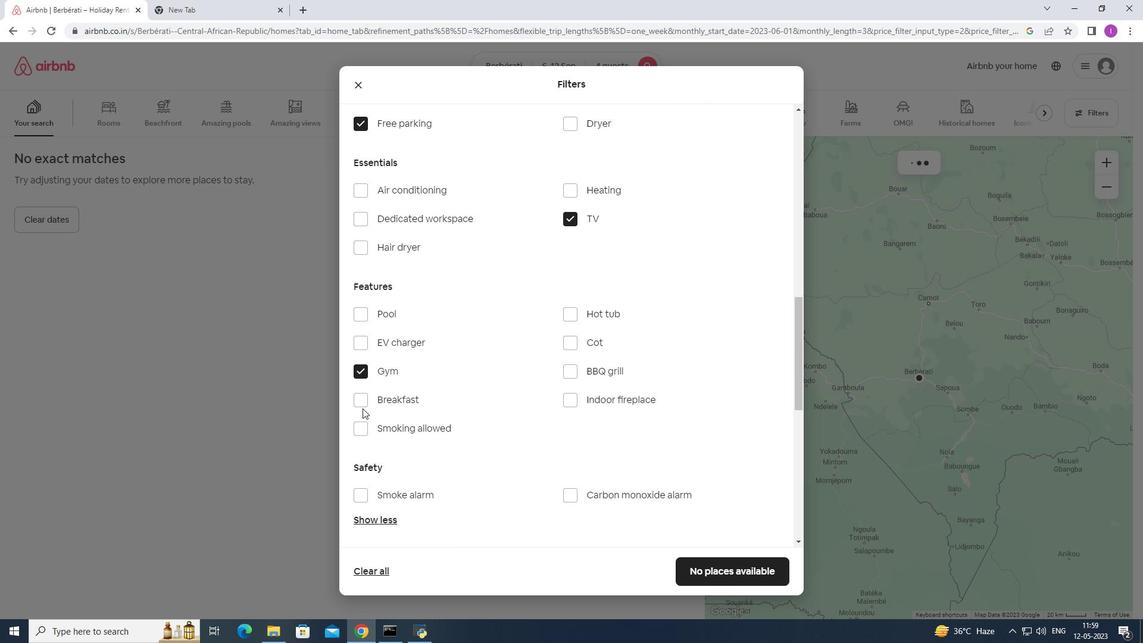 
Action: Mouse moved to (365, 402)
Screenshot: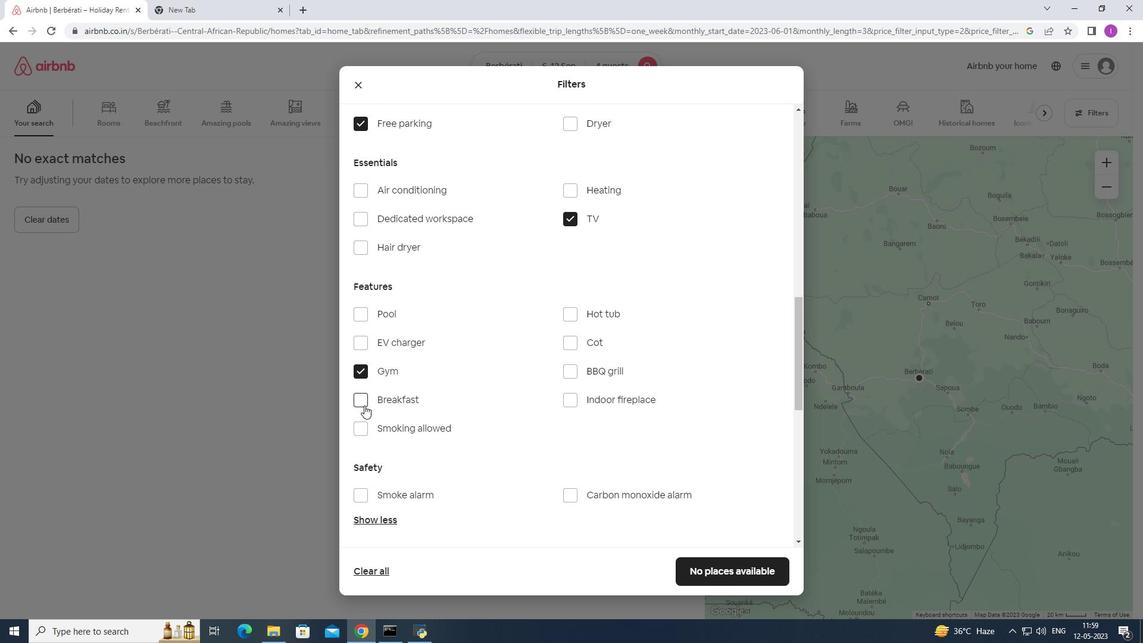 
Action: Mouse pressed left at (365, 402)
Screenshot: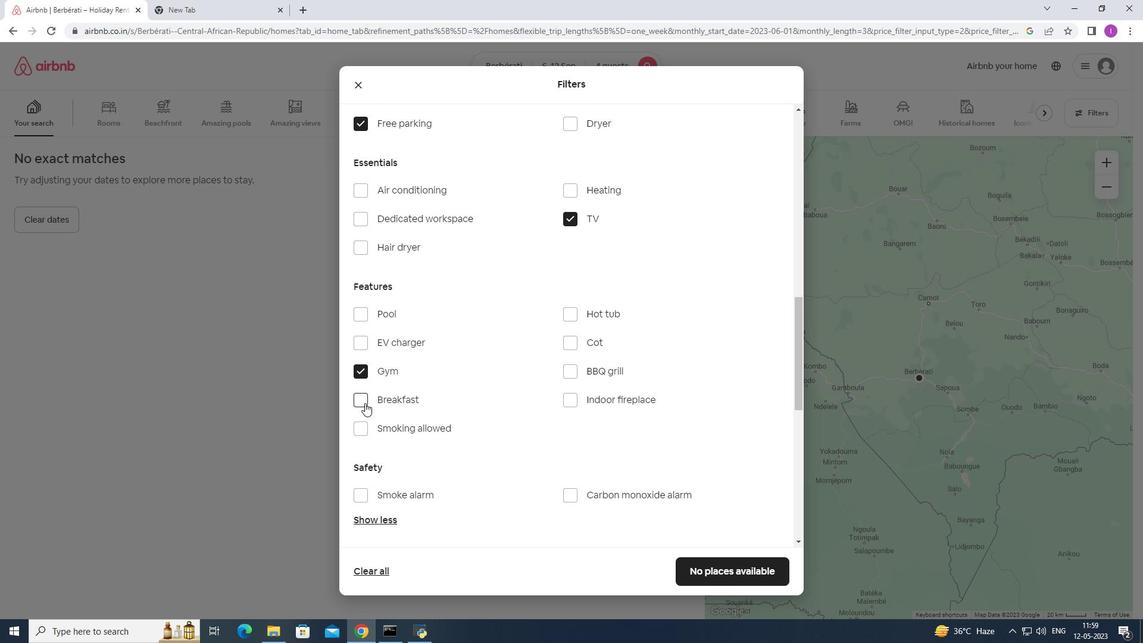 
Action: Mouse moved to (574, 393)
Screenshot: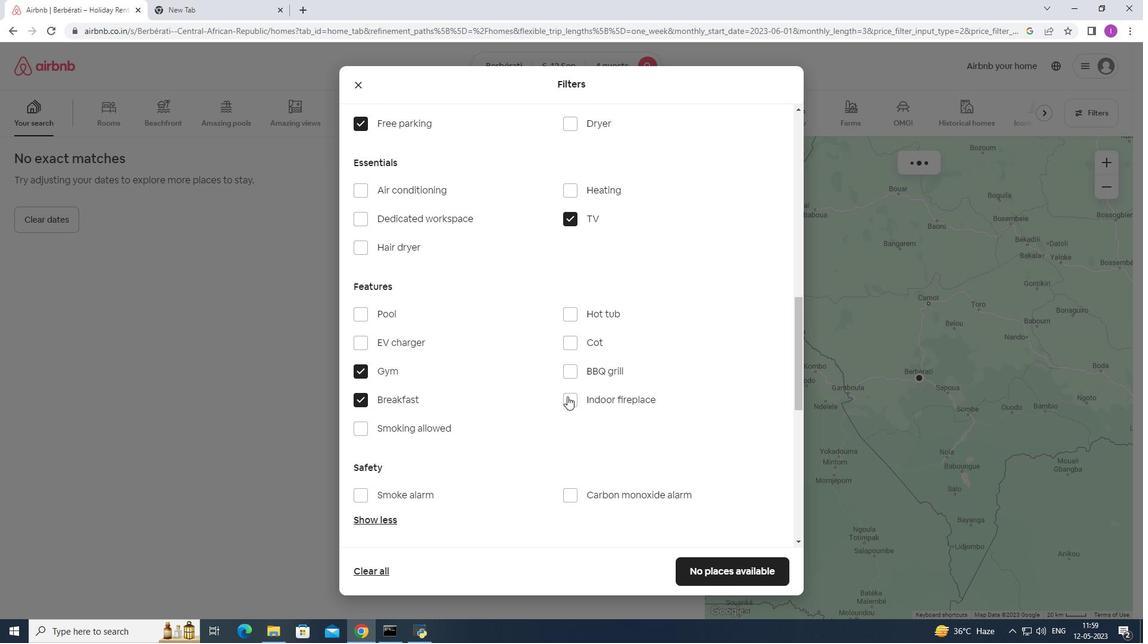 
Action: Mouse scrolled (574, 393) with delta (0, 0)
Screenshot: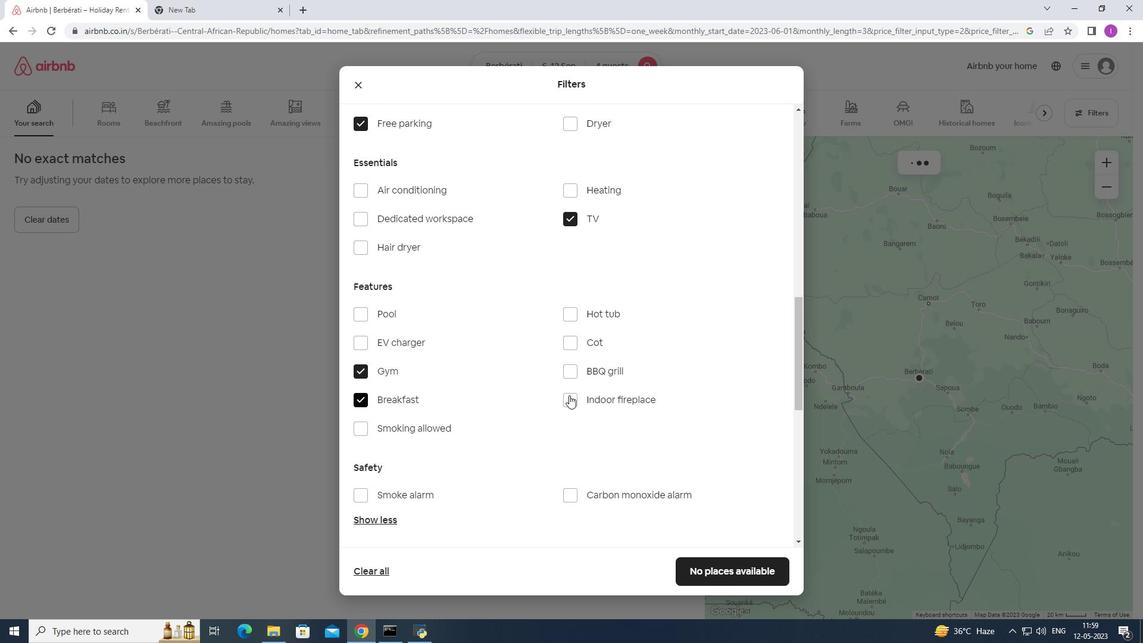 
Action: Mouse moved to (574, 393)
Screenshot: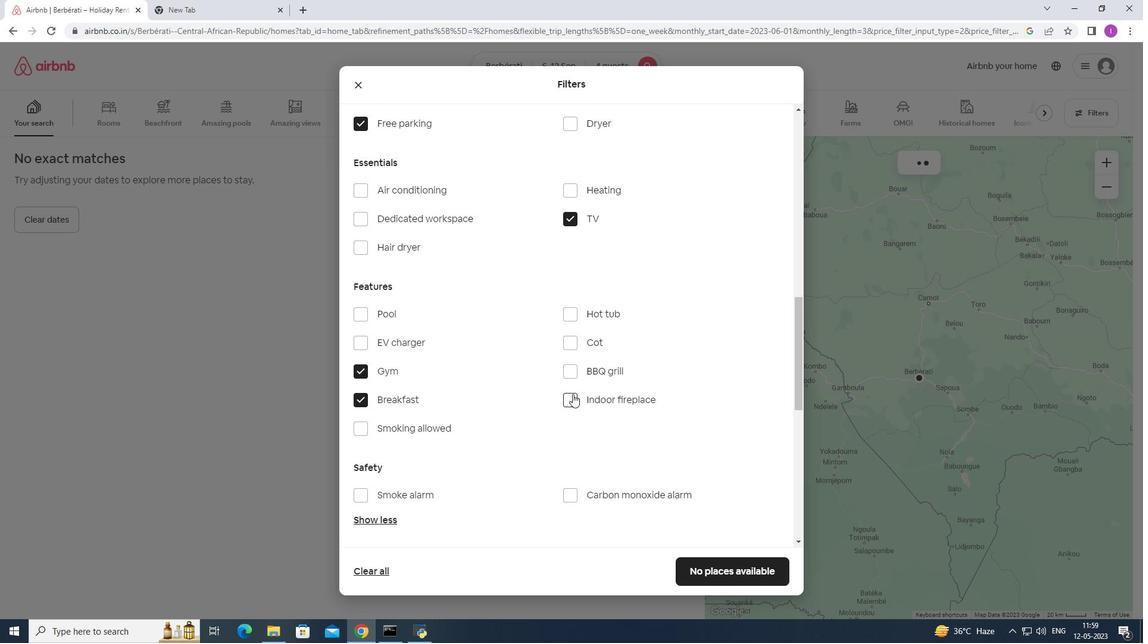 
Action: Mouse scrolled (574, 393) with delta (0, 0)
Screenshot: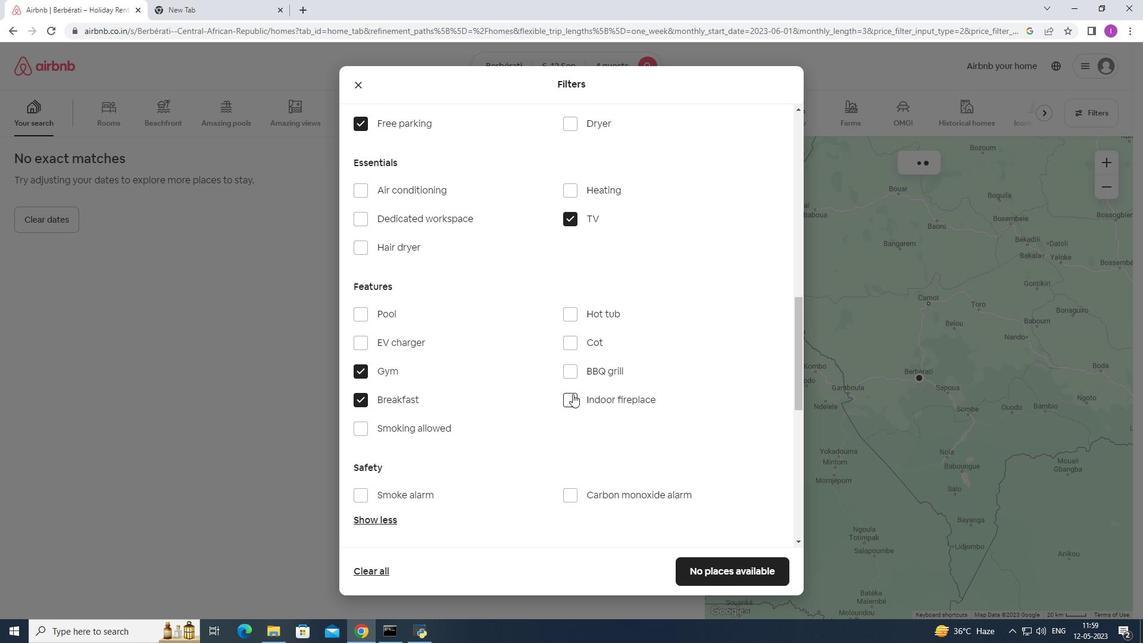 
Action: Mouse moved to (575, 393)
Screenshot: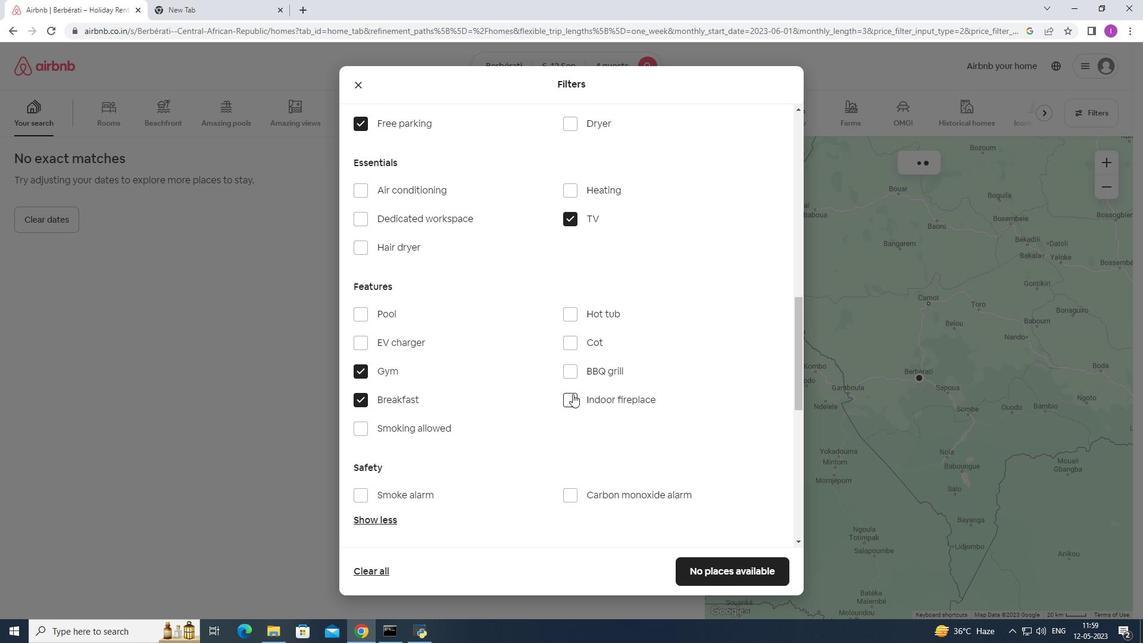 
Action: Mouse scrolled (575, 393) with delta (0, 0)
Screenshot: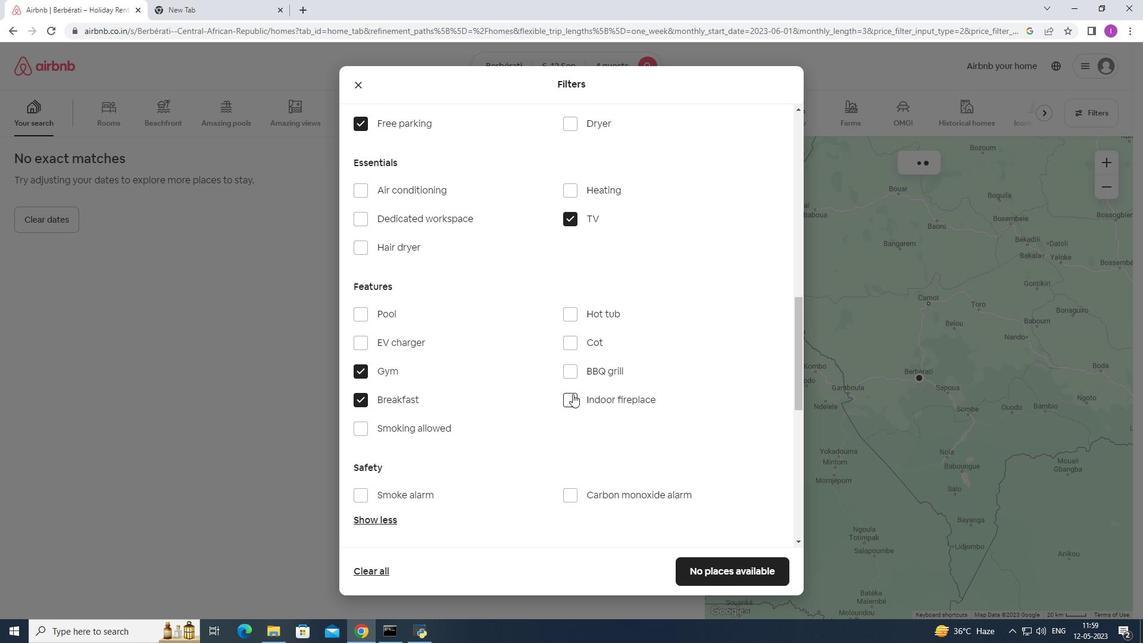 
Action: Mouse scrolled (575, 393) with delta (0, 0)
Screenshot: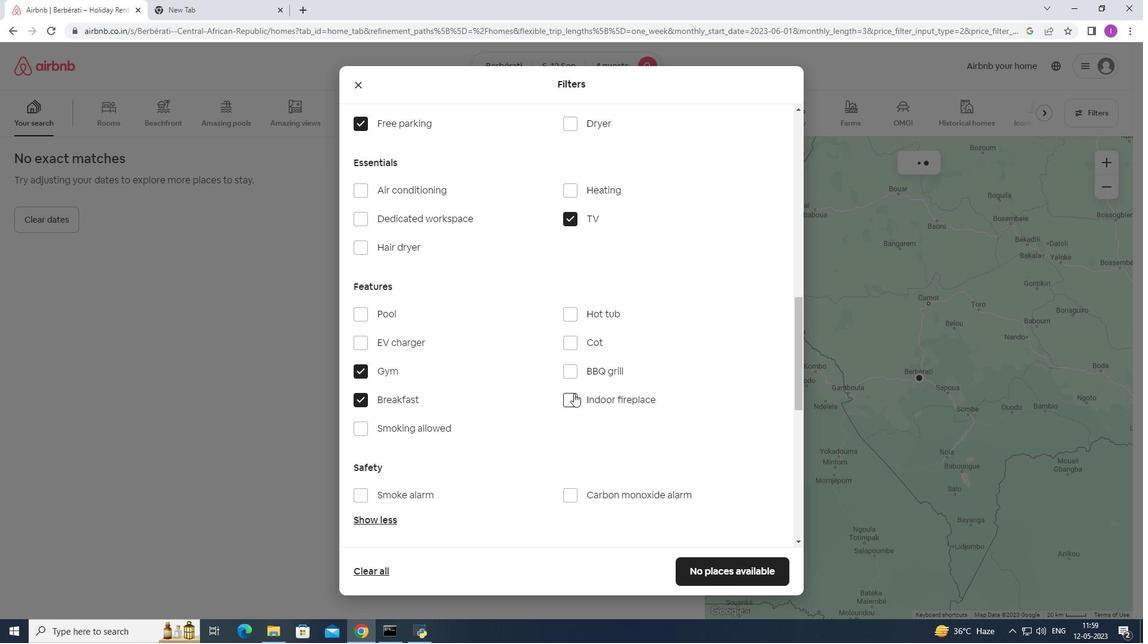 
Action: Mouse scrolled (575, 393) with delta (0, 0)
Screenshot: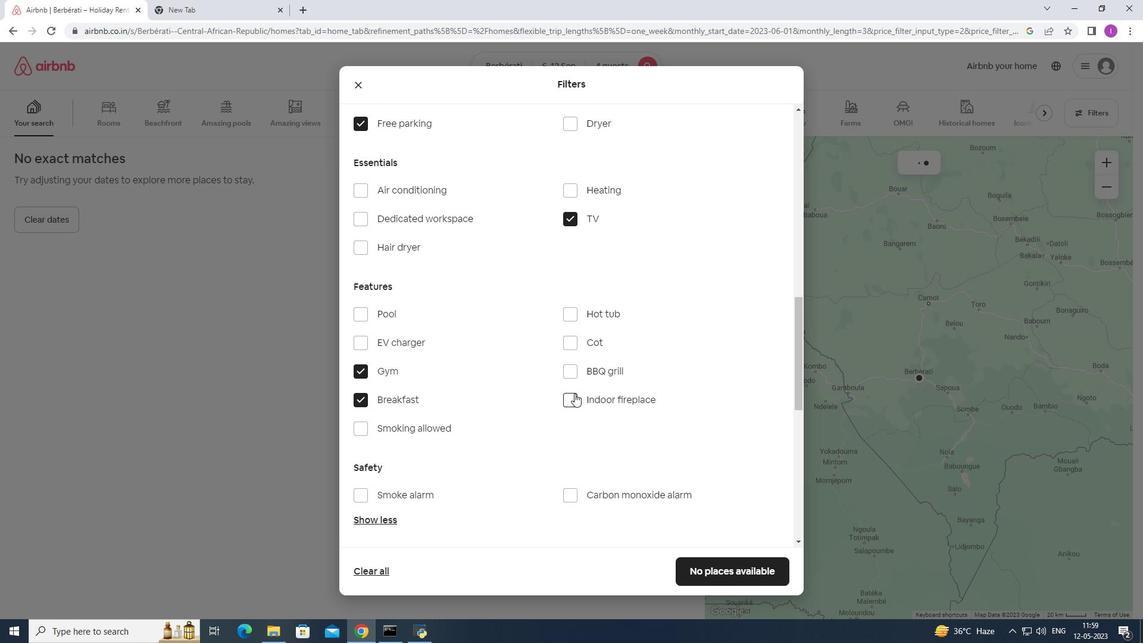 
Action: Mouse moved to (585, 390)
Screenshot: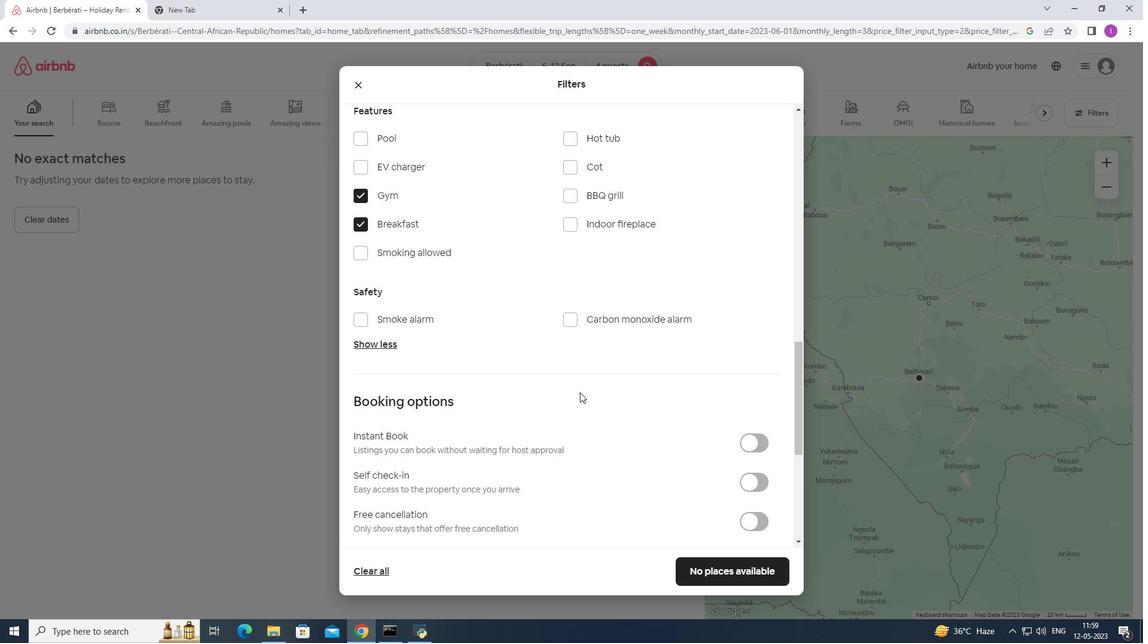 
Action: Mouse scrolled (585, 390) with delta (0, 0)
Screenshot: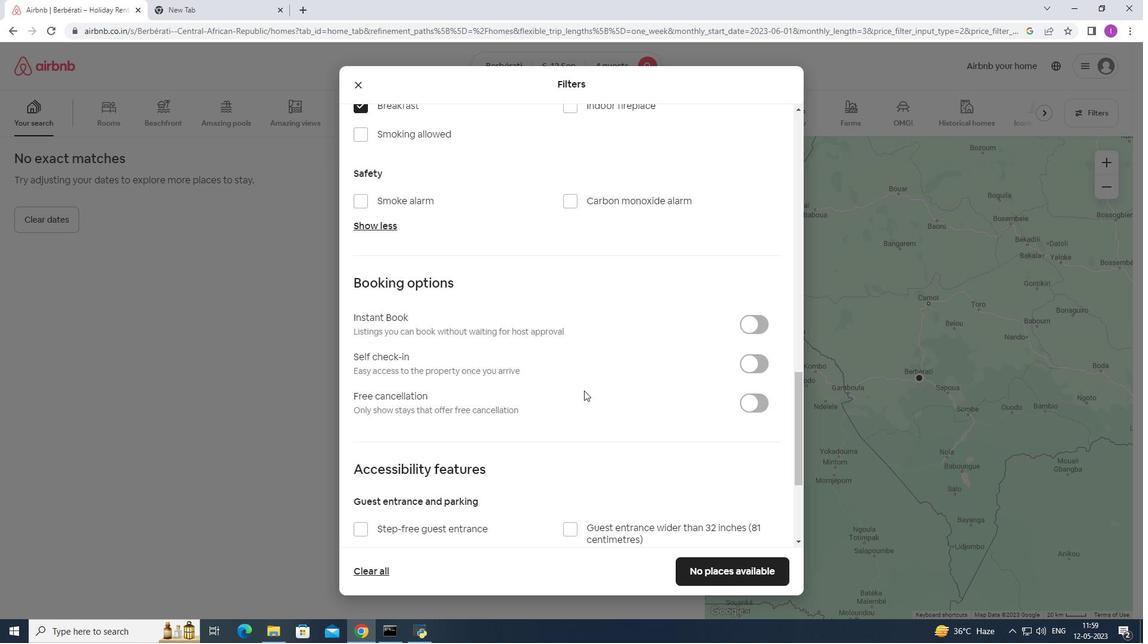 
Action: Mouse scrolled (585, 390) with delta (0, 0)
Screenshot: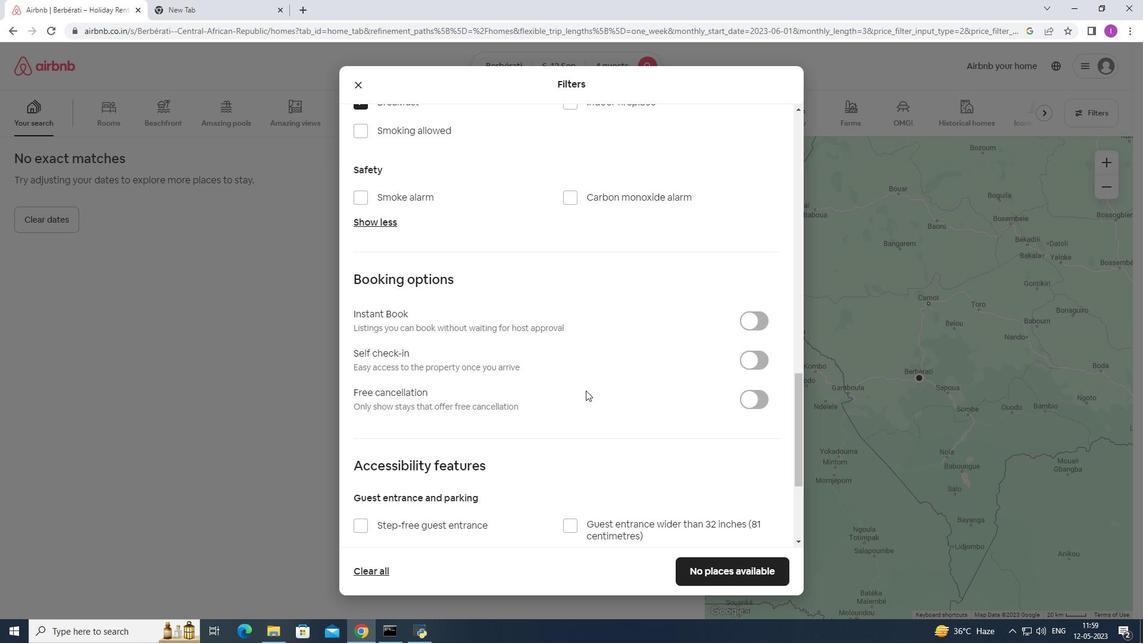 
Action: Mouse moved to (585, 390)
Screenshot: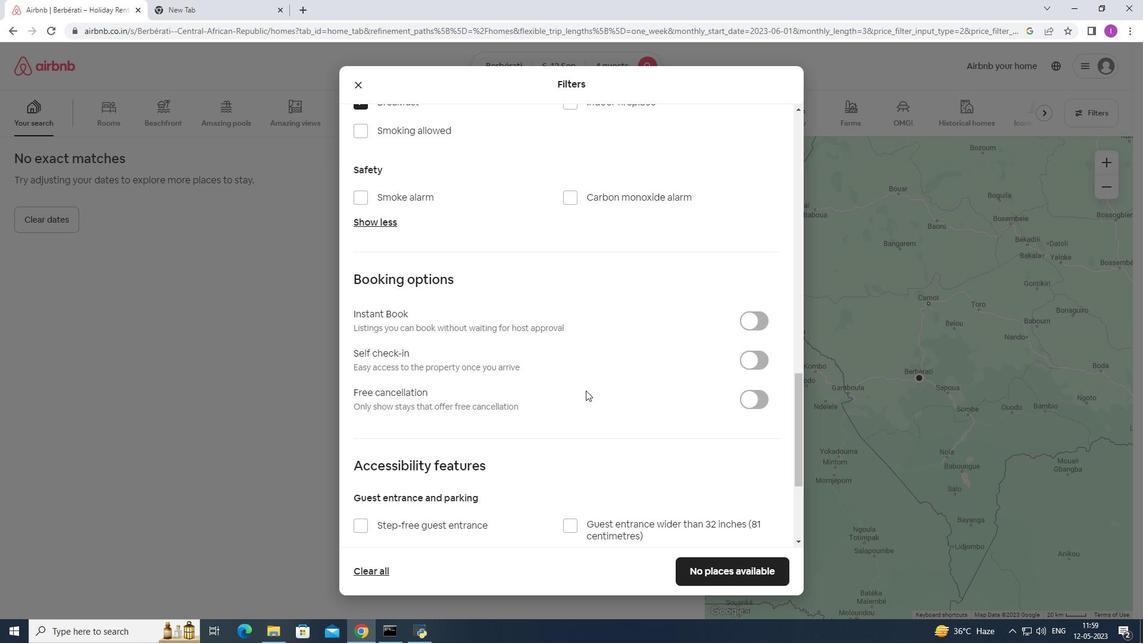 
Action: Mouse scrolled (585, 390) with delta (0, 0)
Screenshot: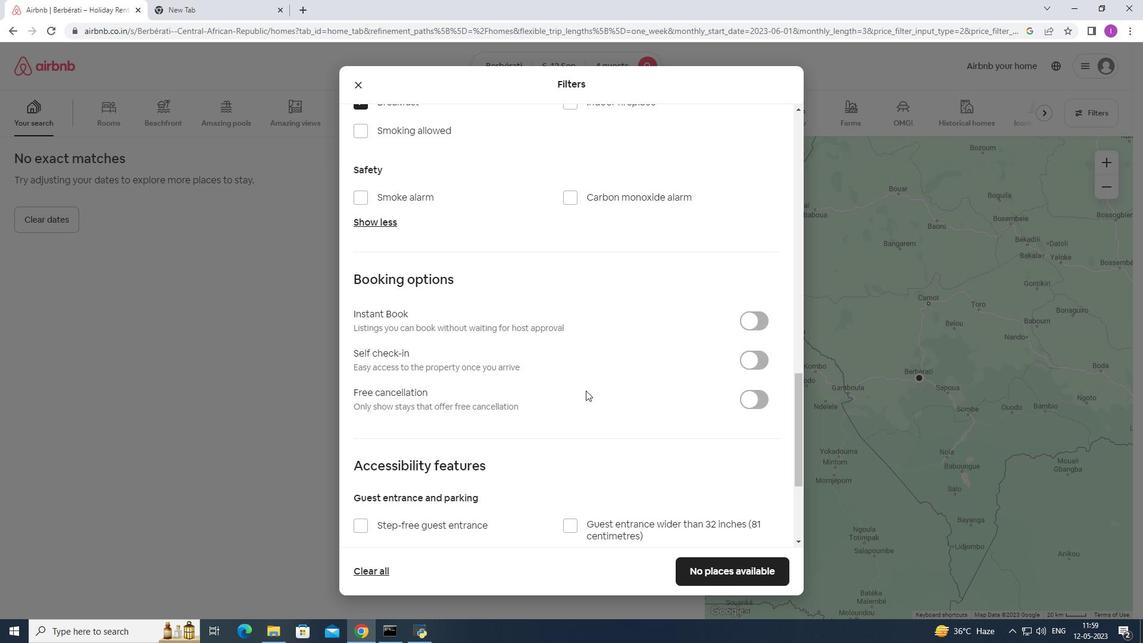 
Action: Mouse moved to (761, 182)
Screenshot: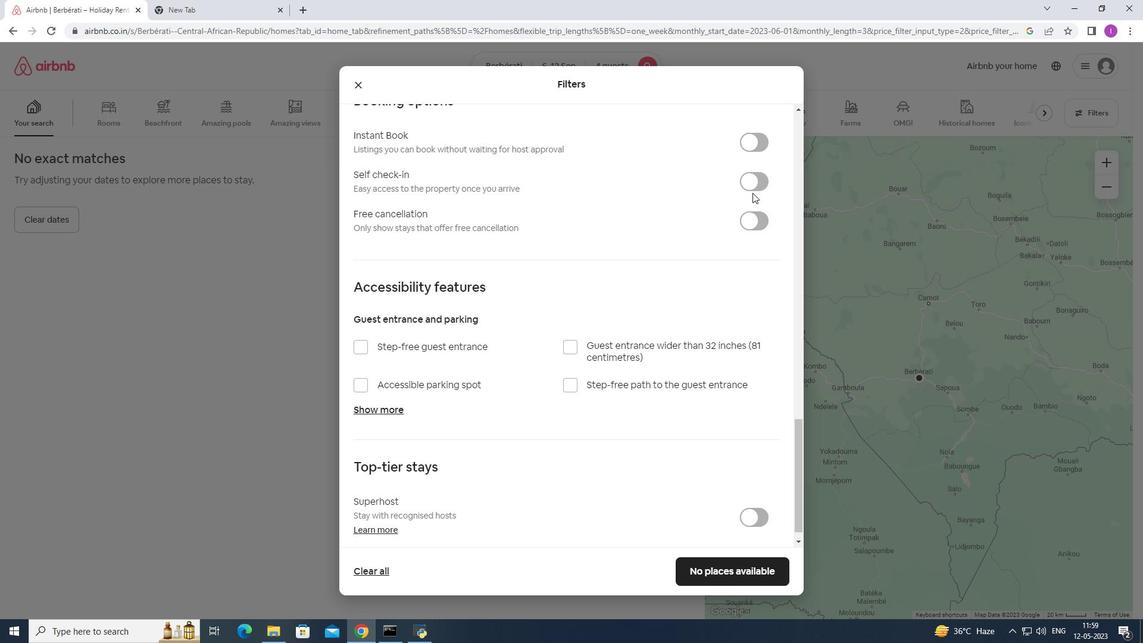 
Action: Mouse pressed left at (761, 182)
Screenshot: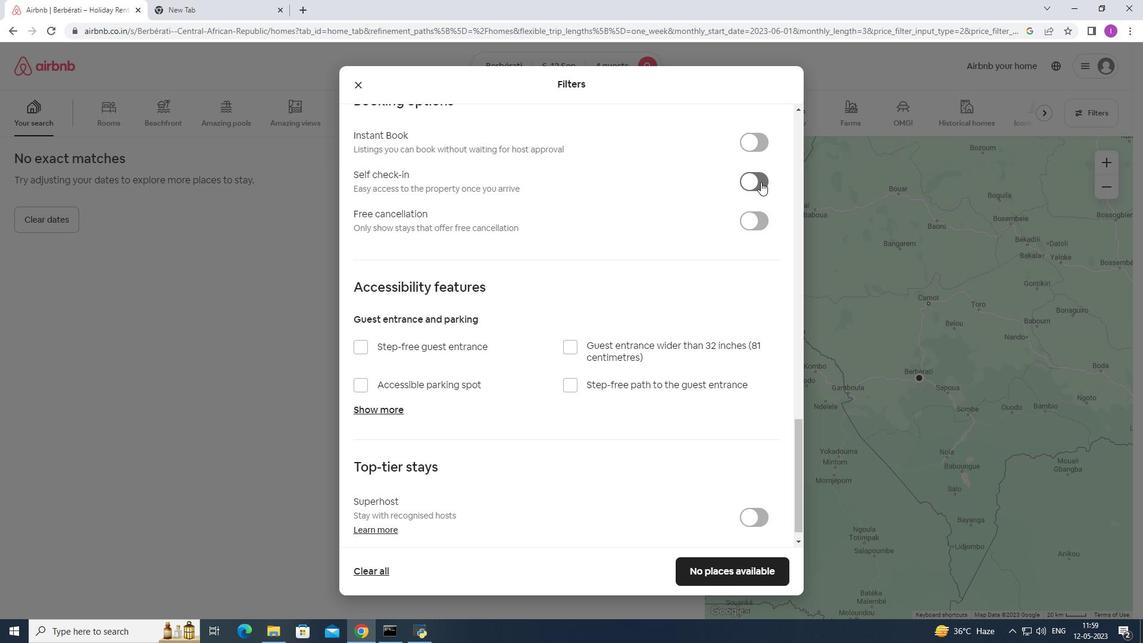 
Action: Mouse moved to (578, 279)
Screenshot: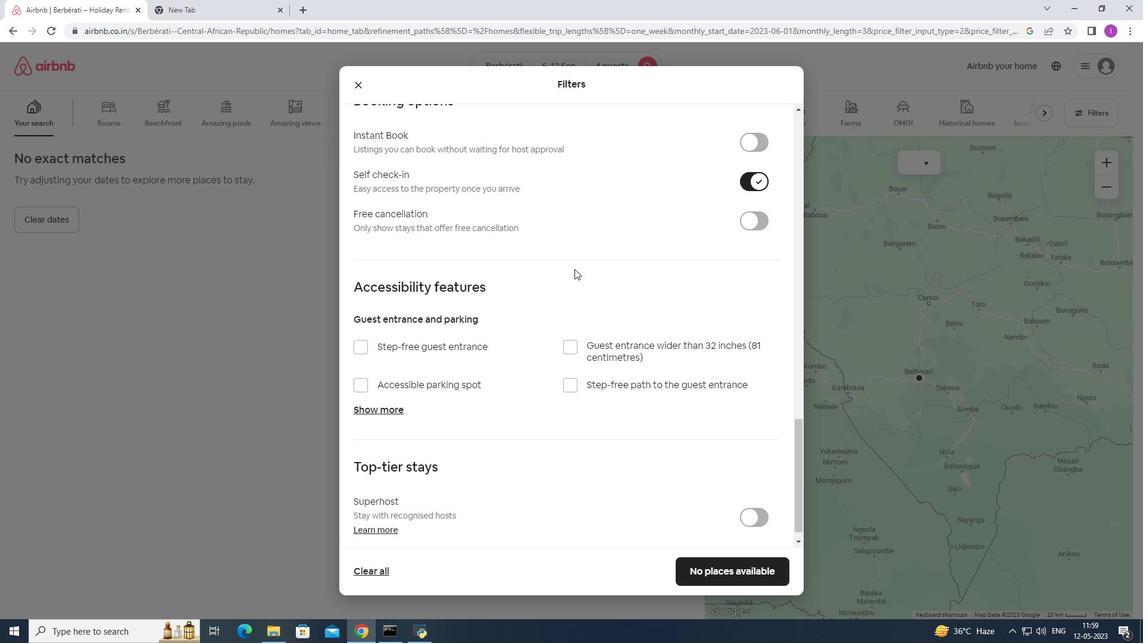 
Action: Mouse scrolled (577, 276) with delta (0, 0)
Screenshot: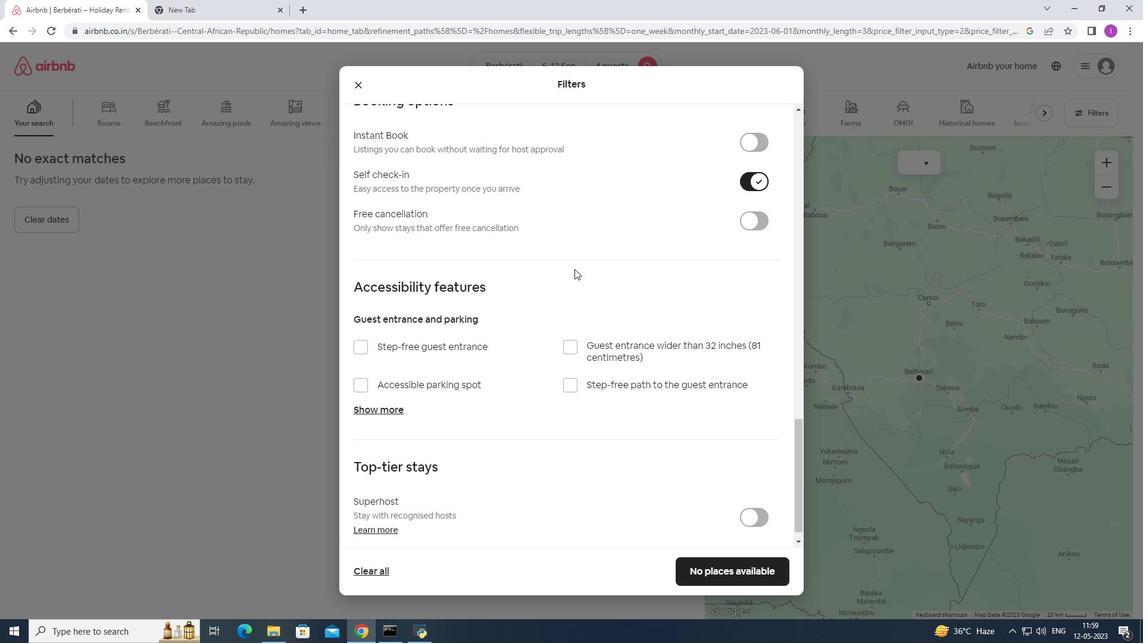 
Action: Mouse moved to (578, 282)
Screenshot: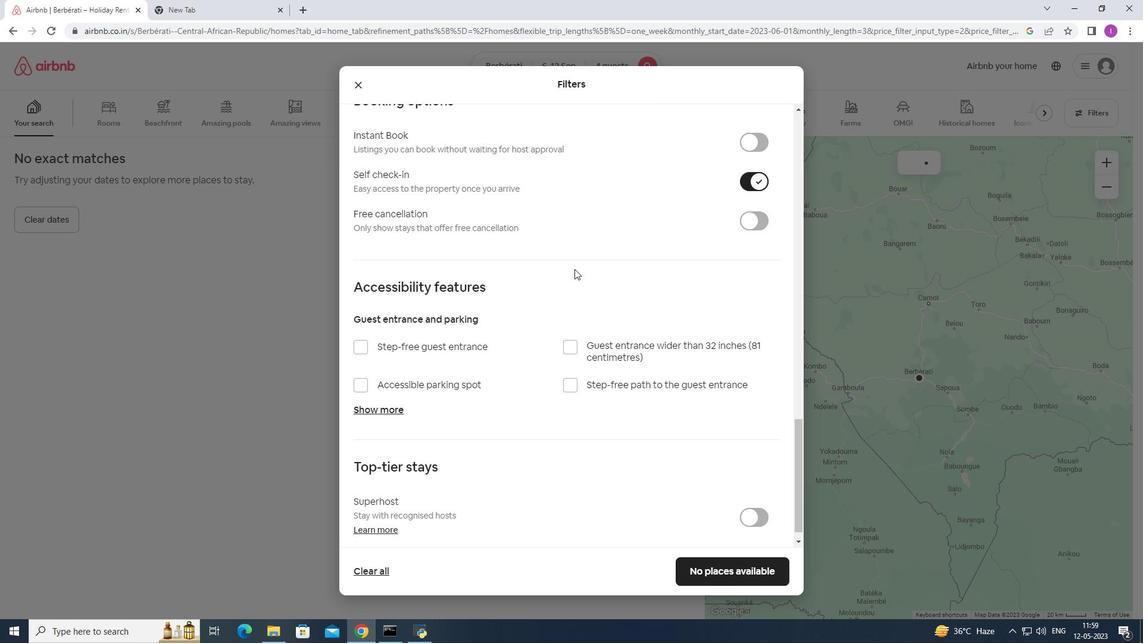 
Action: Mouse scrolled (578, 281) with delta (0, 0)
Screenshot: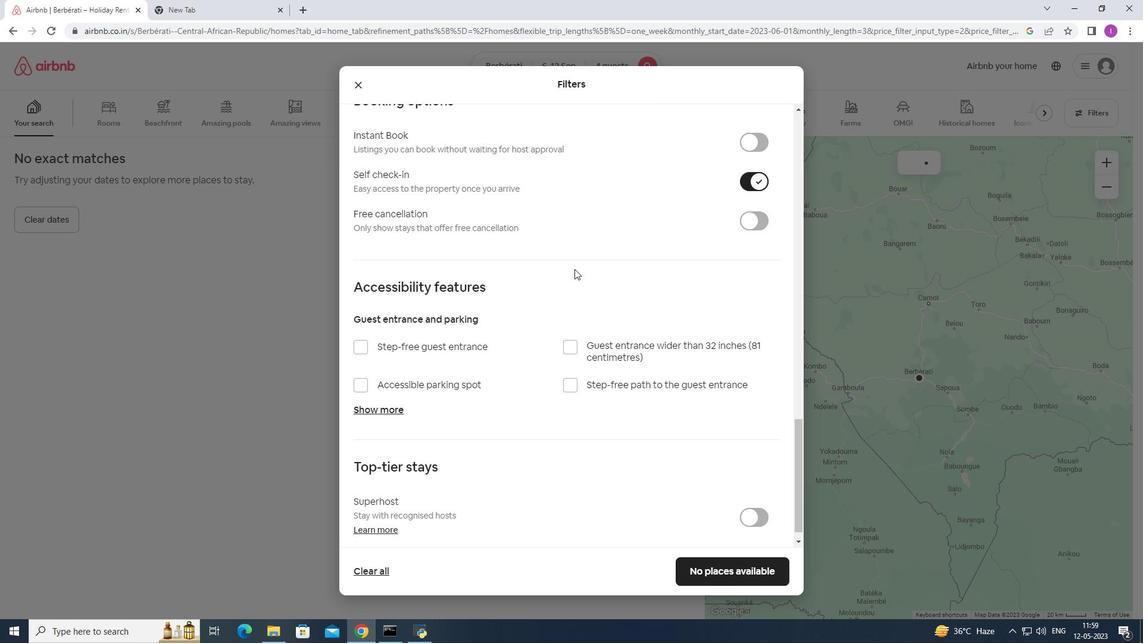
Action: Mouse moved to (578, 284)
Screenshot: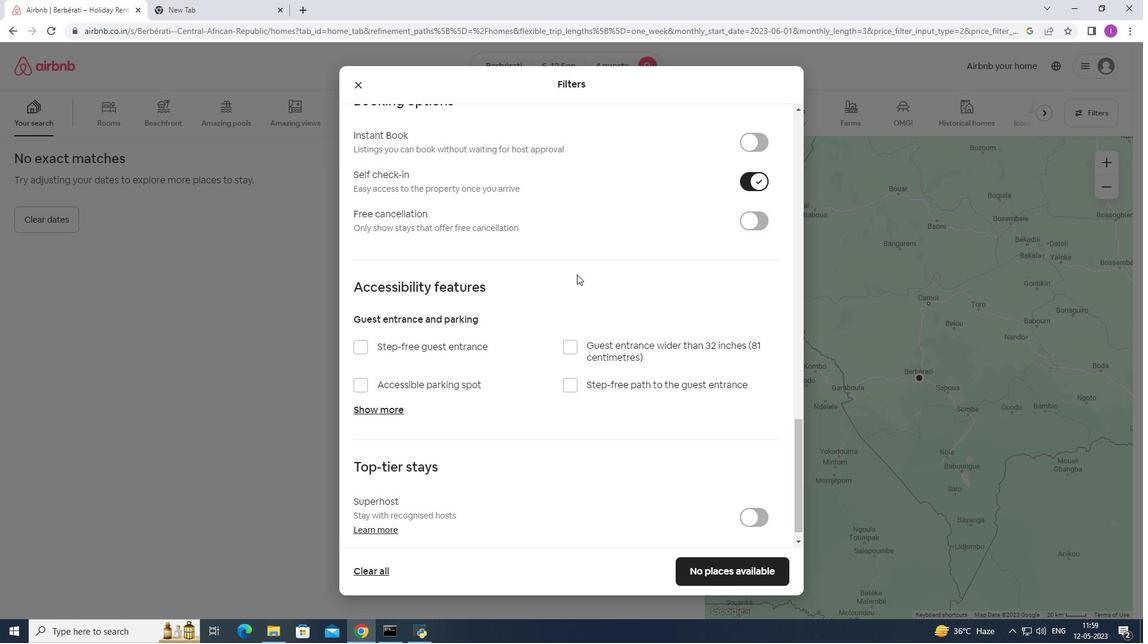 
Action: Mouse scrolled (578, 282) with delta (0, 0)
Screenshot: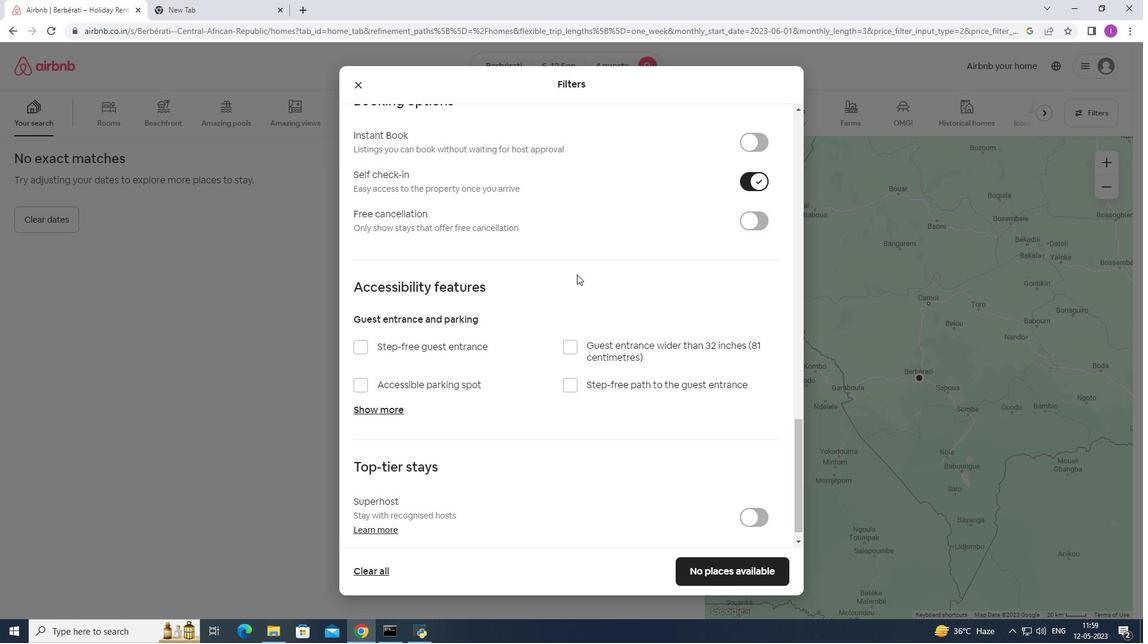 
Action: Mouse moved to (578, 286)
Screenshot: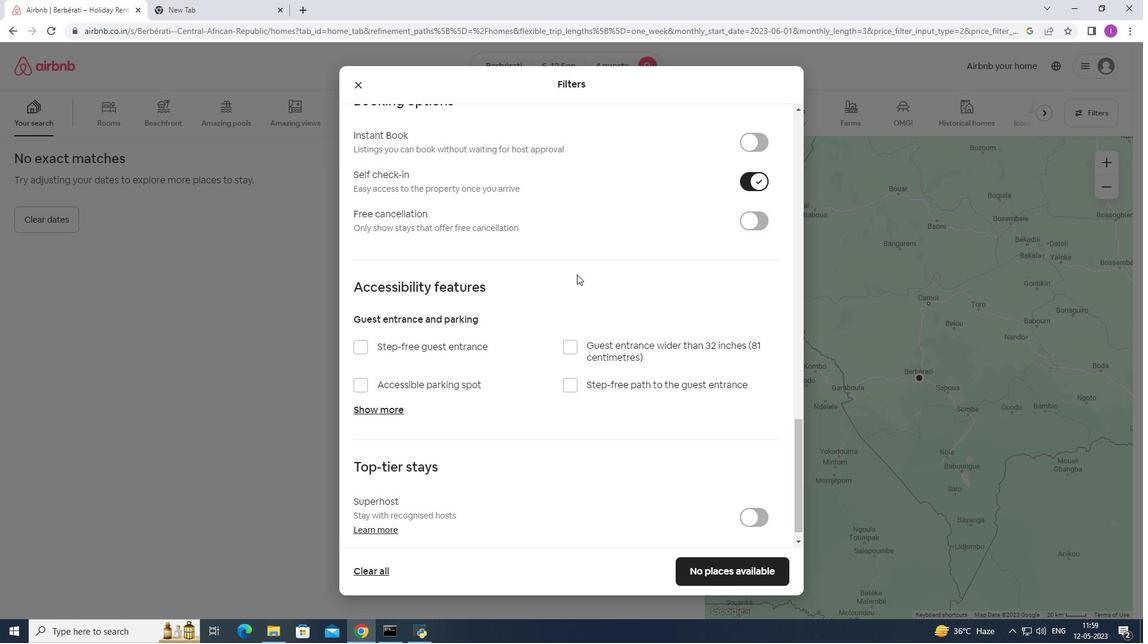 
Action: Mouse scrolled (578, 285) with delta (0, 0)
Screenshot: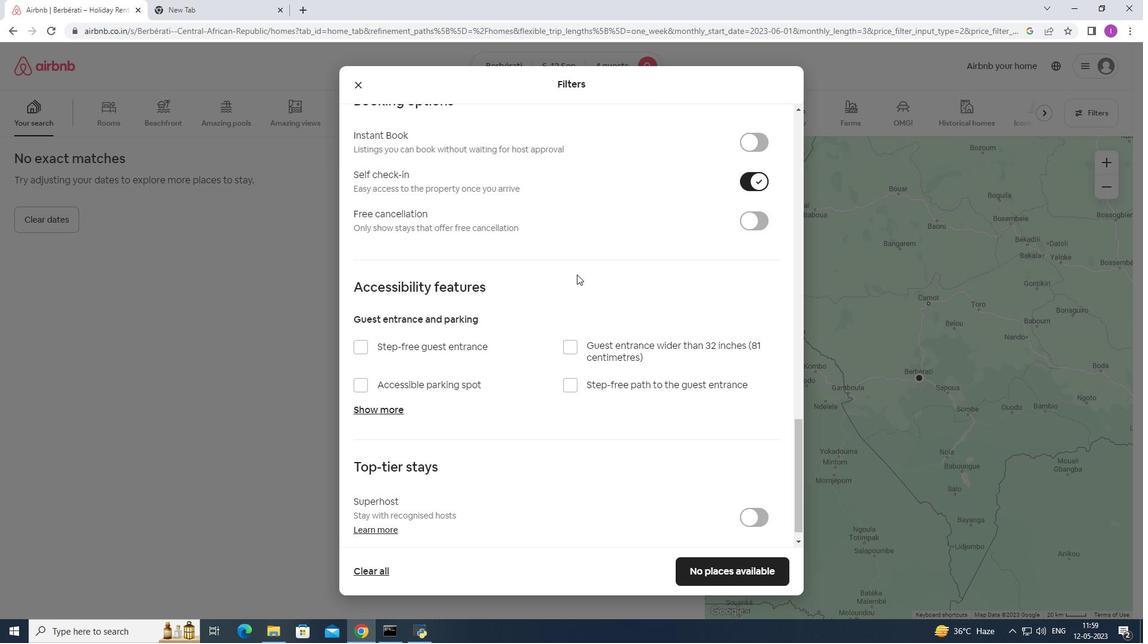 
Action: Mouse moved to (581, 287)
Screenshot: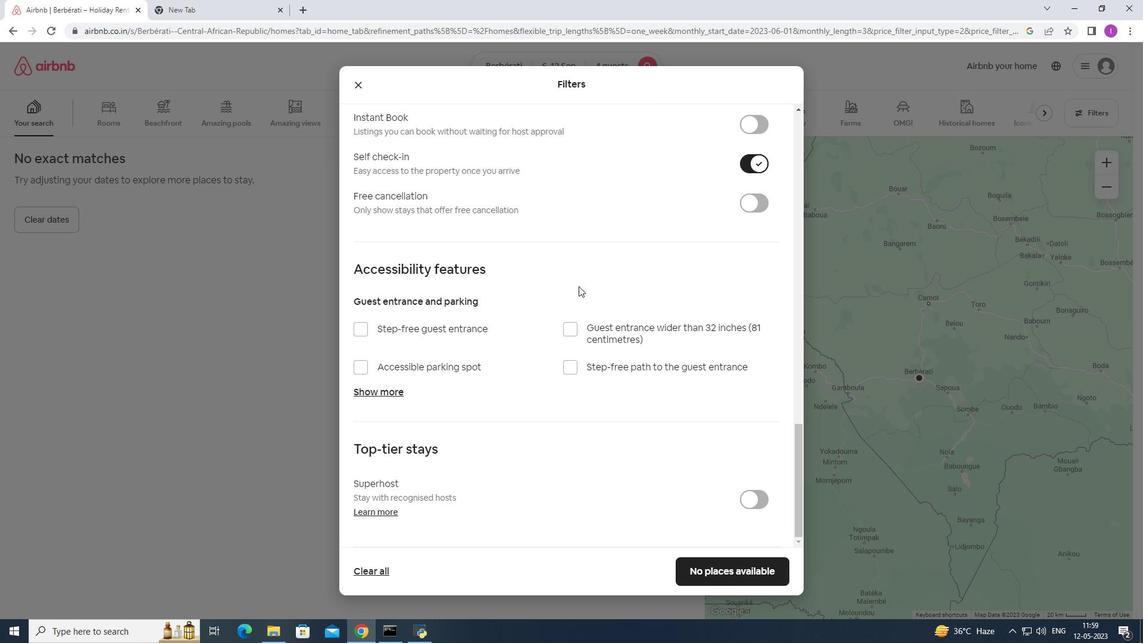 
Action: Mouse scrolled (581, 287) with delta (0, 0)
Screenshot: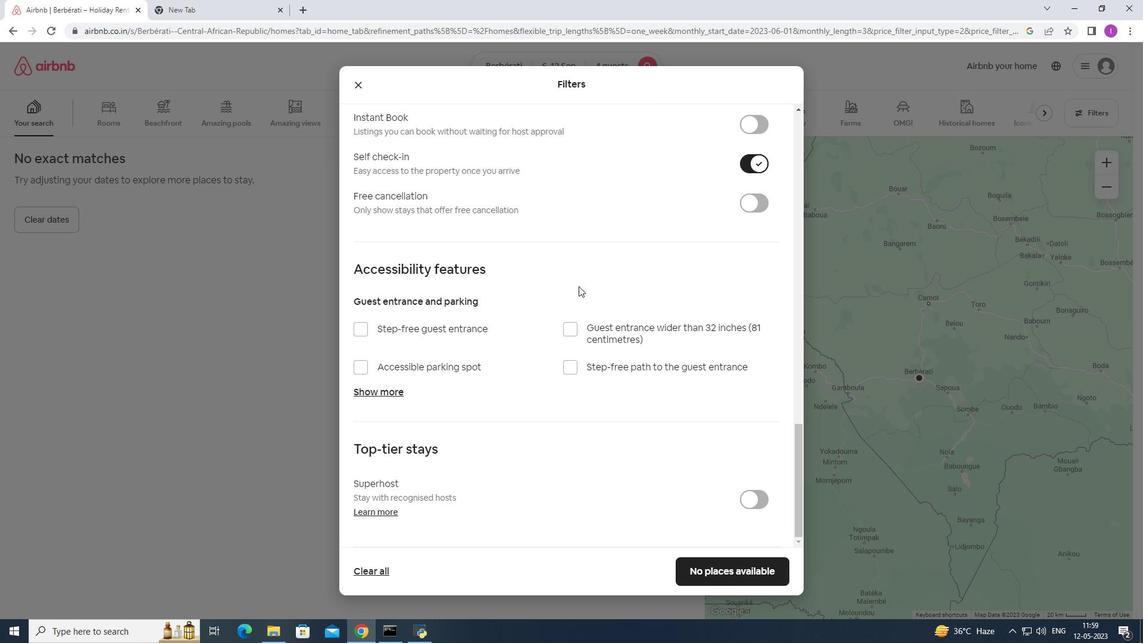 
Action: Mouse moved to (582, 288)
Screenshot: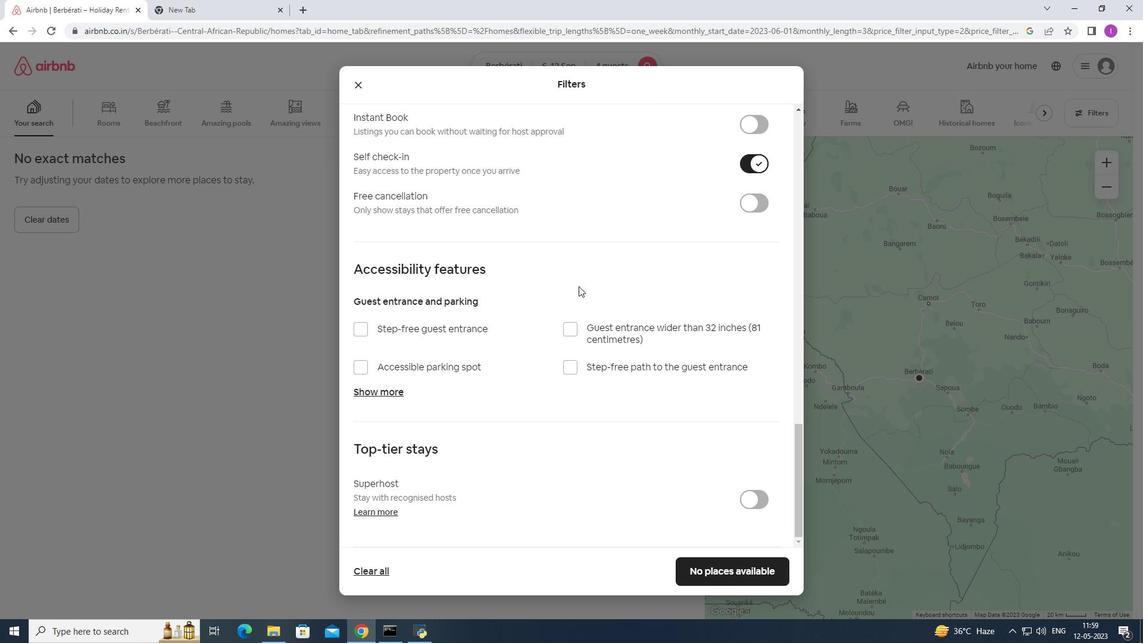 
Action: Mouse scrolled (582, 288) with delta (0, 0)
Screenshot: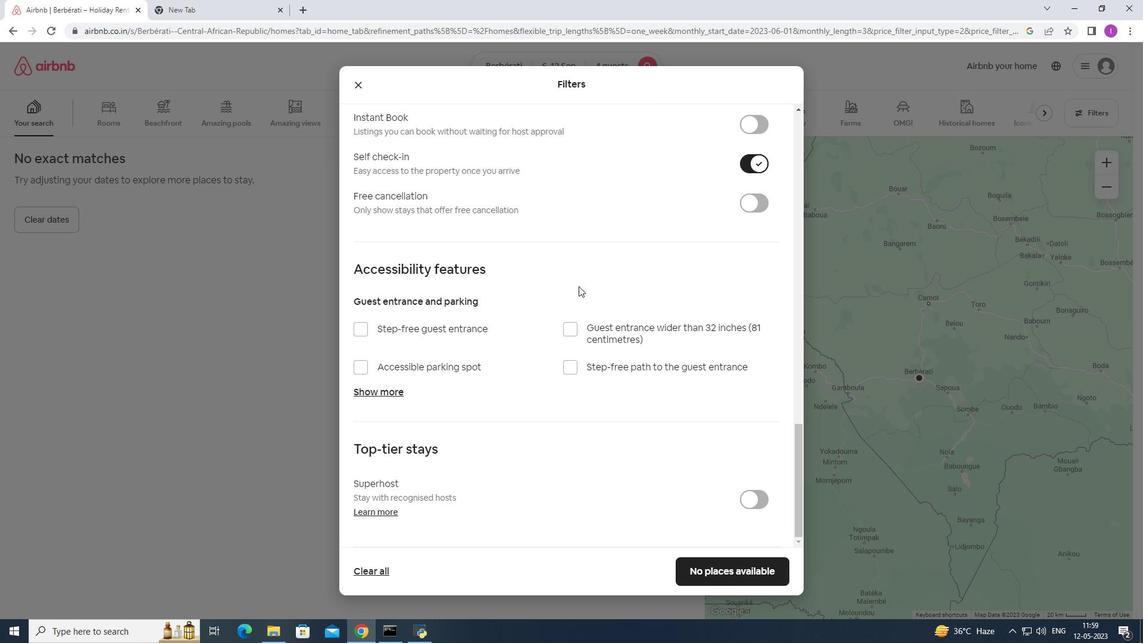 
Action: Mouse moved to (584, 290)
Screenshot: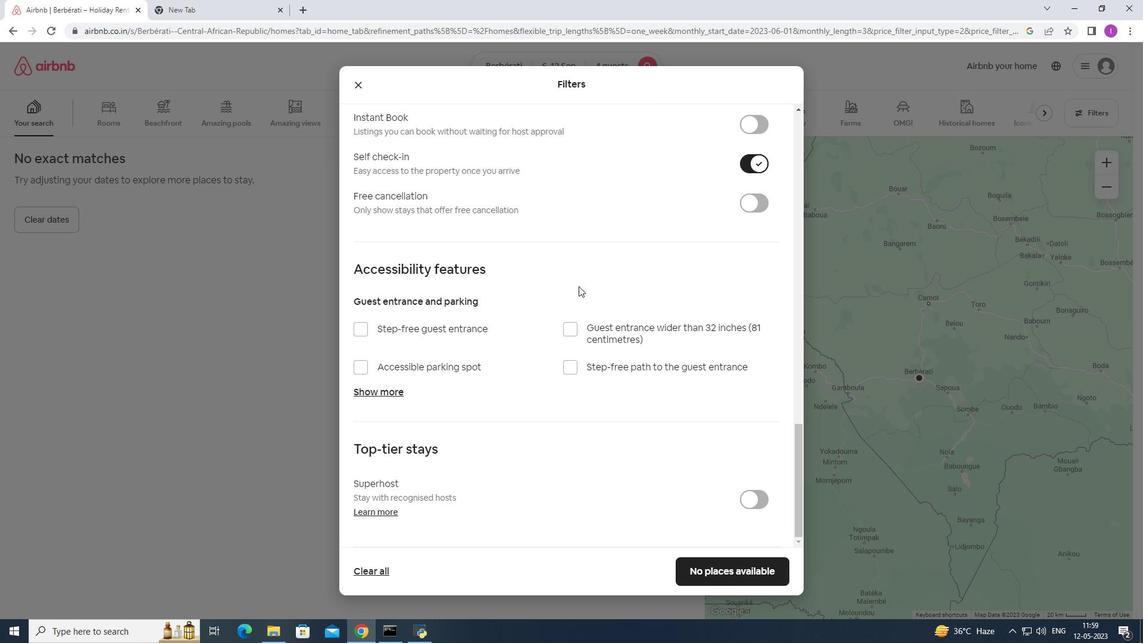 
Action: Mouse scrolled (584, 289) with delta (0, 0)
Screenshot: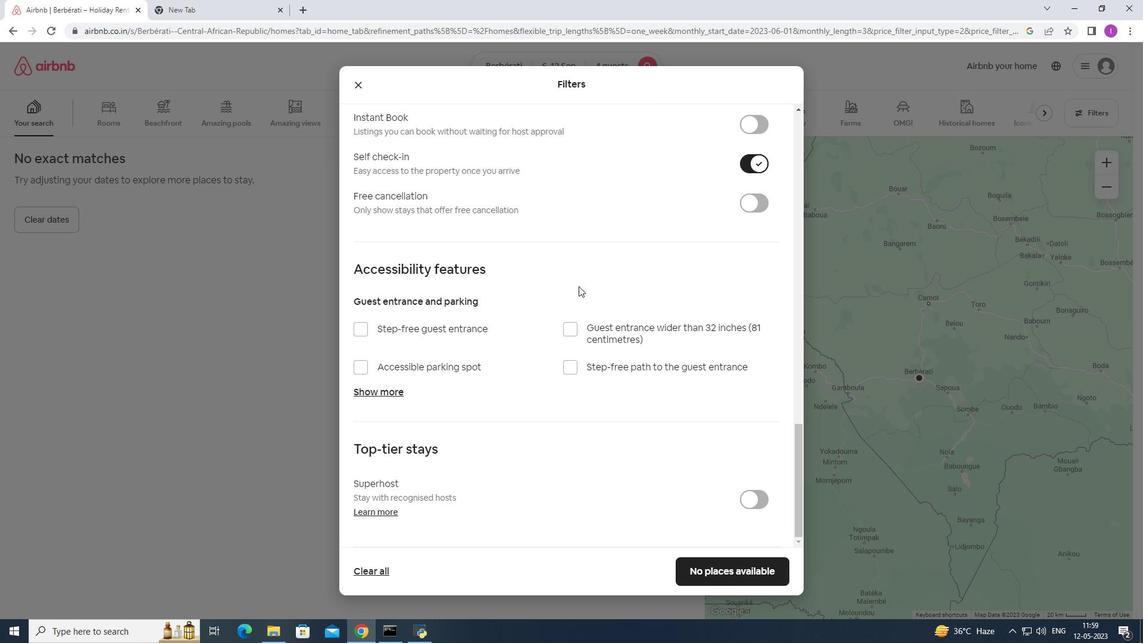 
Action: Mouse moved to (587, 292)
Screenshot: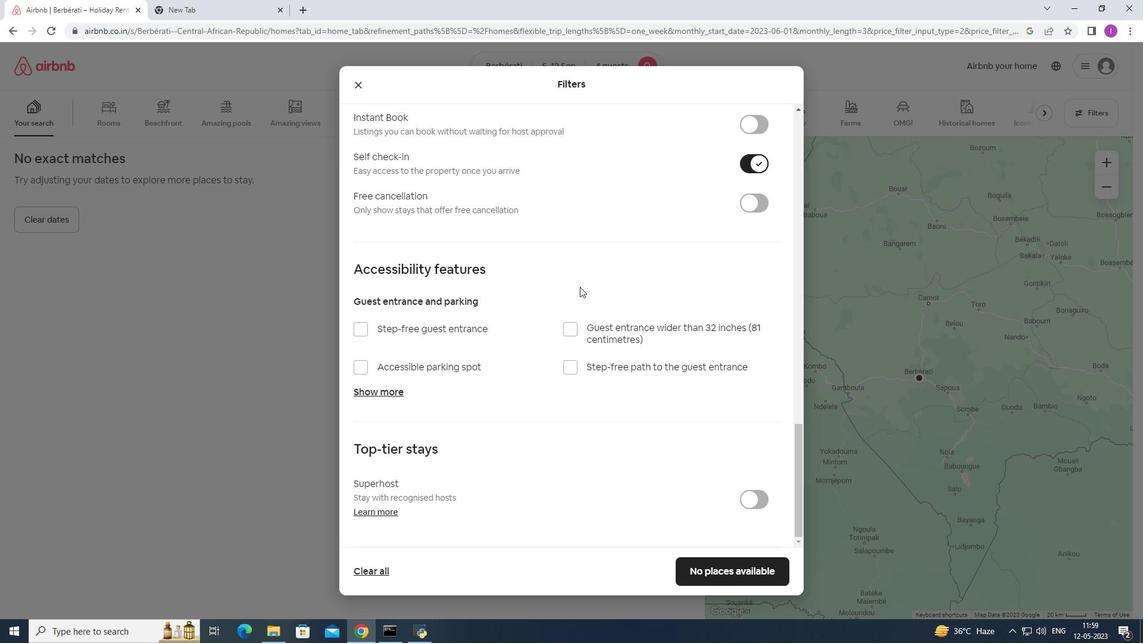 
Action: Mouse scrolled (586, 291) with delta (0, 0)
Screenshot: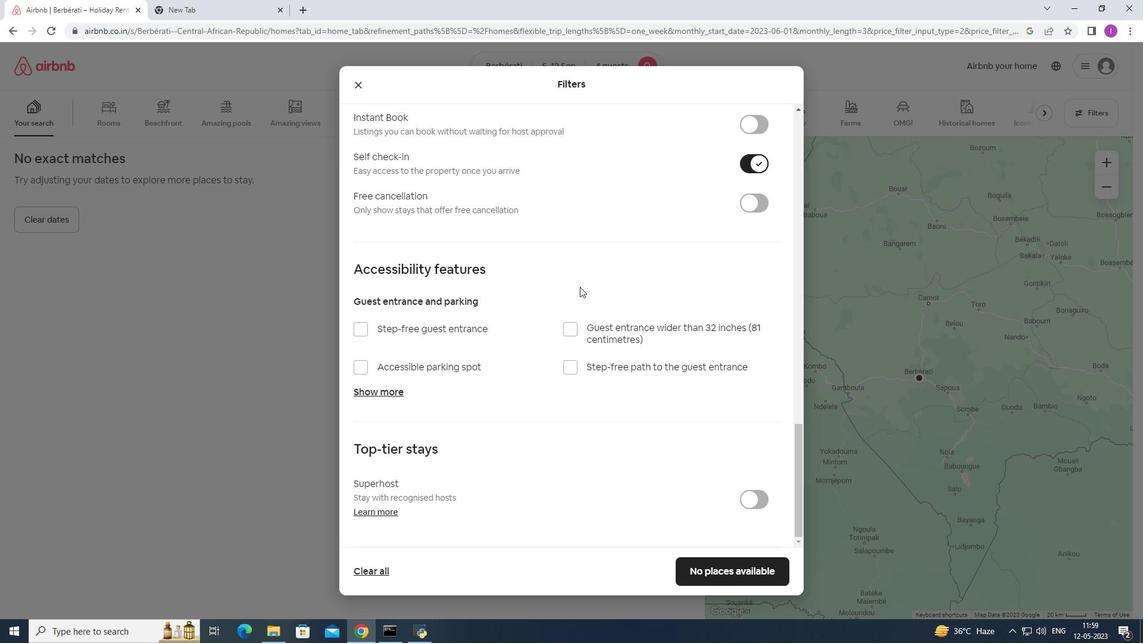 
Action: Mouse moved to (592, 306)
Screenshot: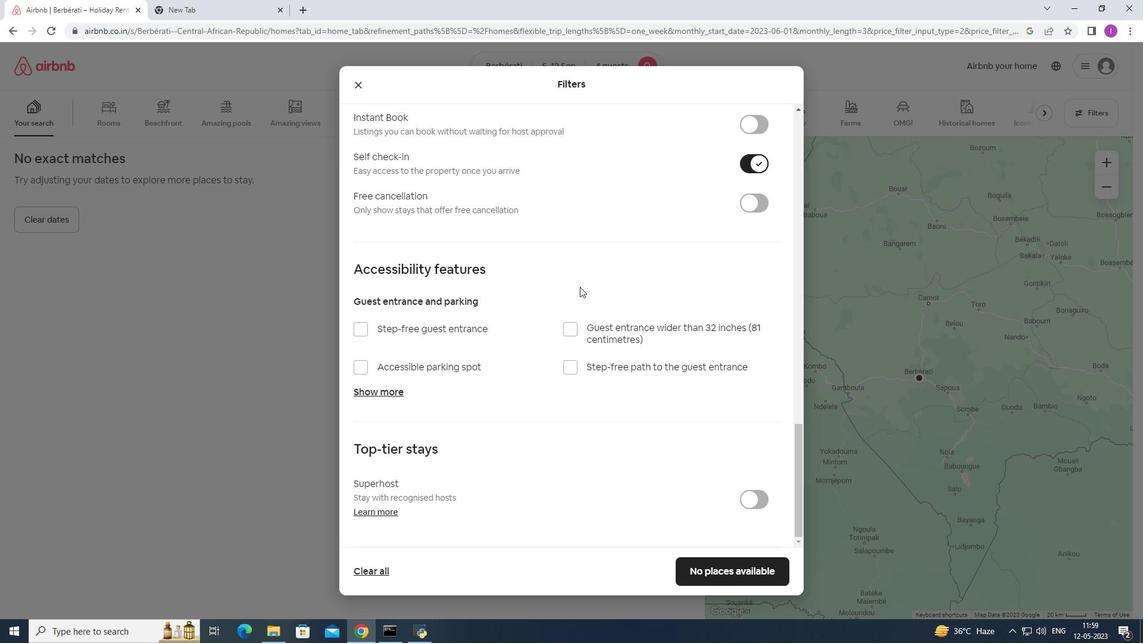 
Action: Mouse scrolled (587, 293) with delta (0, 0)
Screenshot: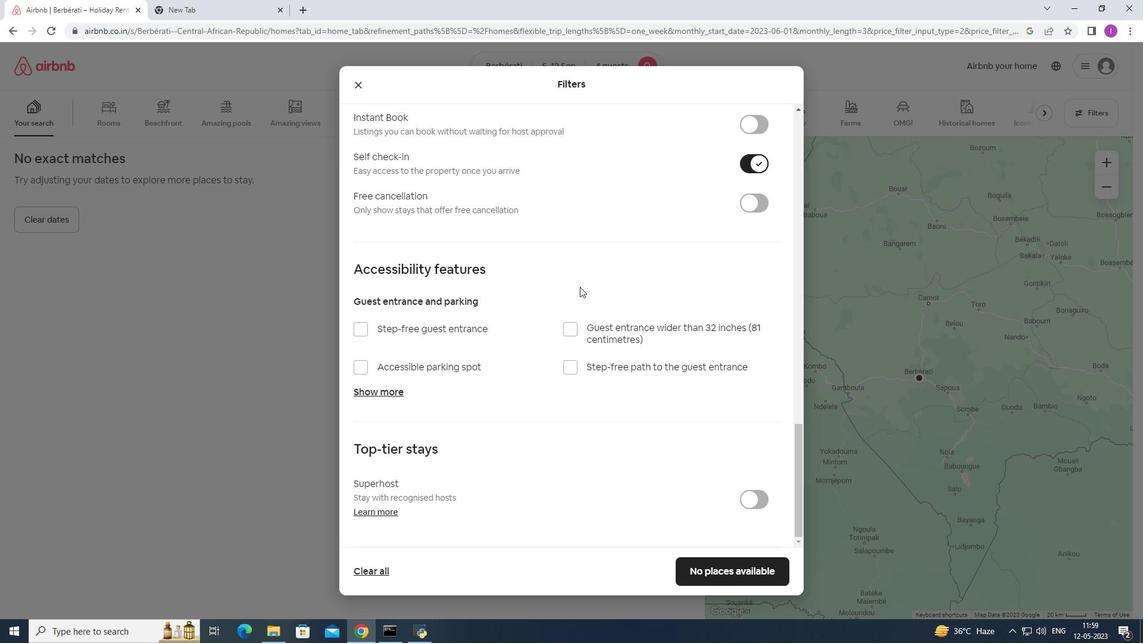 
Action: Mouse moved to (750, 574)
Screenshot: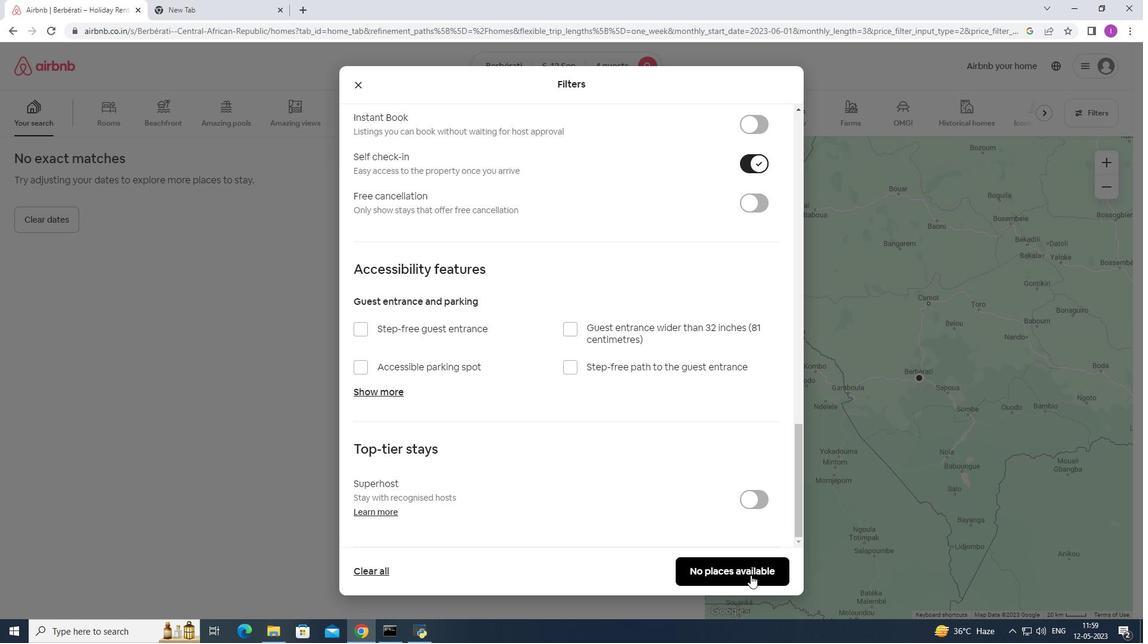 
Action: Mouse pressed left at (750, 574)
Screenshot: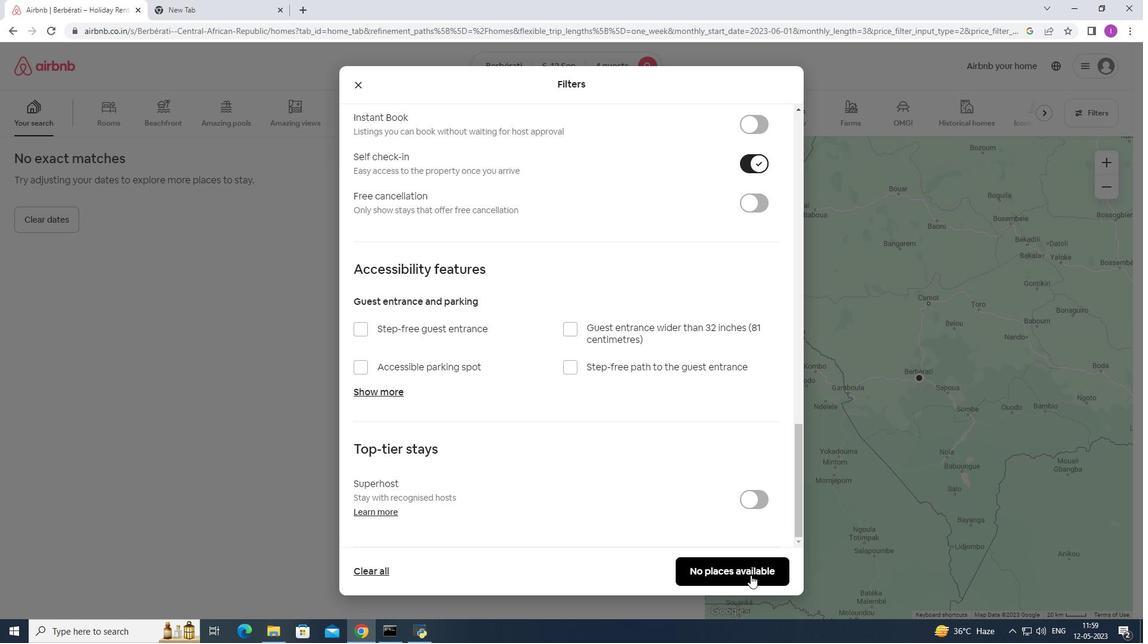 
Action: Mouse moved to (762, 561)
Screenshot: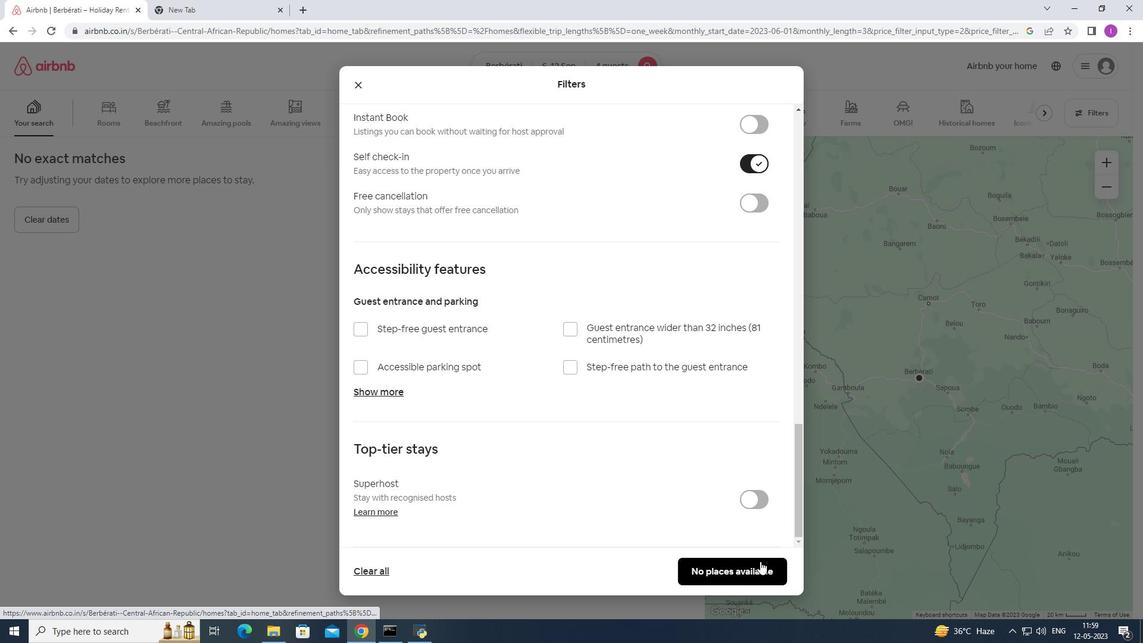 
